 Task: Add an event  with title  Casual Second Training Session: Sales Techniques, date '2024/03/07' to 2024/03/08 & Select Event type as  Collective. Add location for the event as  Venice, Italy and add a description: The Marketing Campaign Launch is an exciting and highly anticipated event that marks the official introduction of a new marketing campaign to the target audience. It is a carefully planned and executed event designed to create buzz, generate interest, and maximize the impact of the campaign's messaging and objectives.

Create an event link  http-casualsecondtrainingsession:salestechniquescom & Select the event color as  Magenta. , logged in from the account softage.4@softage.netand send the event invitation to softage.7@softage.net and softage.8@softage.net
Action: Mouse pressed left at (684, 94)
Screenshot: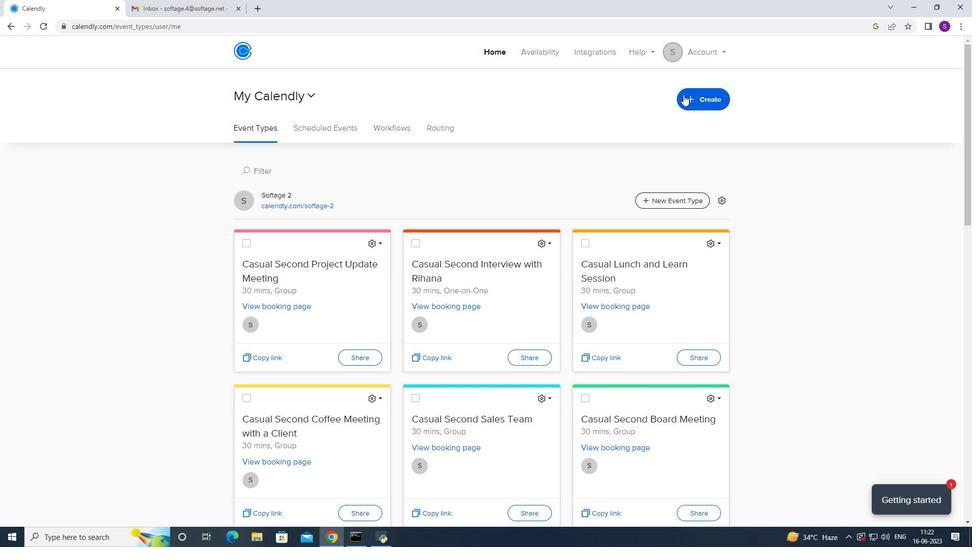 
Action: Mouse moved to (667, 142)
Screenshot: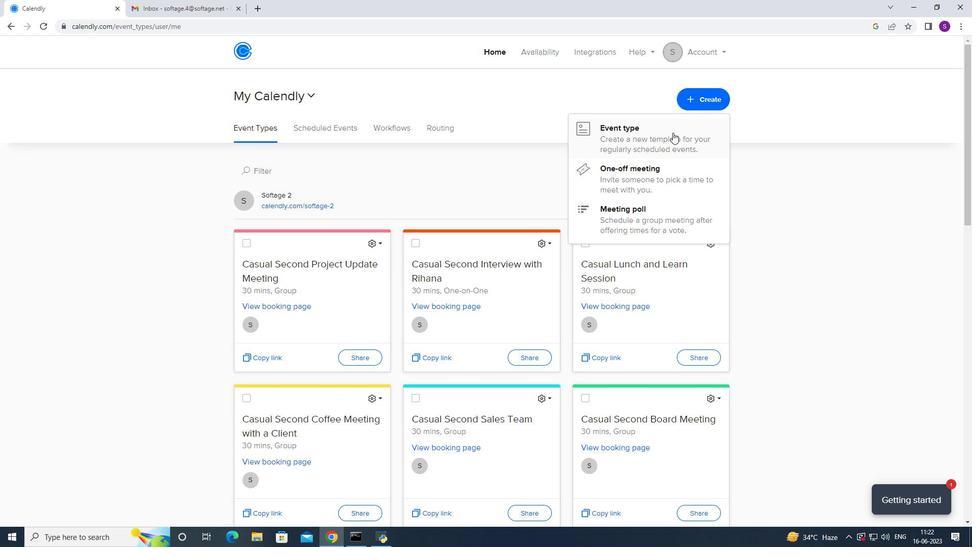 
Action: Mouse pressed left at (667, 142)
Screenshot: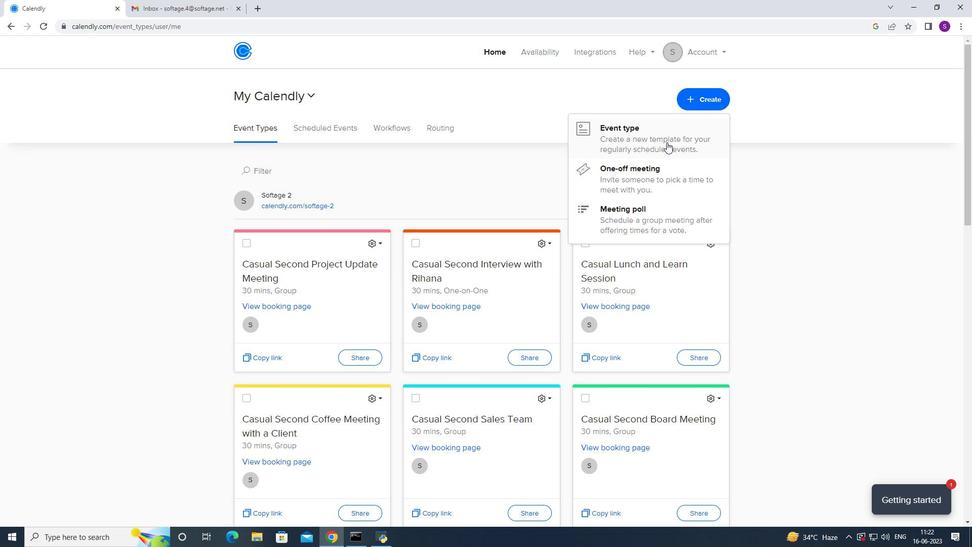
Action: Mouse moved to (456, 305)
Screenshot: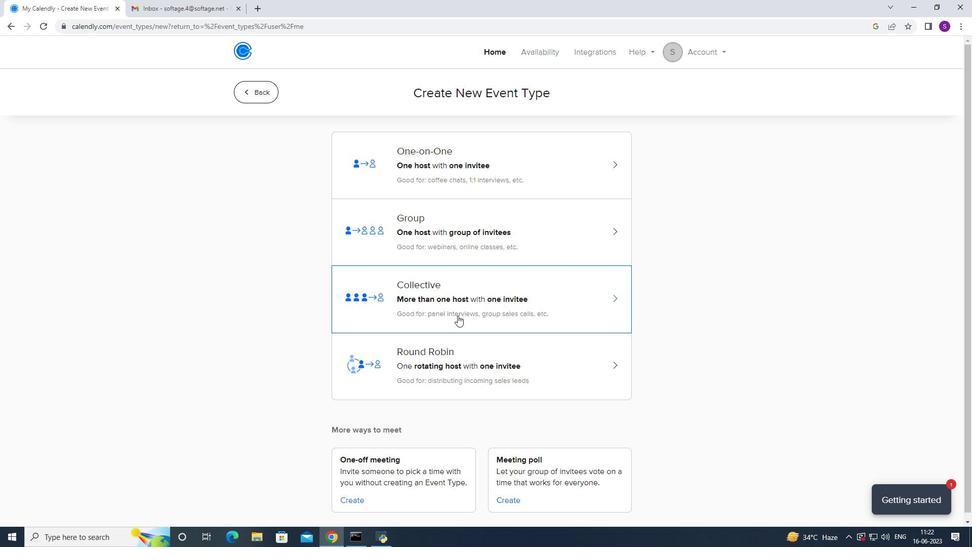 
Action: Mouse pressed left at (456, 305)
Screenshot: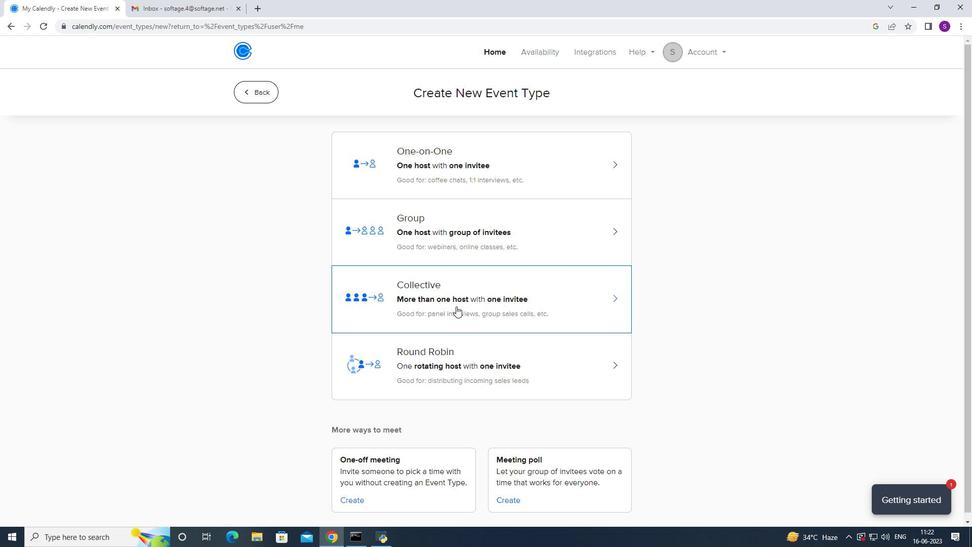 
Action: Mouse moved to (602, 224)
Screenshot: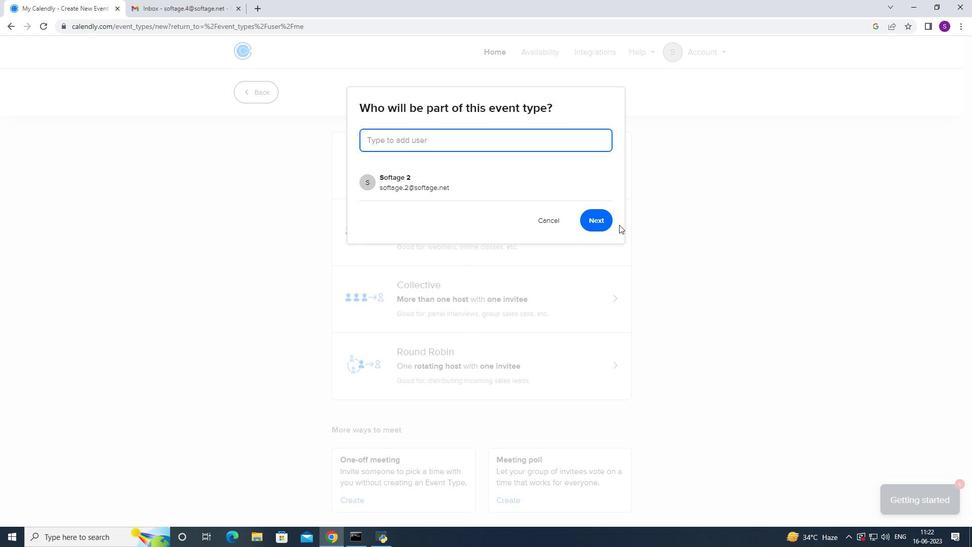 
Action: Mouse pressed left at (602, 224)
Screenshot: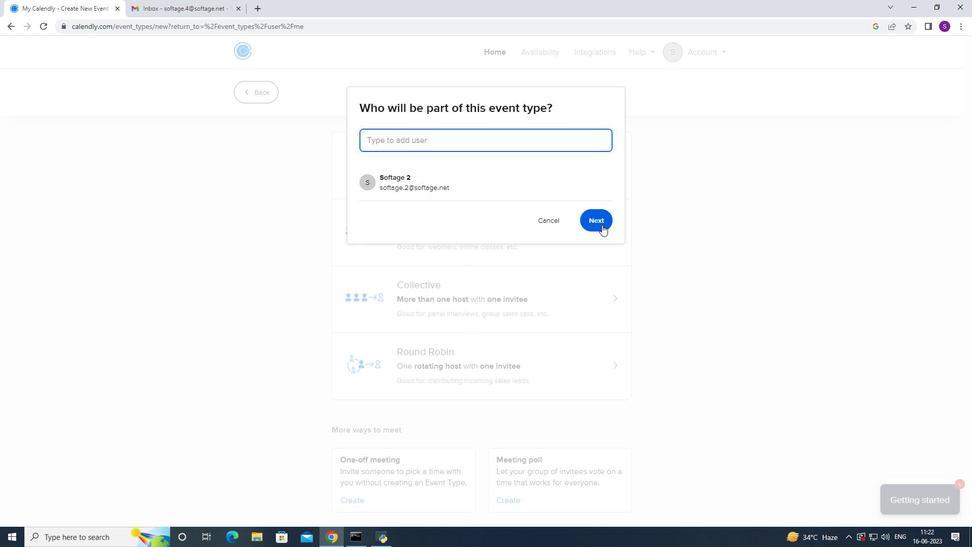 
Action: Mouse moved to (972, 546)
Screenshot: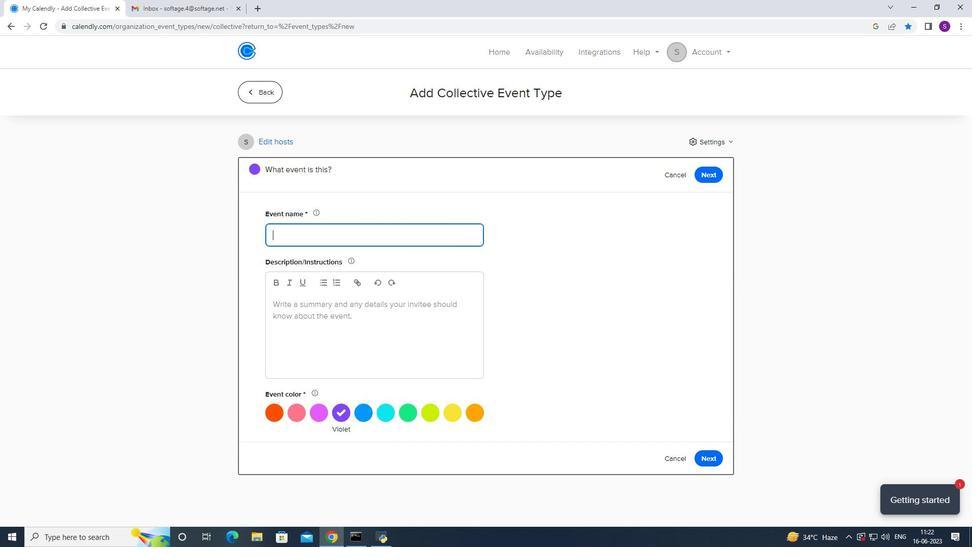 
Action: Key pressed <Key.caps_lock>C<Key.caps_lock>asi<Key.backspace>
Screenshot: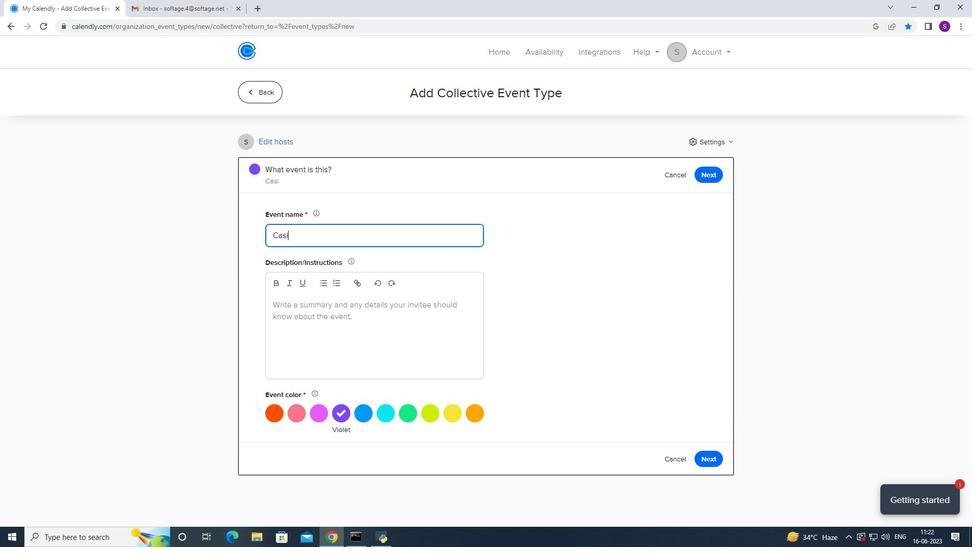 
Action: Mouse moved to (972, 546)
Screenshot: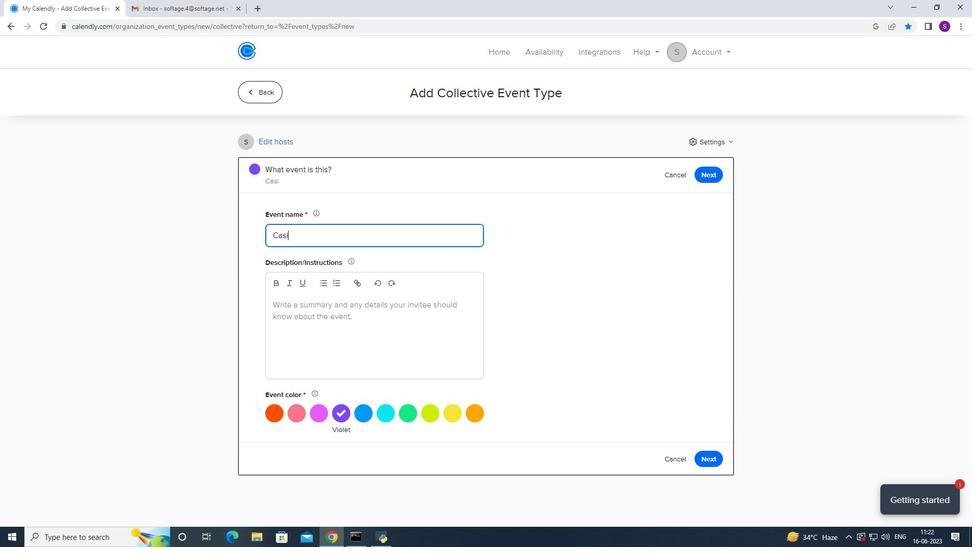
Action: Key pressed ual<Key.space><Key.caps_lock>S<Key.caps_lock>econdf<Key.space><Key.backspace><Key.backspace><Key.backspace>d<Key.space><Key.caps_lock>T<Key.caps_lock>rain
Screenshot: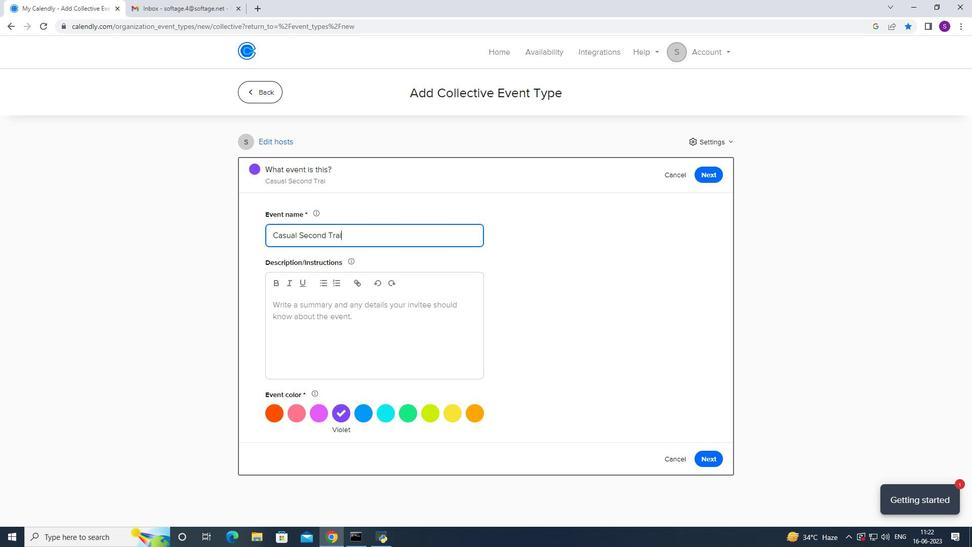 
Action: Mouse moved to (972, 546)
Screenshot: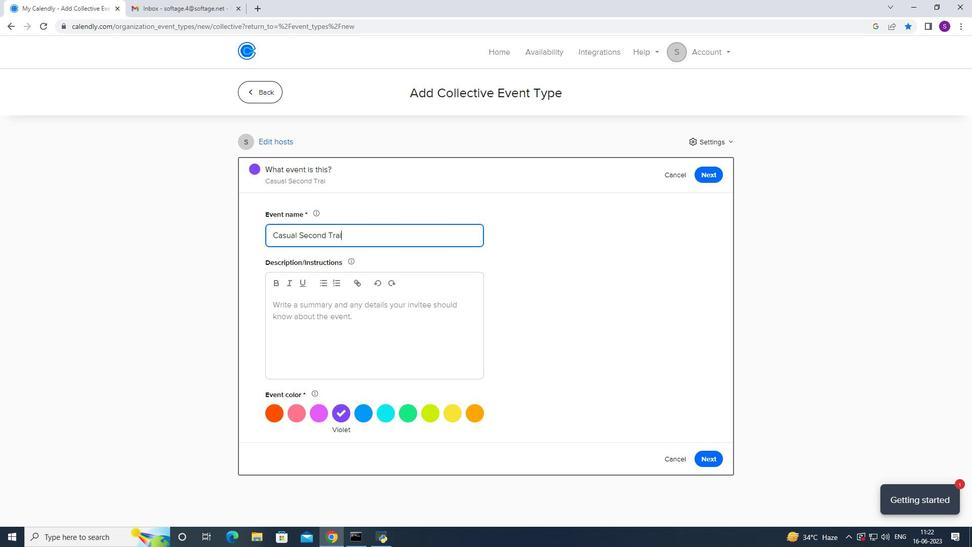 
Action: Key pressed ing<Key.space><Key.caps_lock>S<Key.caps_lock>ession<Key.shift_r>:<Key.space><Key.caps_lock>S<Key.caps_lock>ak<Key.backspace>les<Key.space><Key.caps_lock>T<Key.caps_lock>r
Screenshot: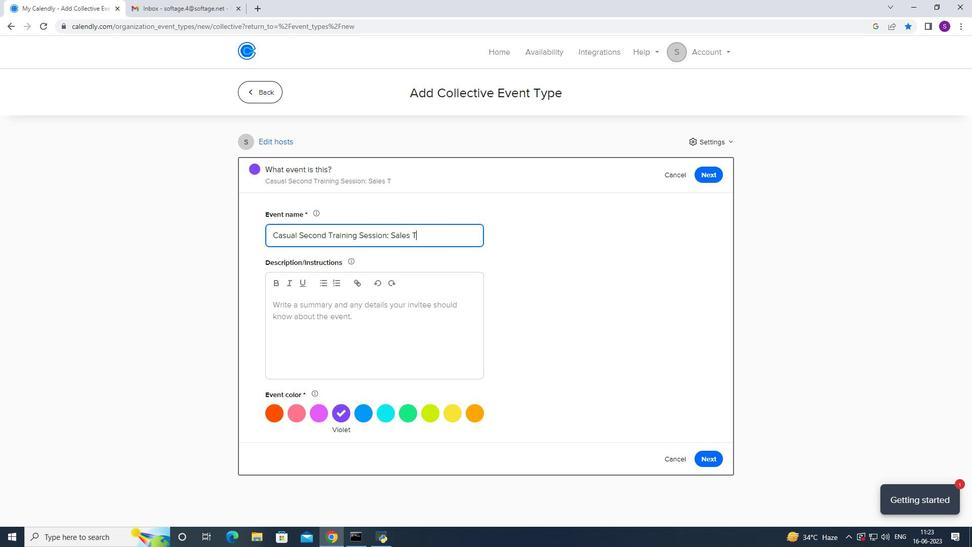 
Action: Mouse moved to (972, 548)
Screenshot: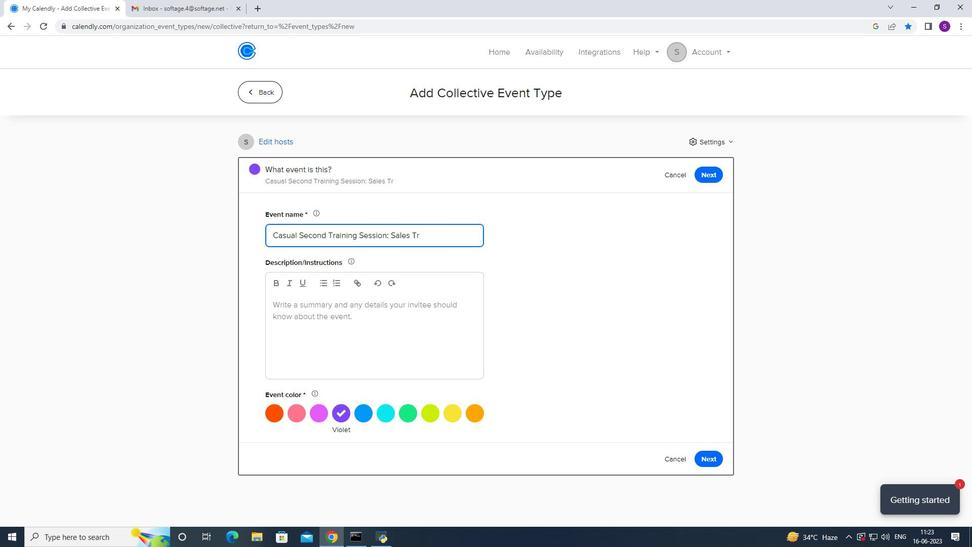 
Action: Key pressed <Key.backspace>
Screenshot: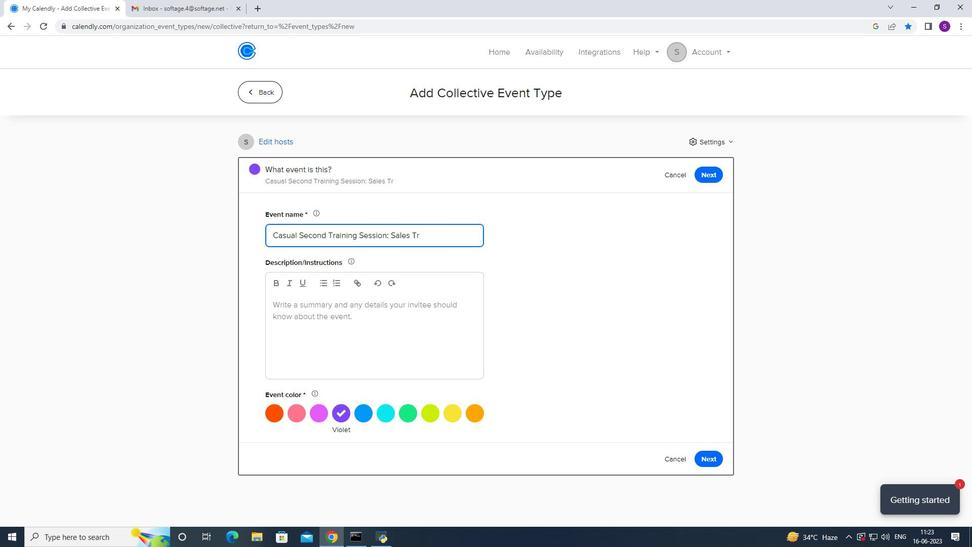 
Action: Mouse moved to (972, 546)
Screenshot: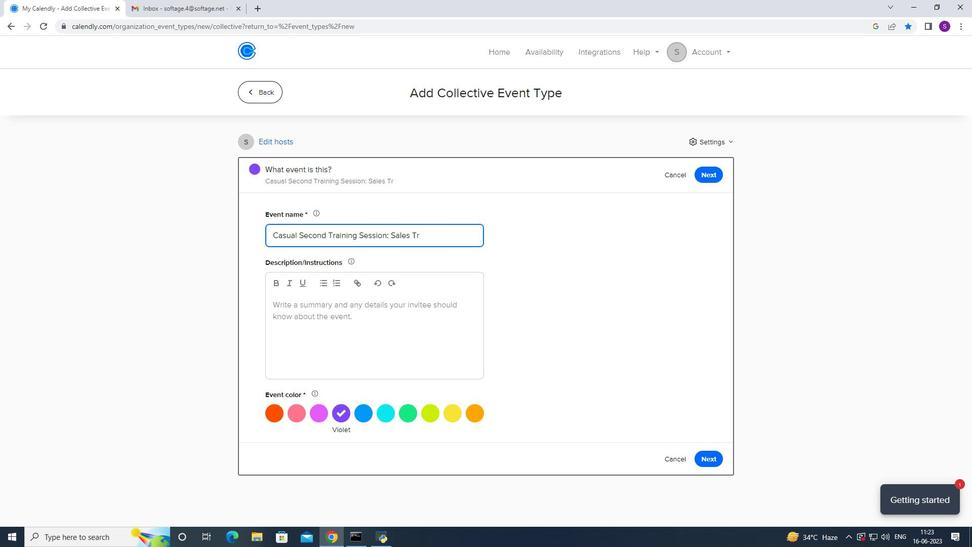 
Action: Key pressed echniques
Screenshot: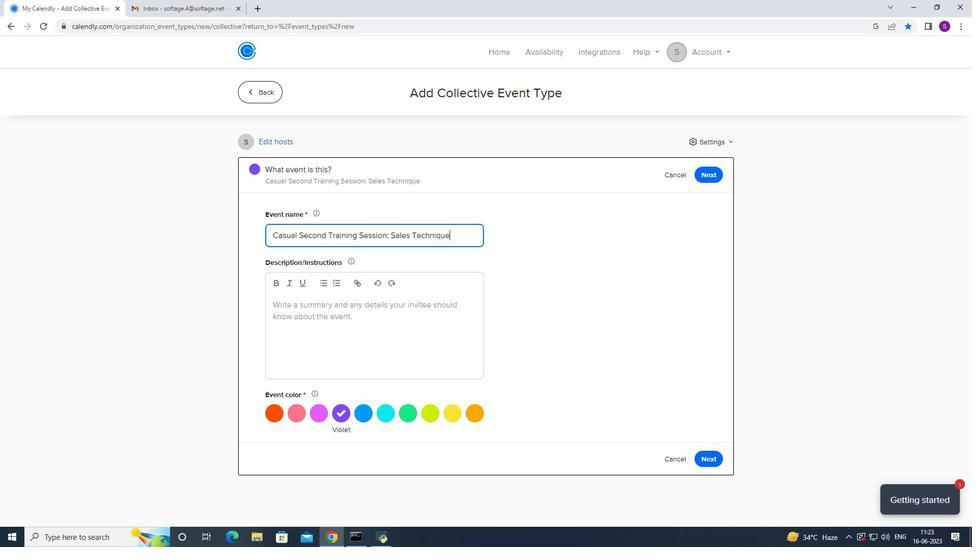 
Action: Mouse moved to (181, 58)
Screenshot: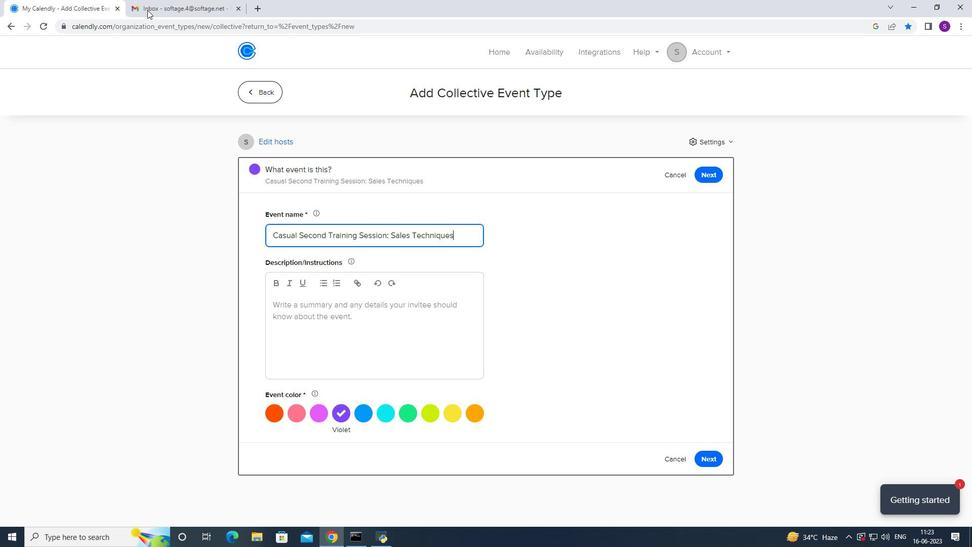 
Action: Mouse scrolled (181, 59) with delta (0, 0)
Screenshot: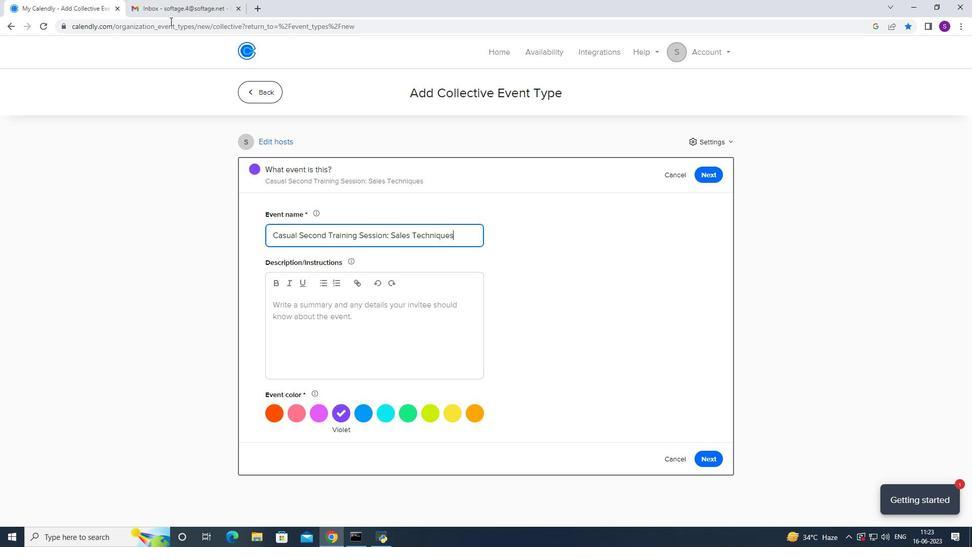 
Action: Mouse moved to (300, 343)
Screenshot: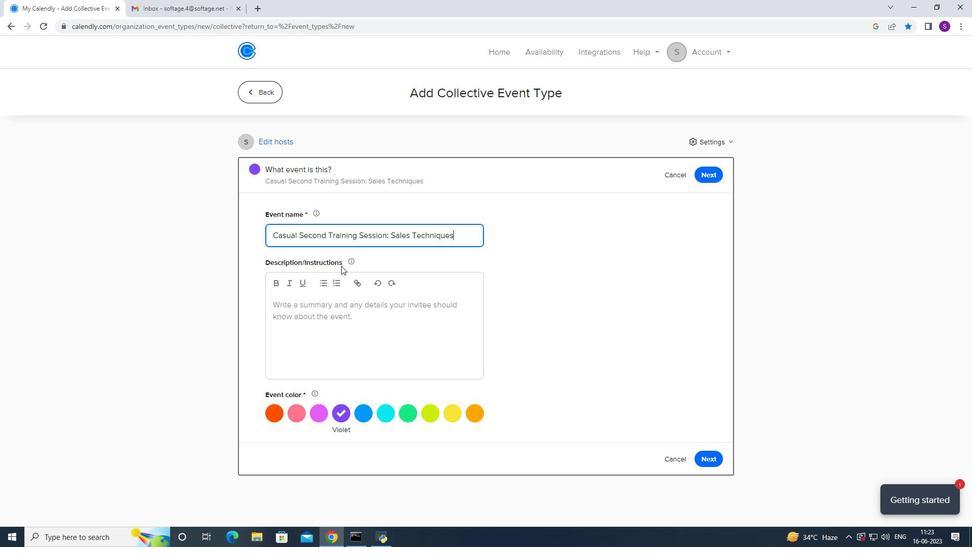
Action: Mouse pressed left at (300, 343)
Screenshot: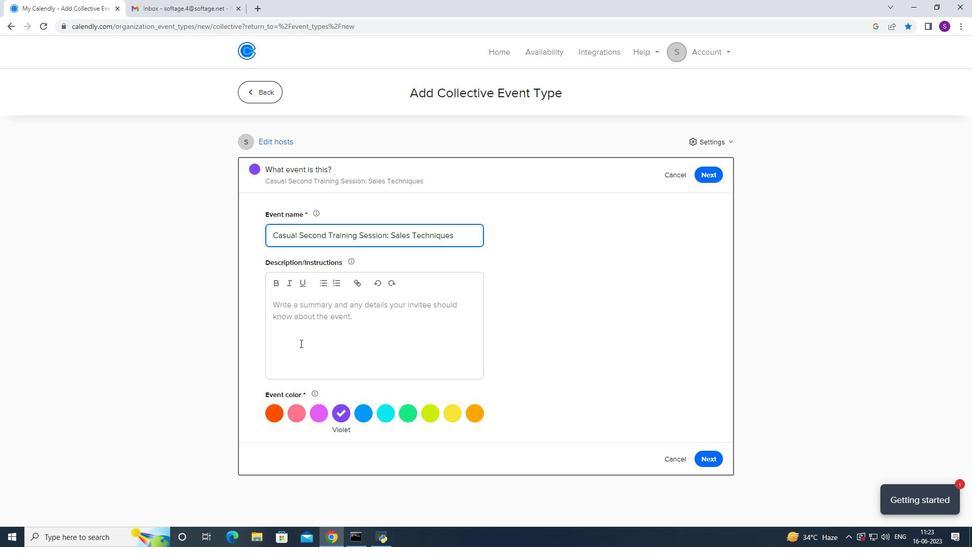 
Action: Mouse moved to (316, 413)
Screenshot: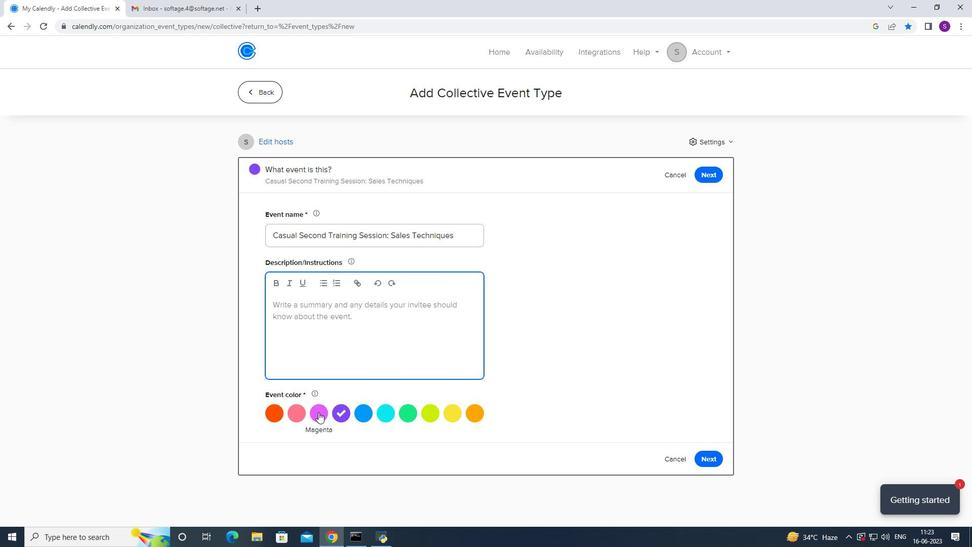
Action: Mouse pressed left at (316, 413)
Screenshot: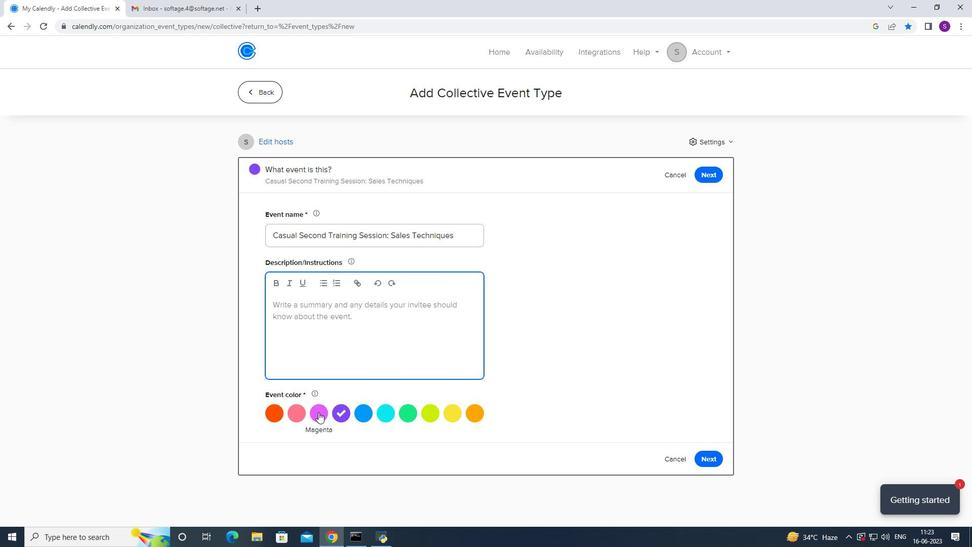 
Action: Mouse moved to (345, 317)
Screenshot: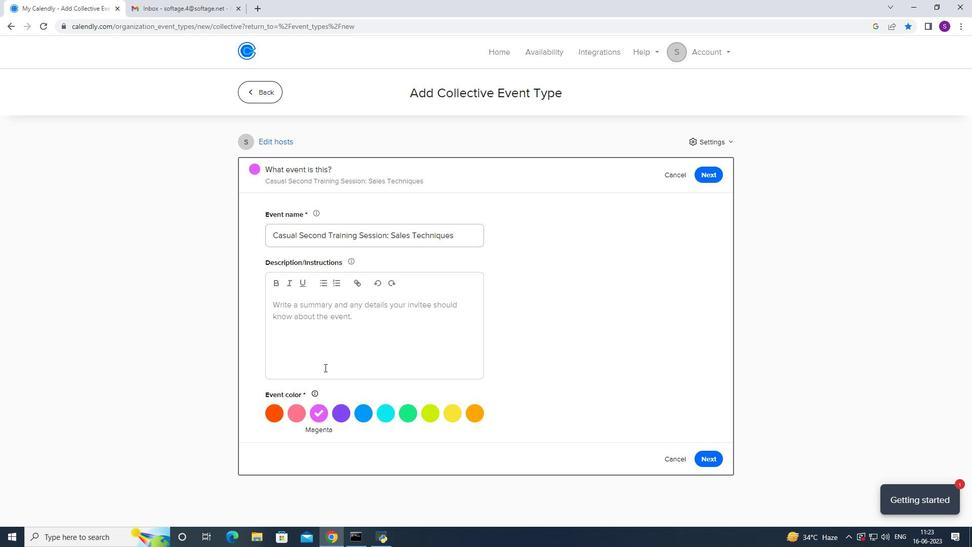 
Action: Mouse pressed left at (345, 317)
Screenshot: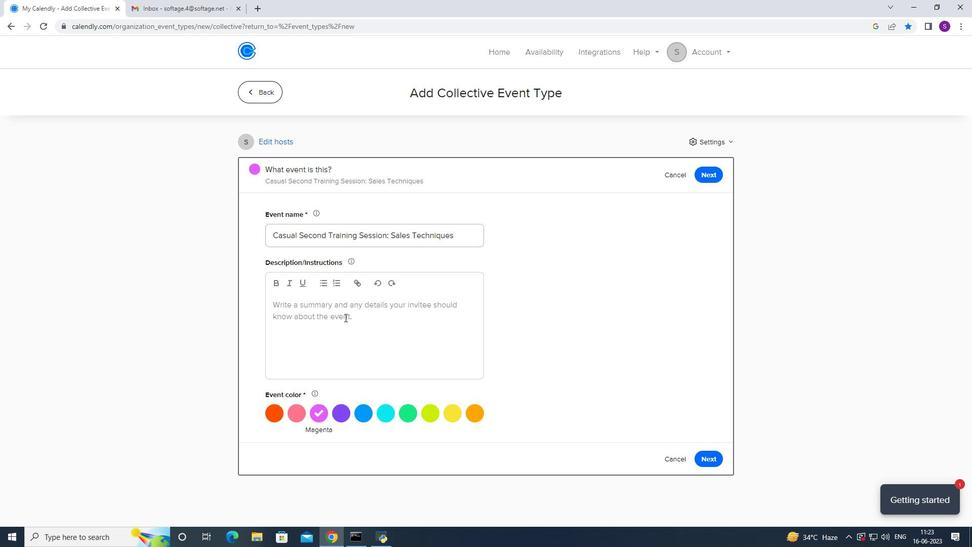 
Action: Mouse moved to (973, 491)
Screenshot: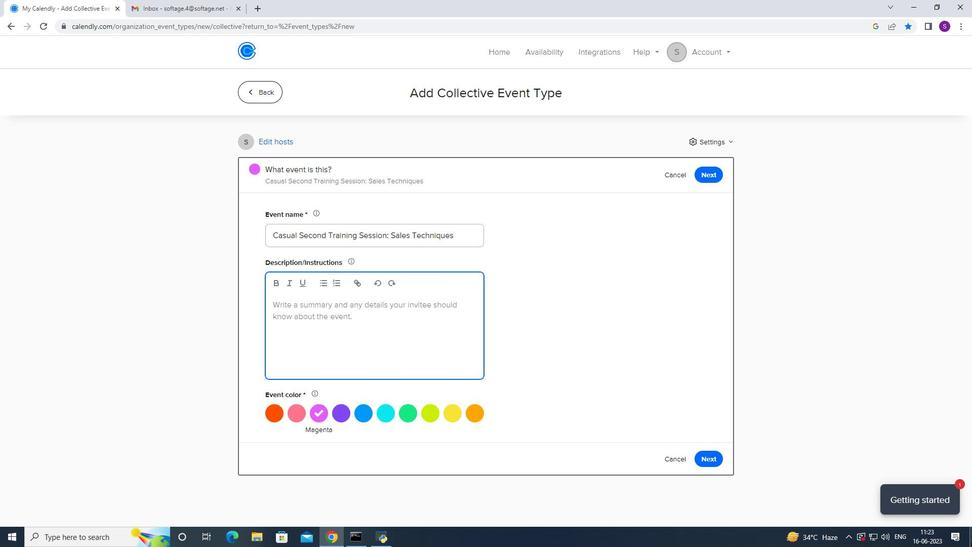 
Action: Key pressed <Key.caps_lock>T<Key.caps_lock>he<Key.space><Key.caps_lock>M<Key.caps_lock>arketing<Key.space><Key.caps_lock>C<Key.caps_lock>ampaign<Key.caps_lock>L<Key.caps_lock>aunch
Screenshot: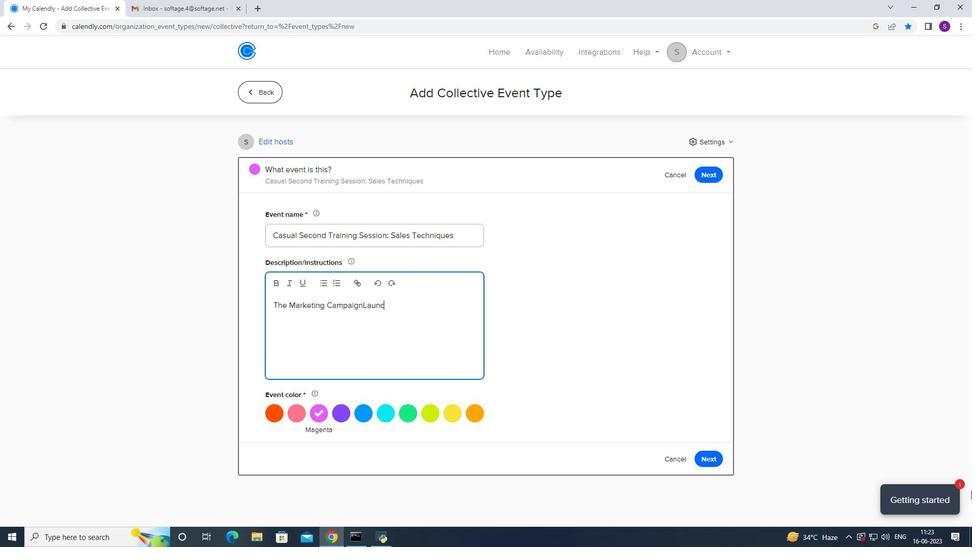 
Action: Mouse moved to (368, 315)
Screenshot: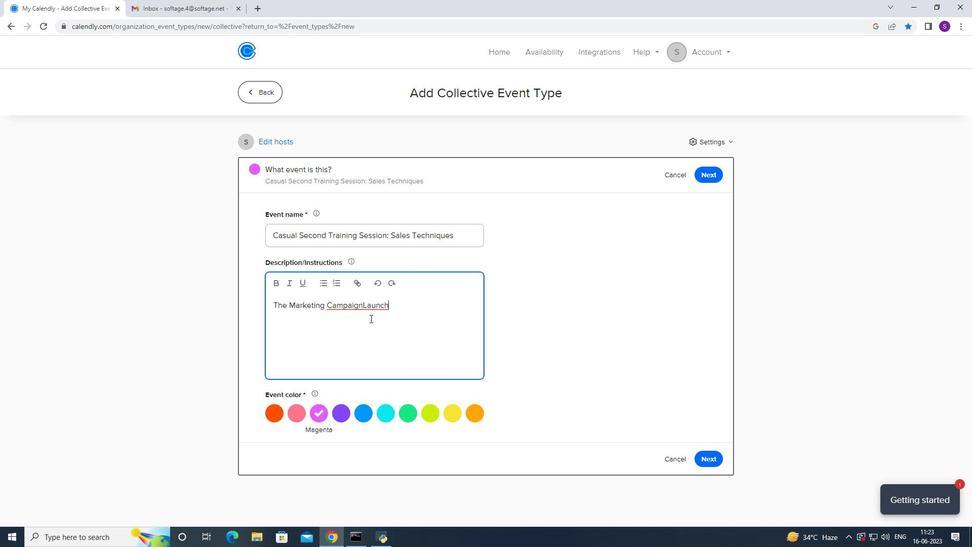 
Action: Mouse pressed left at (368, 315)
Screenshot: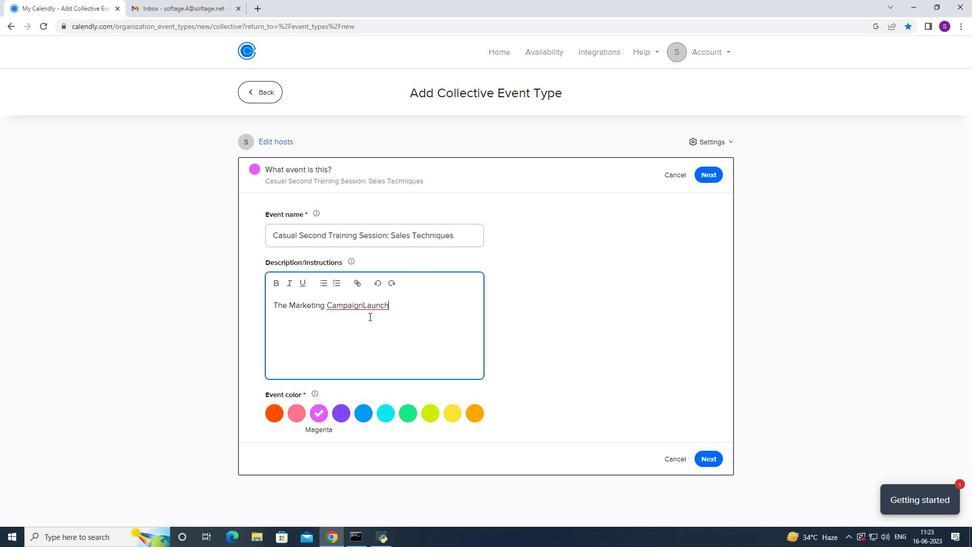
Action: Mouse moved to (366, 315)
Screenshot: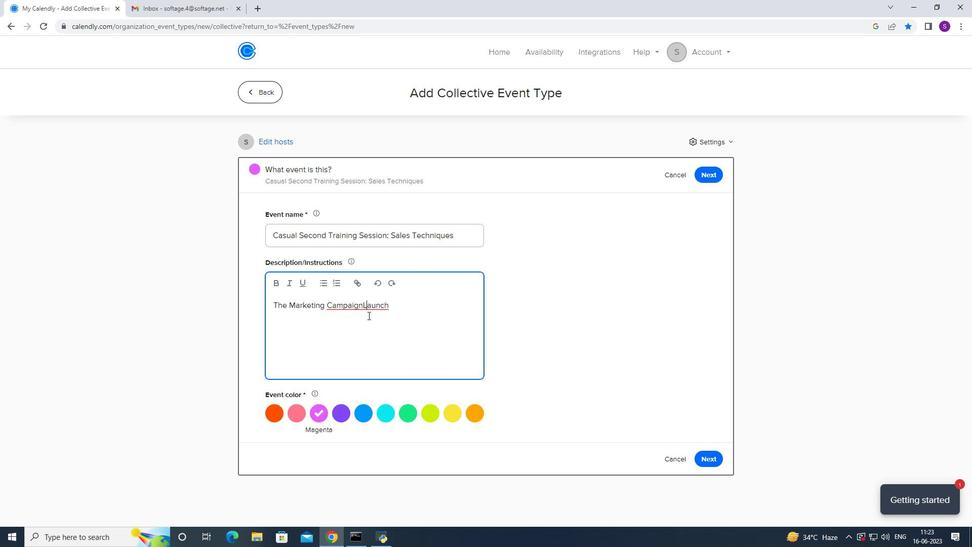 
Action: Mouse pressed left at (366, 315)
Screenshot: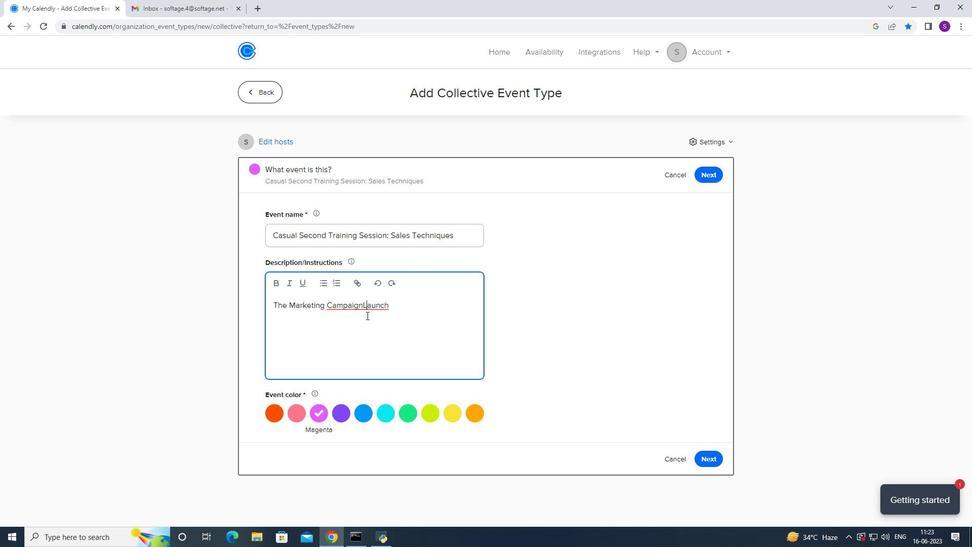
Action: Mouse moved to (360, 315)
Screenshot: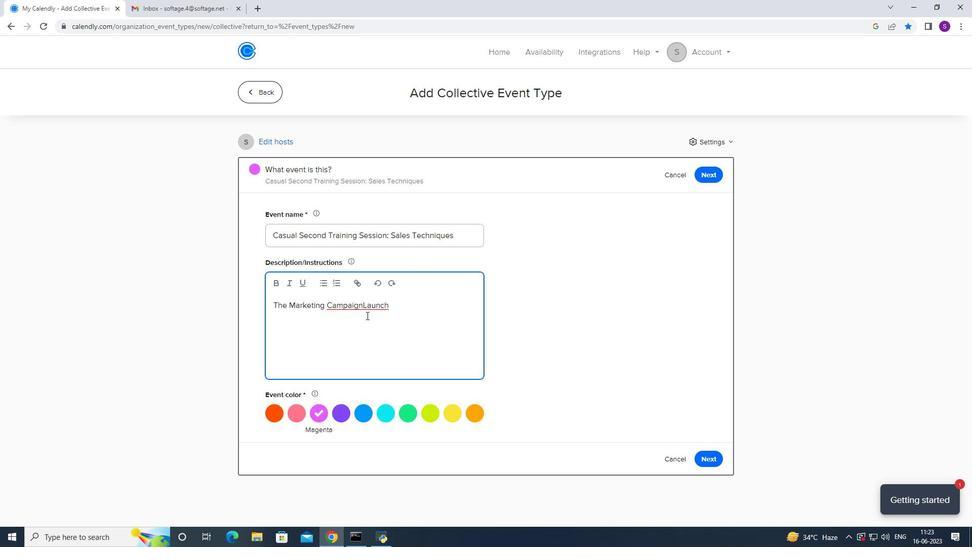 
Action: Mouse pressed left at (360, 315)
Screenshot: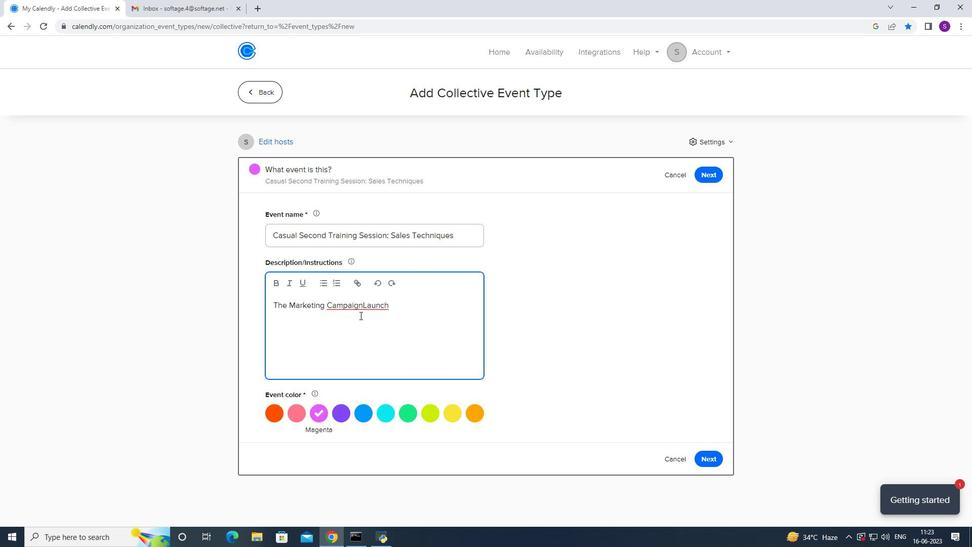 
Action: Mouse moved to (361, 314)
Screenshot: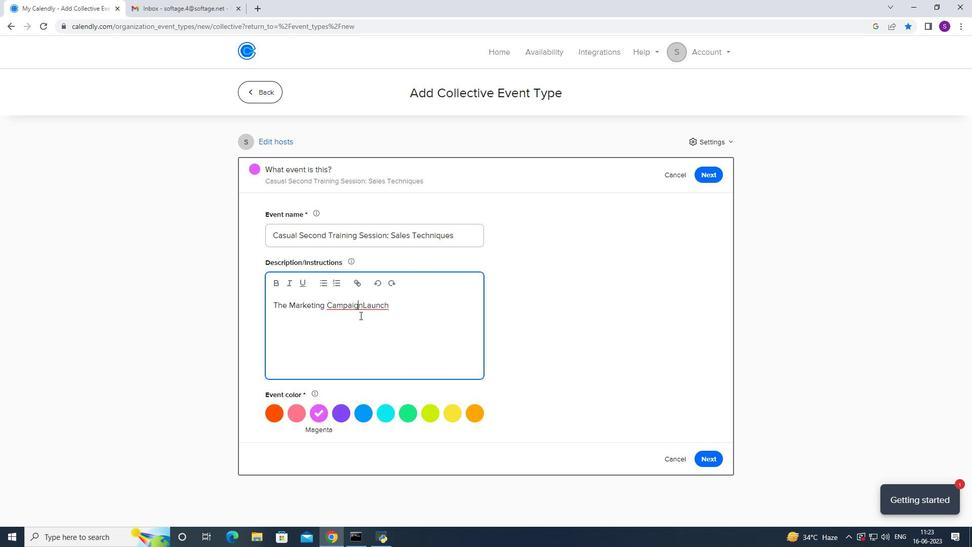 
Action: Mouse pressed left at (361, 314)
Screenshot: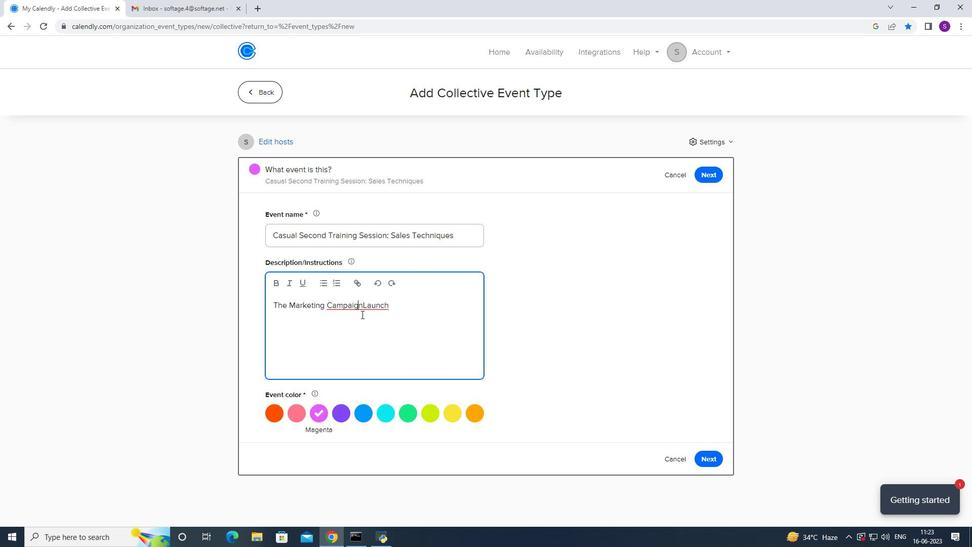 
Action: Key pressed <Key.space>
Screenshot: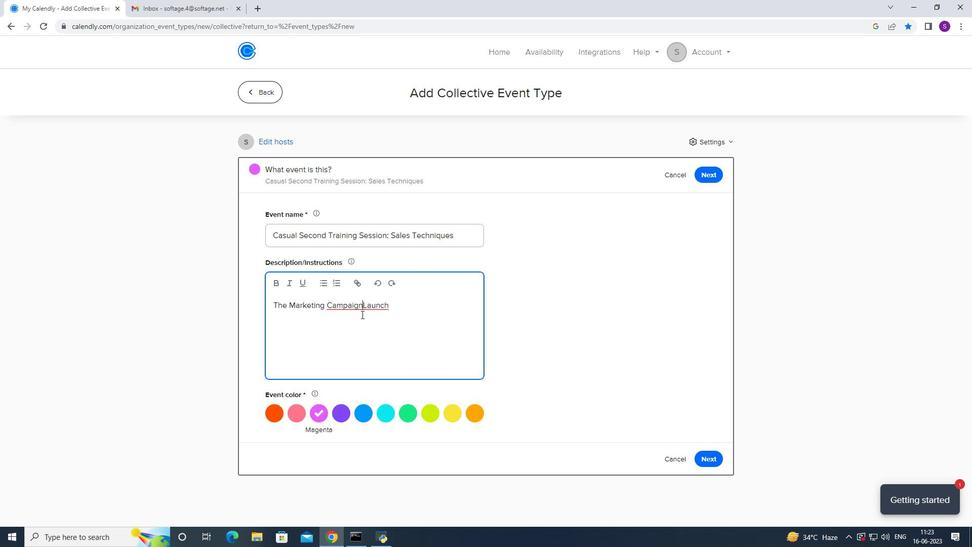 
Action: Mouse moved to (399, 308)
Screenshot: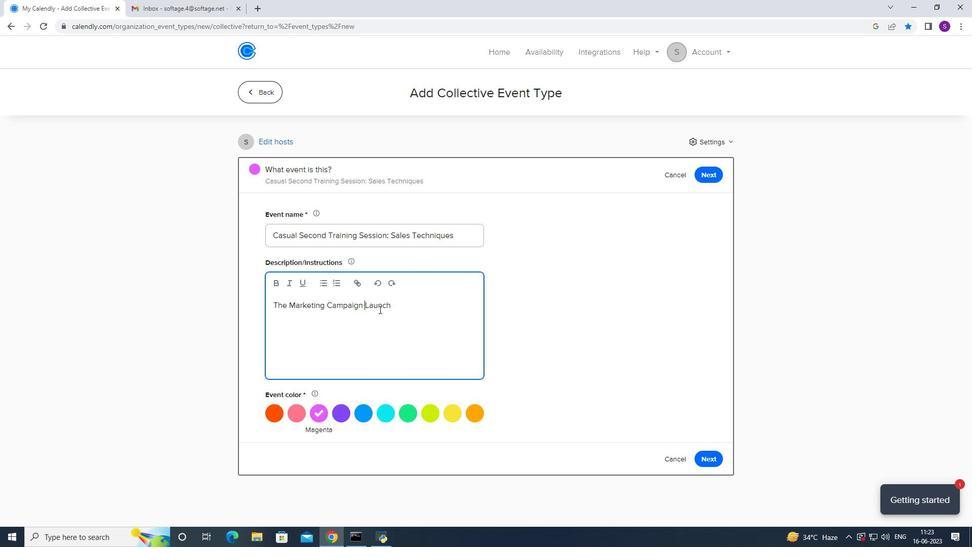
Action: Mouse pressed left at (399, 308)
Screenshot: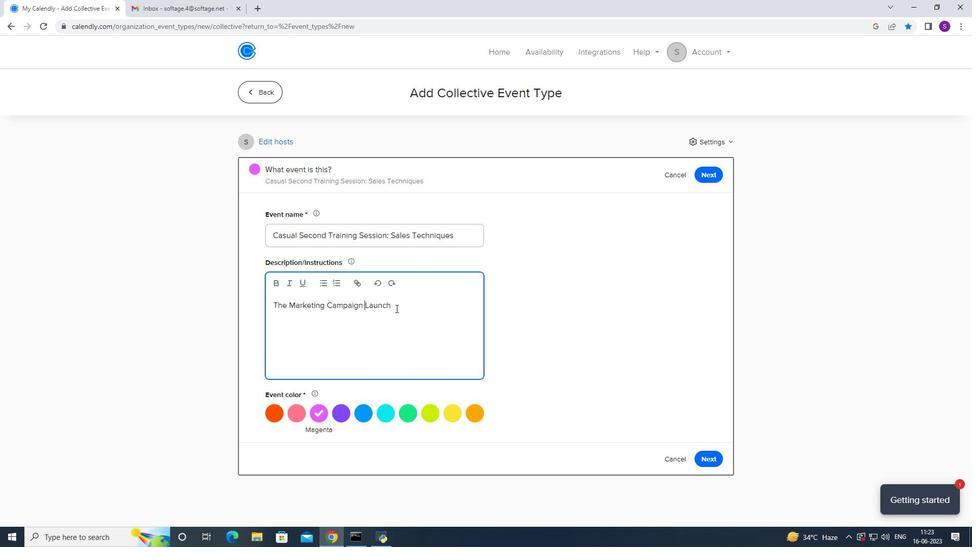 
Action: Mouse moved to (973, 539)
Screenshot: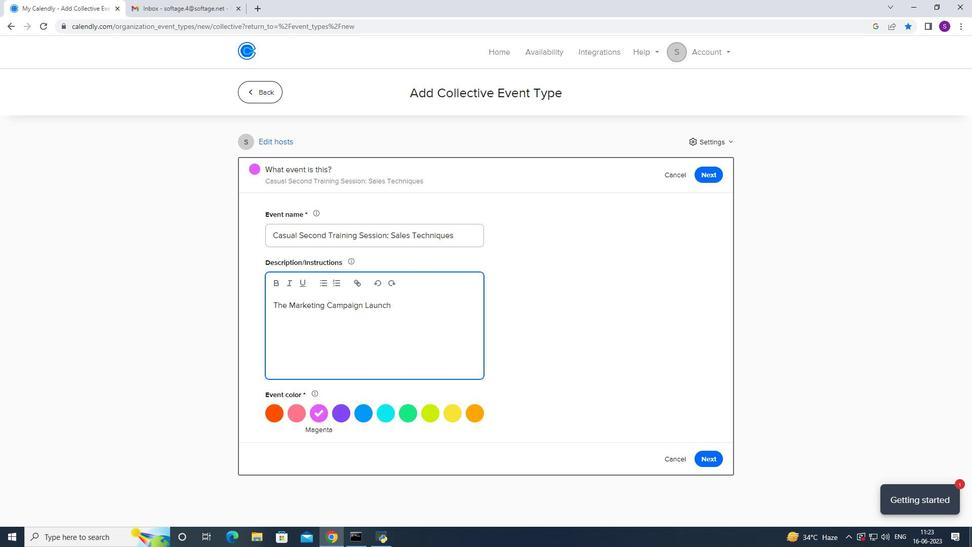 
Action: Key pressed <Key.space>s<Key.space><Key.backspace><Key.backspace>ui<Key.backspace><Key.backspace>is<Key.space>an<Key.space>exciting<Key.space>and<Key.space>highly<Key.space>awaited<Key.space>event<Key.space>that<Key.space>marks<Key.space>the<Key.space>official<Key.space>introduction<Key.space>of<Key.space>a<Key.space>new<Key.space>m
Screenshot: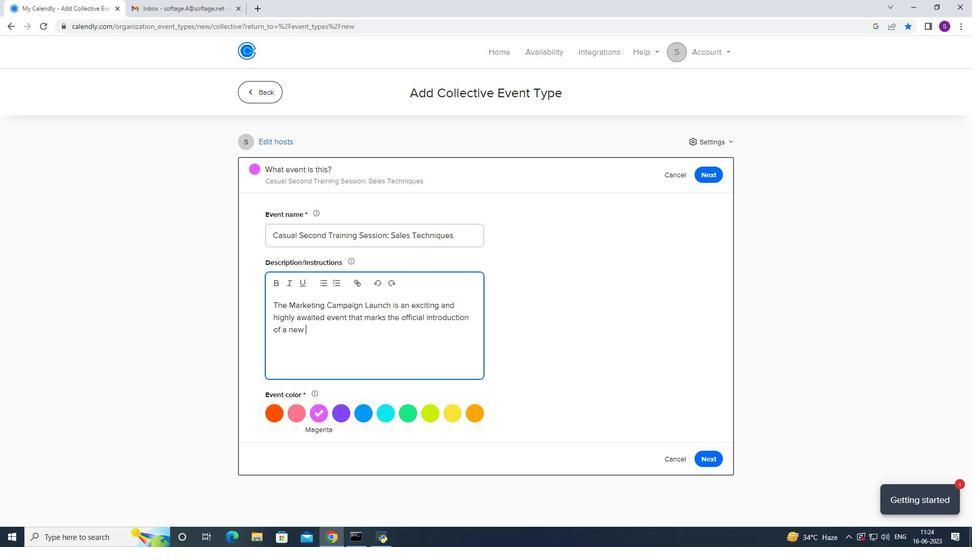 
Action: Mouse moved to (972, 539)
Screenshot: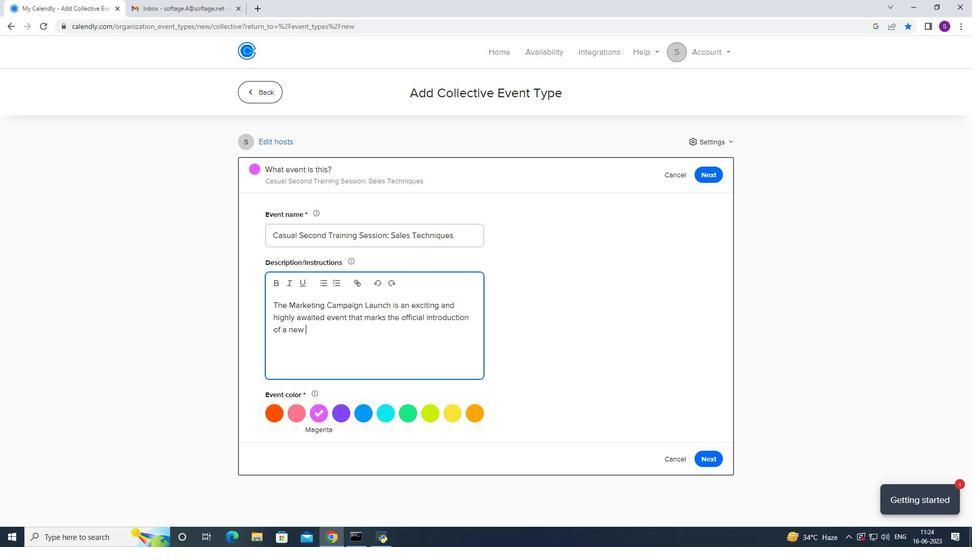 
Action: Key pressed arkret=<Key.backspace><Key.backspace><Key.backspace><Key.backspace>eting<Key.space>campaign<Key.space>
Screenshot: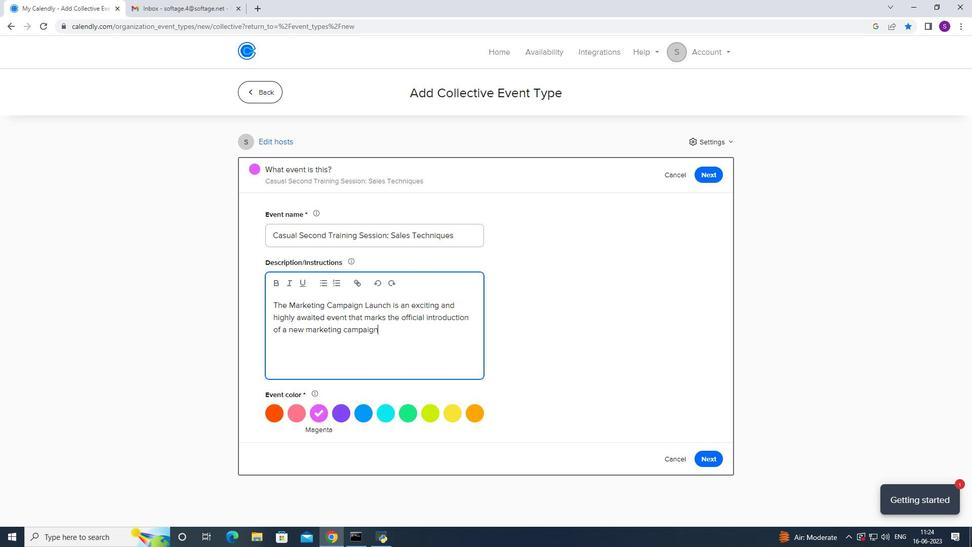 
Action: Mouse moved to (960, 547)
Screenshot: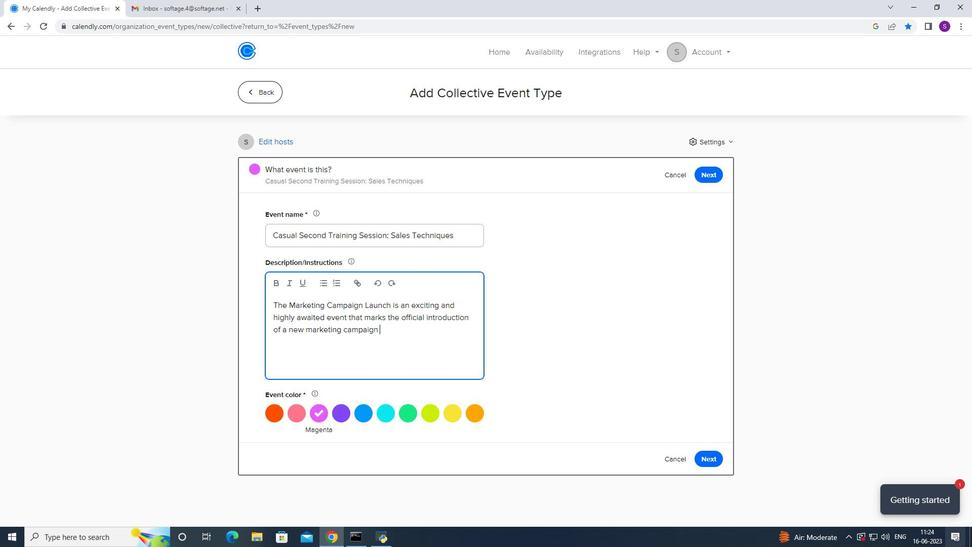 
Action: Key pressed to<Key.space>the<Key.space>target<Key.space>audience.
Screenshot: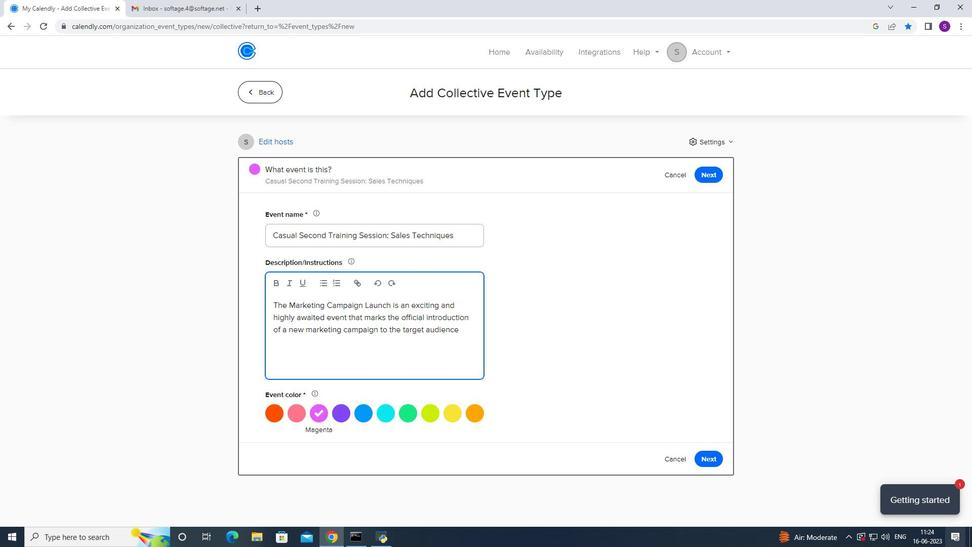 
Action: Mouse moved to (957, 548)
Screenshot: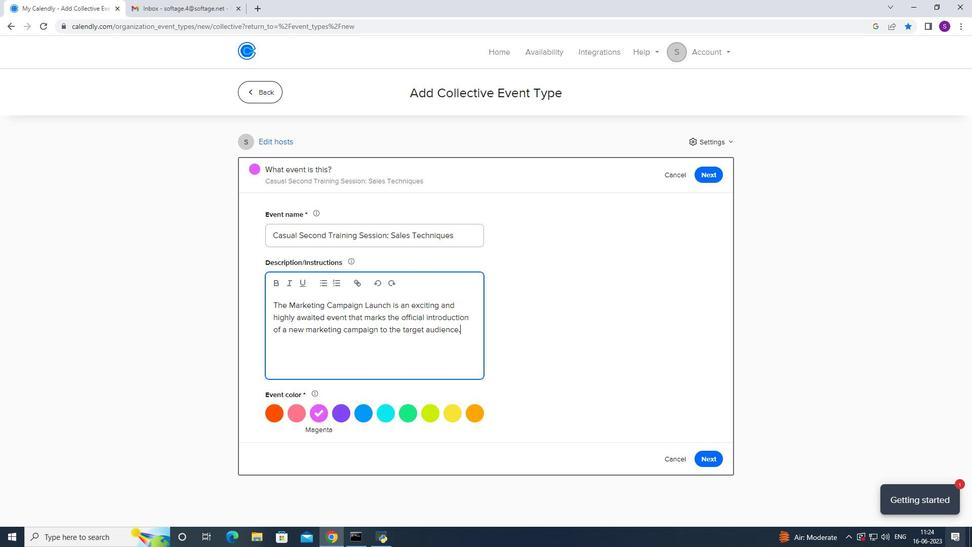 
Action: Key pressed <Key.enter>
Screenshot: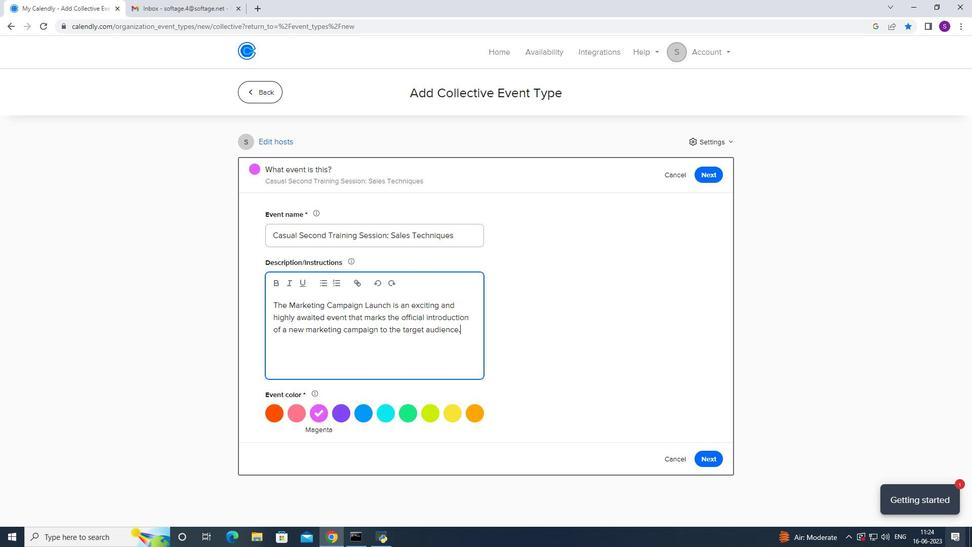 
Action: Mouse moved to (953, 547)
Screenshot: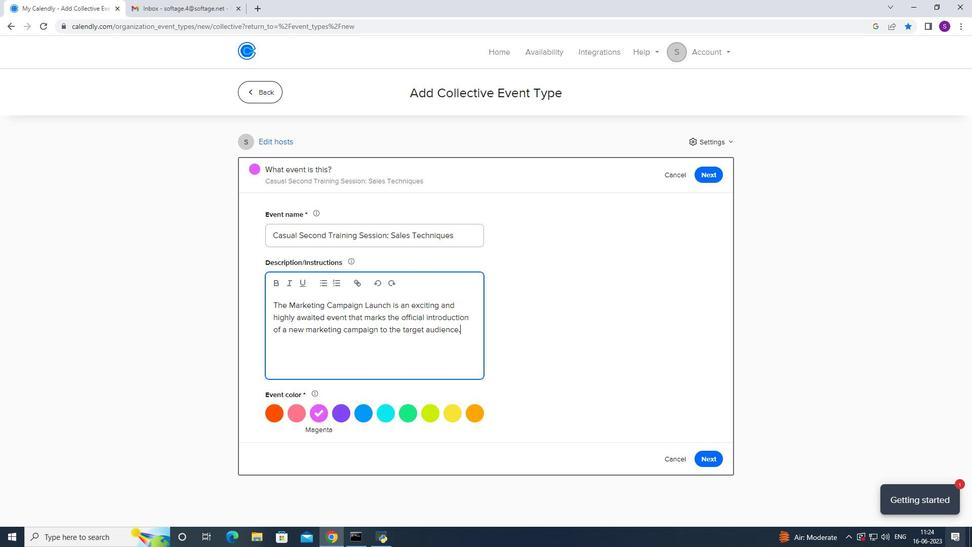 
Action: Key pressed <Key.caps_lock>I<Key.caps_lock>ts<Key.space>i<Key.backspace><Key.backspace><Key.space>a<Key.space>carefully<Key.space>planned<Key.space>and<Key.space>executed<Key.space>event<Key.space>desigfn
Screenshot: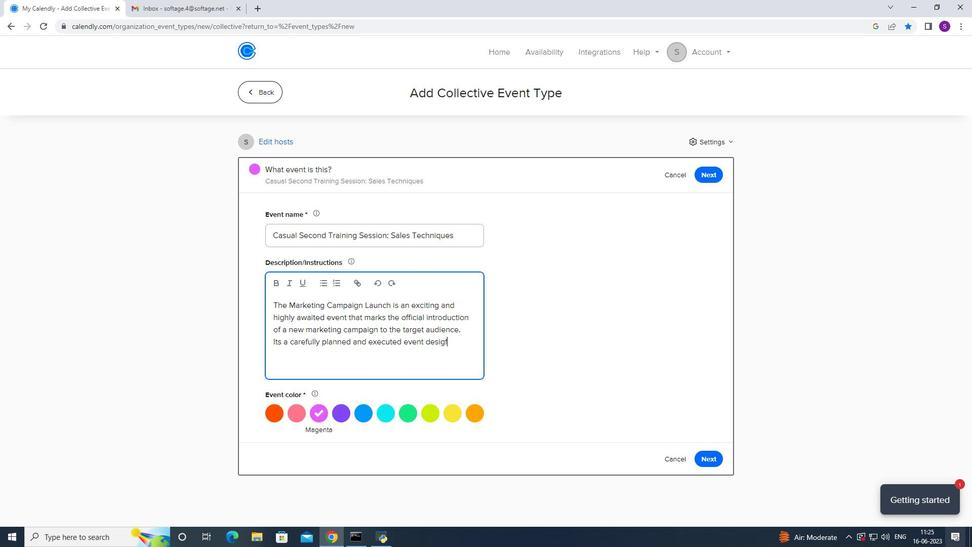 
Action: Mouse moved to (945, 549)
Screenshot: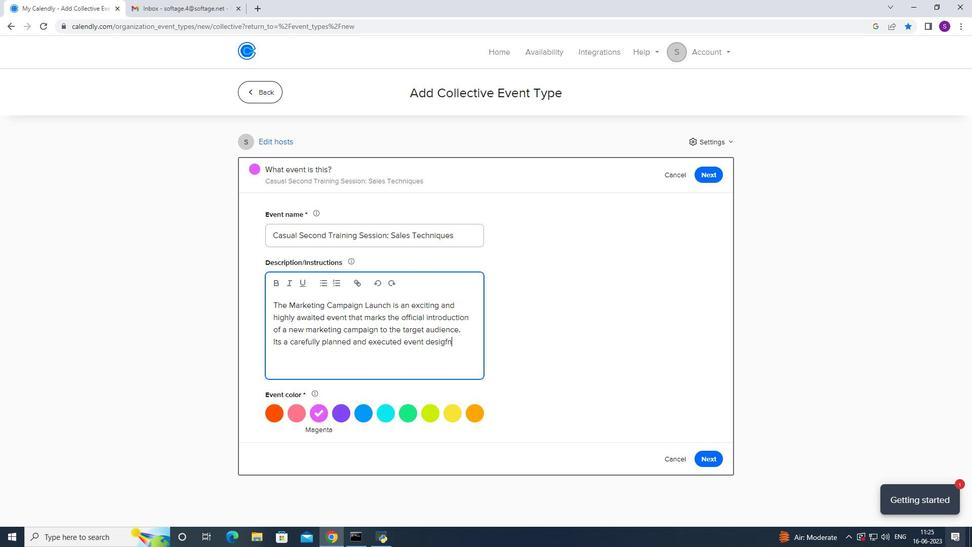 
Action: Key pressed <Key.backspace>
Screenshot: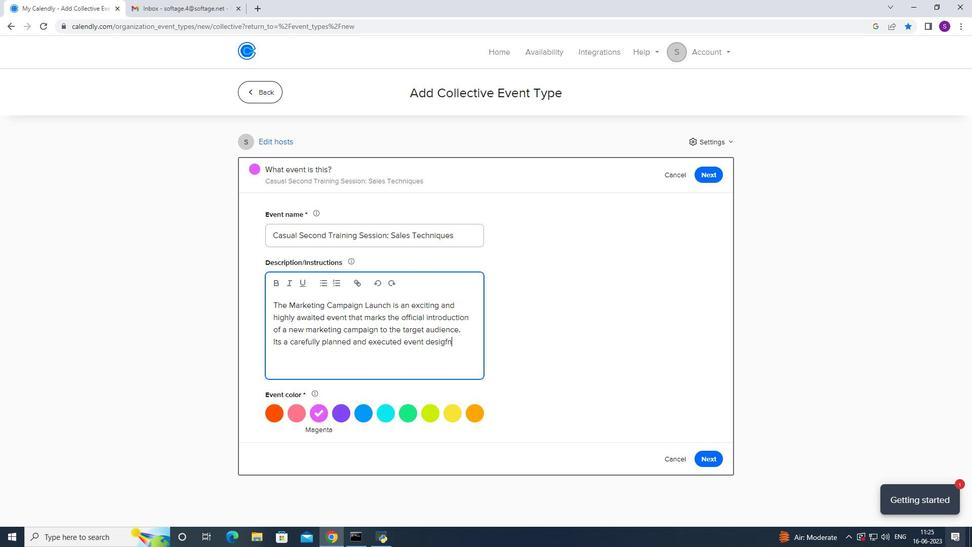 
Action: Mouse moved to (938, 548)
Screenshot: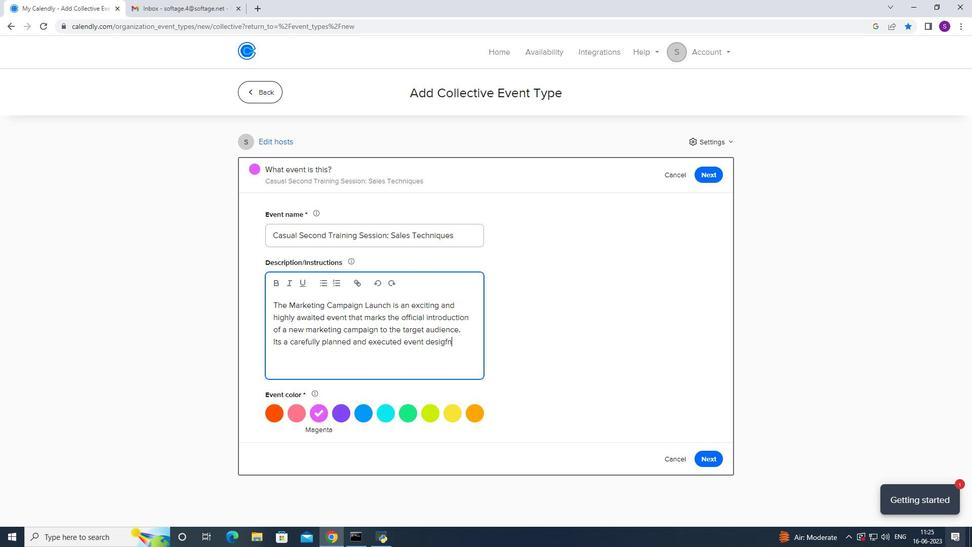
Action: Key pressed <Key.backspace>ned<Key.space>to<Key.space>create<Key.space>buzz<Key.space>,<Key.space>generate<Key.space>interest<Key.space>and<Key.space>maximize<Key.space>the<Key.space>impact<Key.space>of<Key.space>the<Key.space>amo<Key.backspace><Key.backspace><Key.backspace>campaigns<Key.space>messaging<Key.space>ande<Key.space>objectives
Screenshot: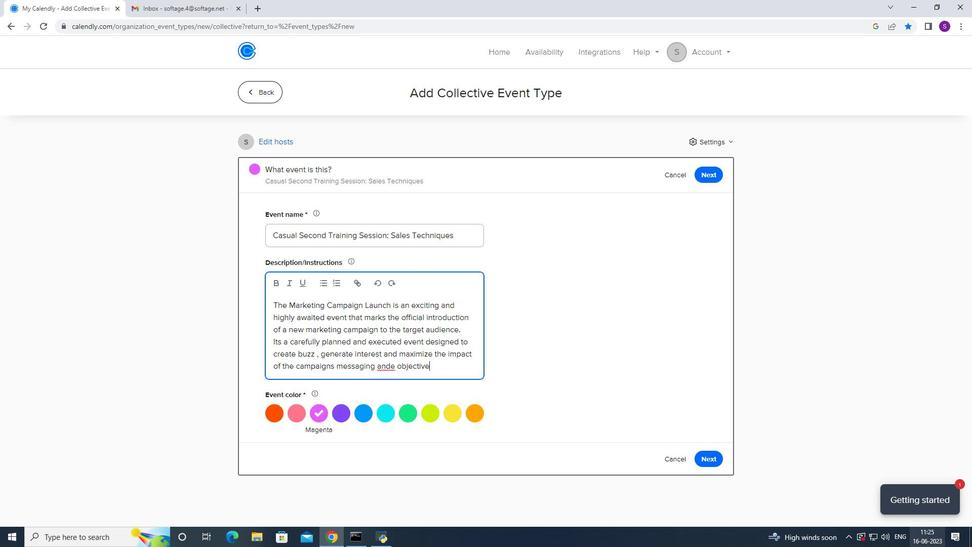 
Action: Mouse moved to (392, 362)
Screenshot: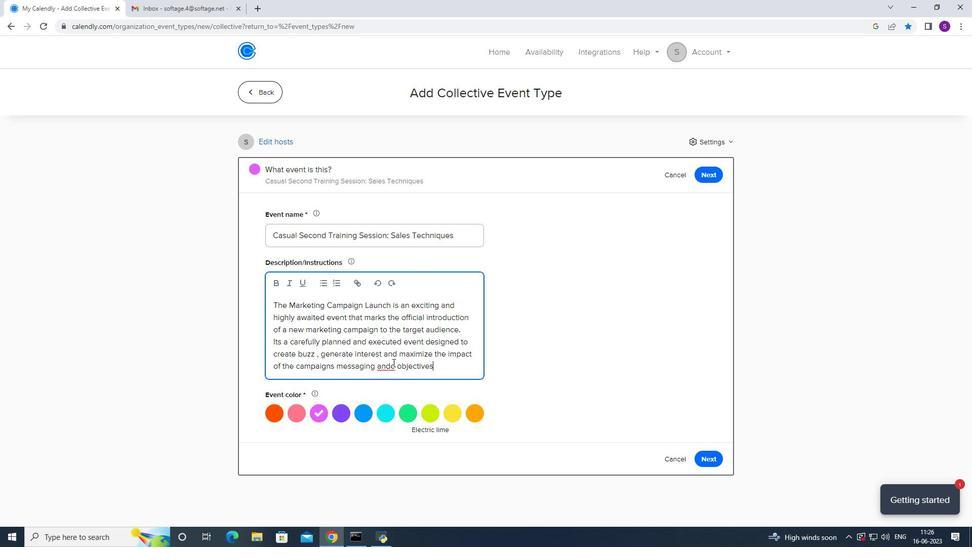 
Action: Mouse pressed left at (392, 362)
Screenshot: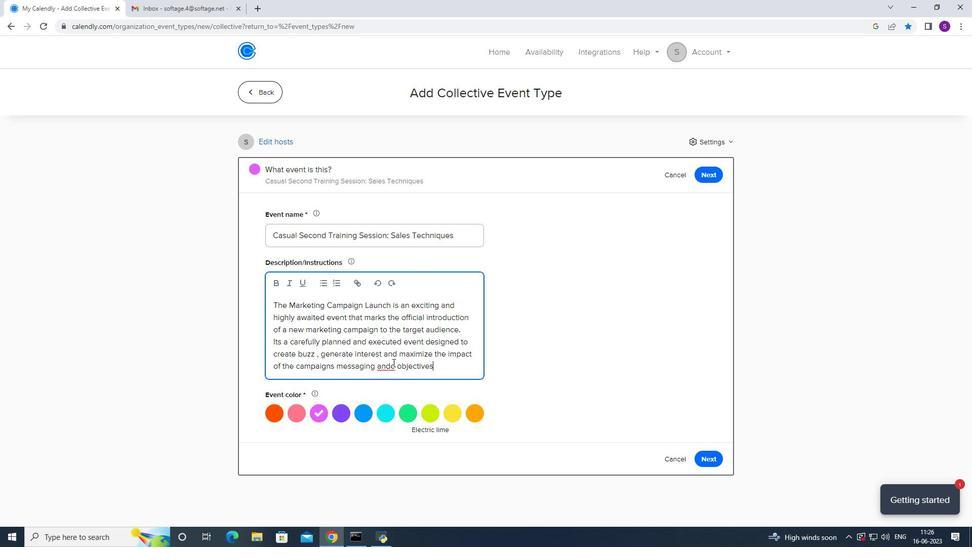 
Action: Mouse moved to (393, 364)
Screenshot: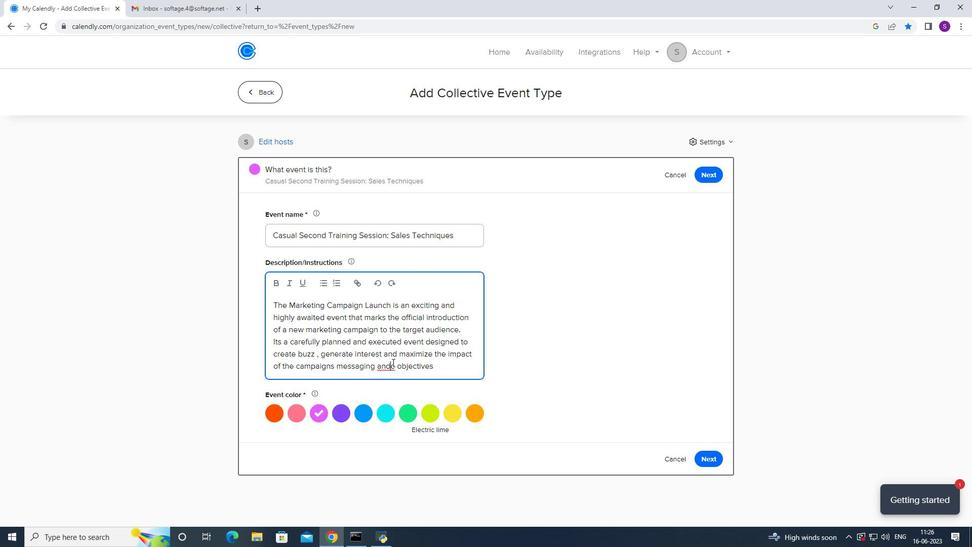 
Action: Mouse pressed left at (393, 364)
Screenshot: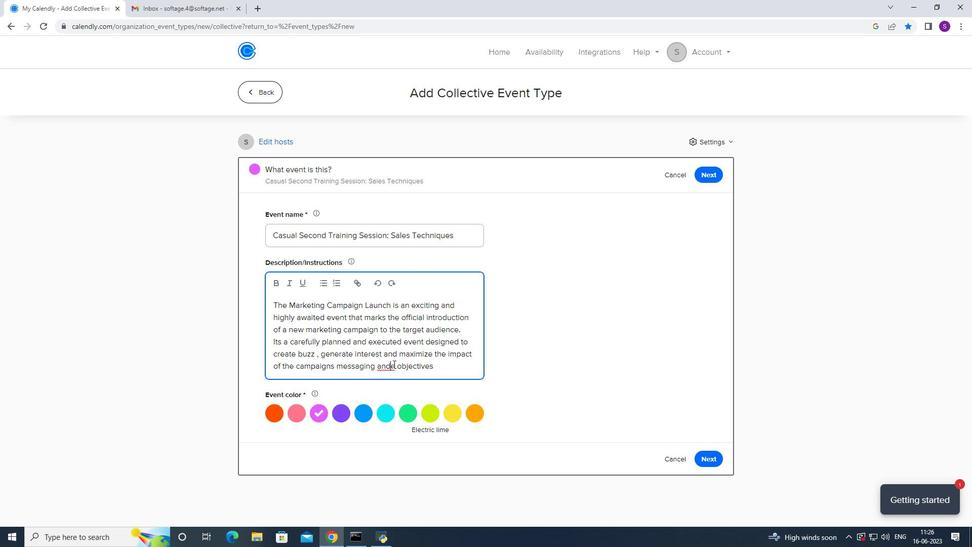 
Action: Mouse moved to (393, 364)
Screenshot: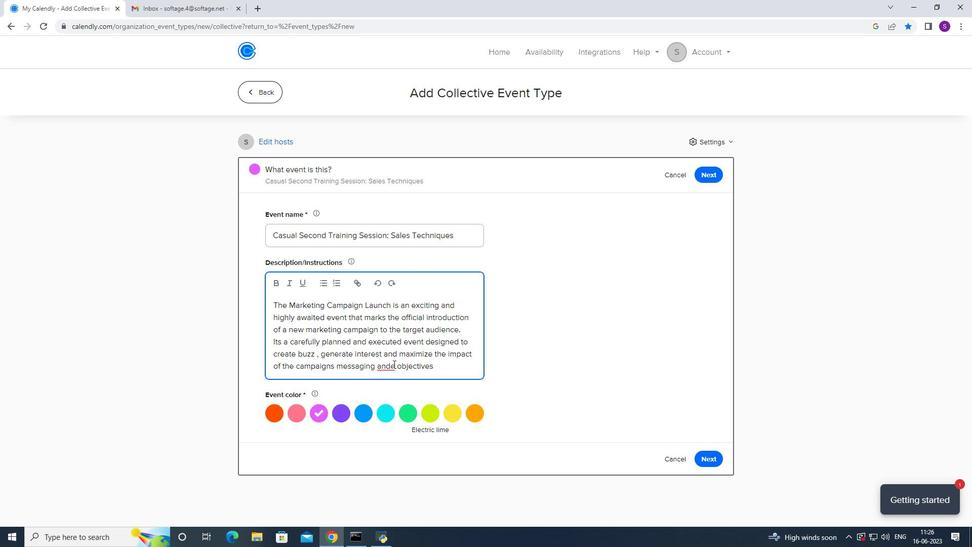 
Action: Key pressed \<Key.backspace>
Screenshot: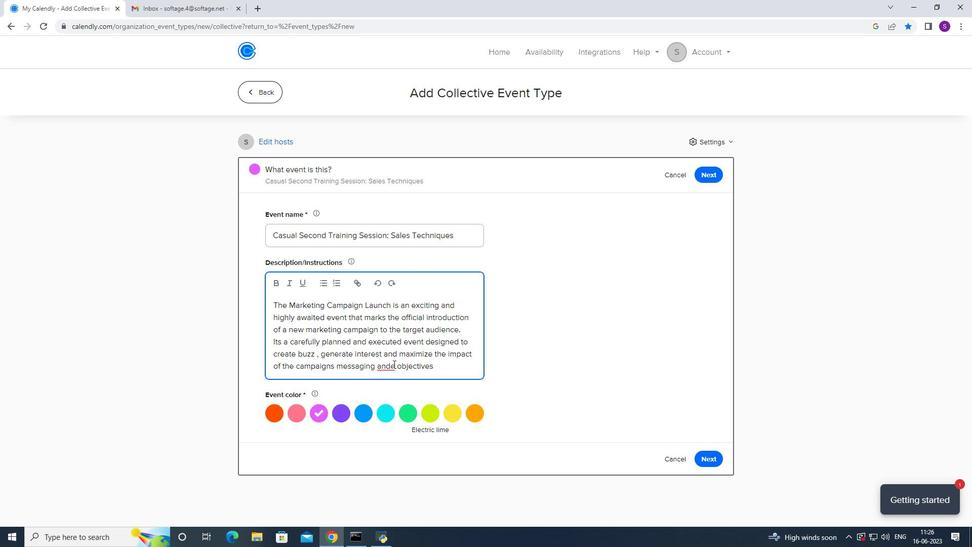 
Action: Mouse moved to (392, 367)
Screenshot: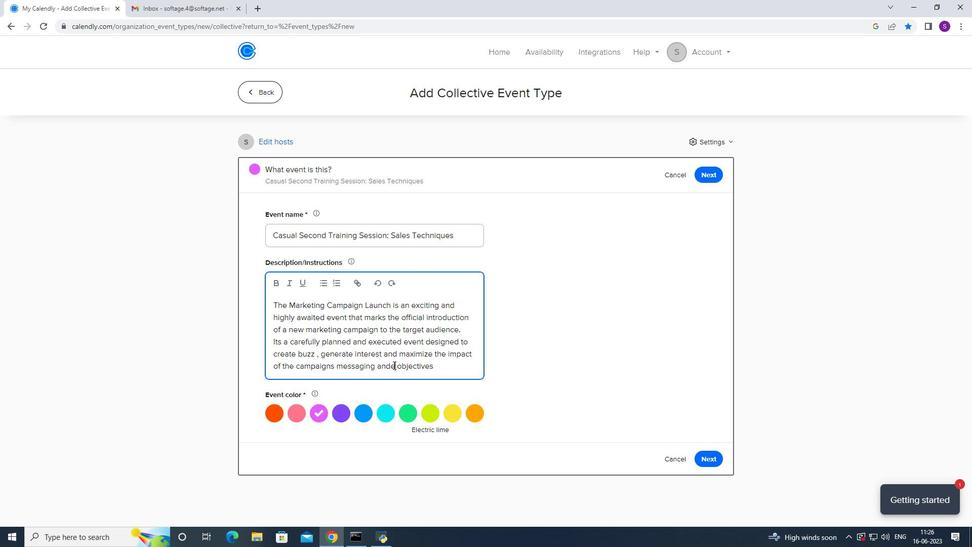 
Action: Key pressed <Key.backspace><Key.backspace>
Screenshot: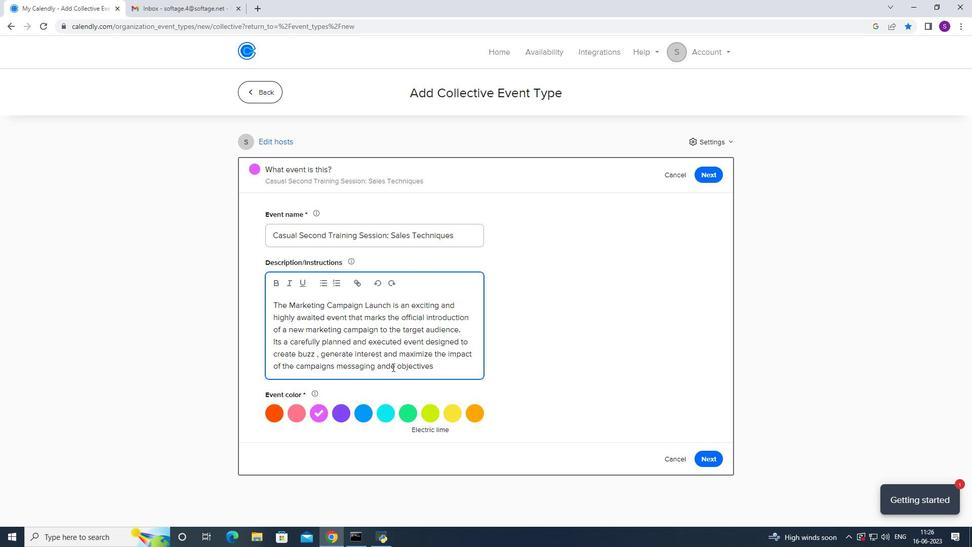 
Action: Mouse moved to (390, 370)
Screenshot: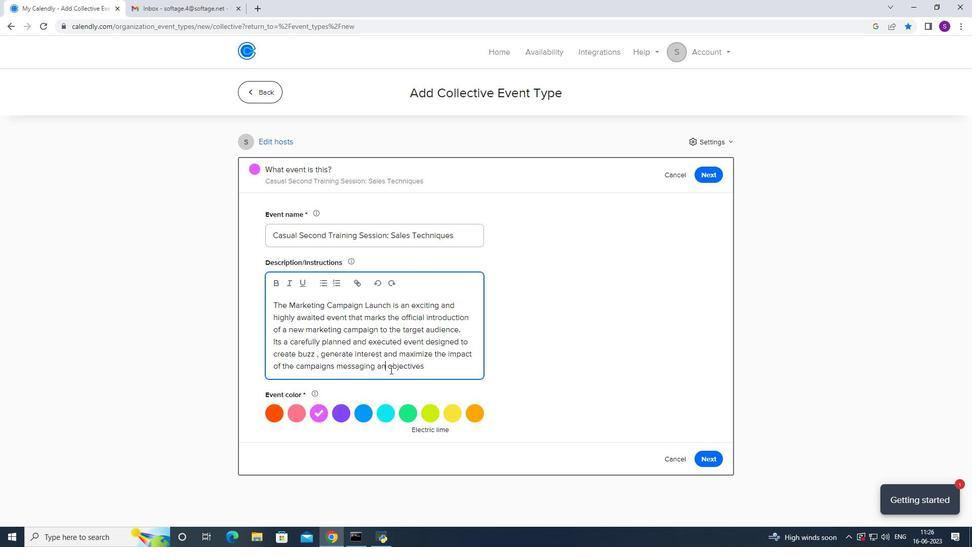 
Action: Key pressed d
Screenshot: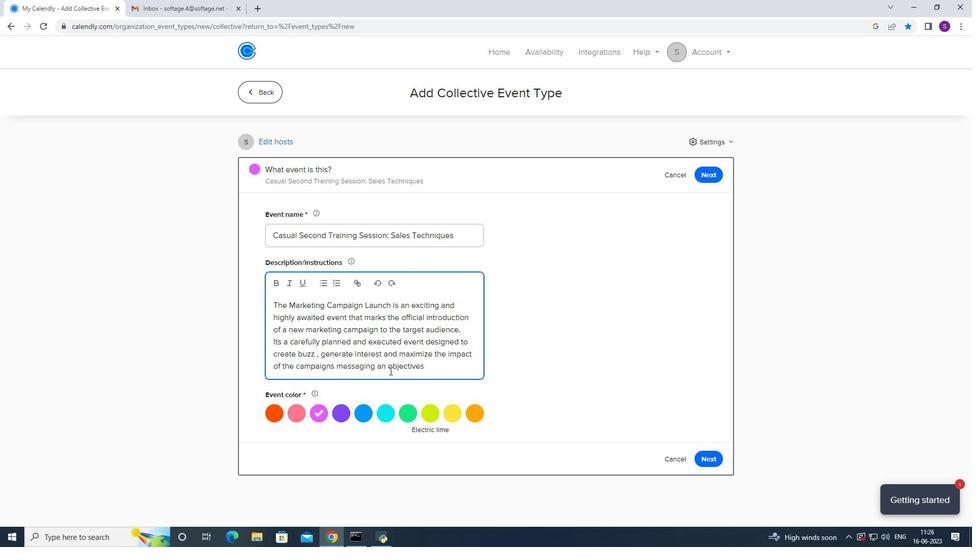 
Action: Mouse moved to (466, 379)
Screenshot: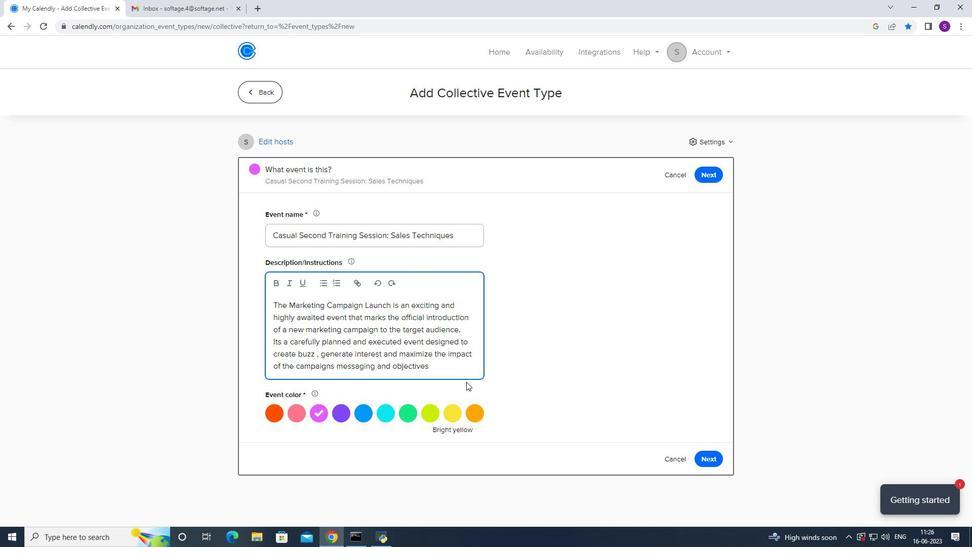 
Action: Mouse pressed left at (466, 379)
Screenshot: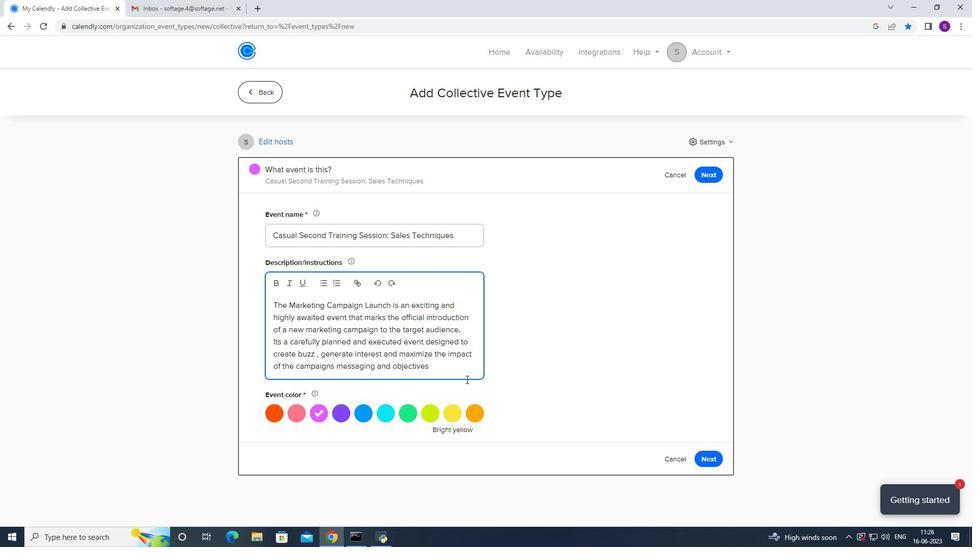 
Action: Key pressed .
Screenshot: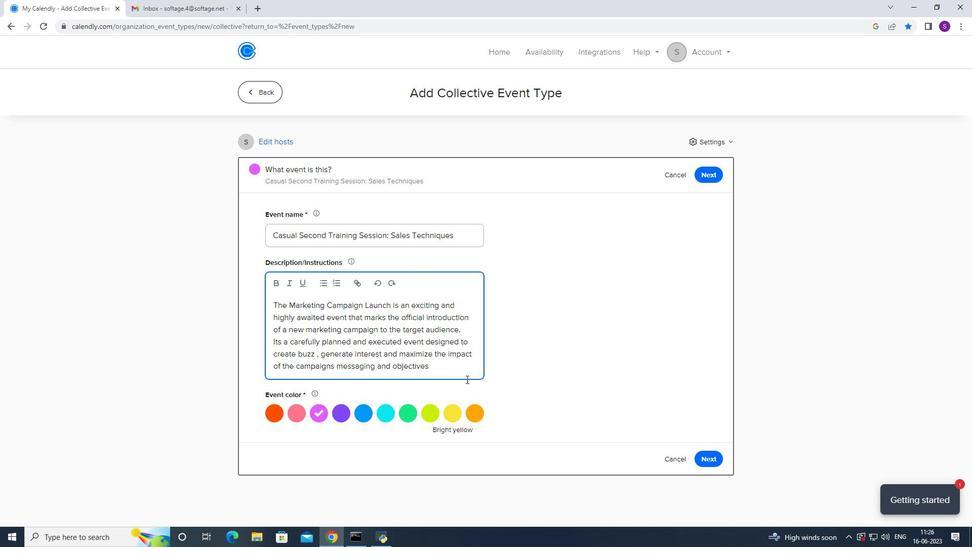 
Action: Mouse moved to (723, 455)
Screenshot: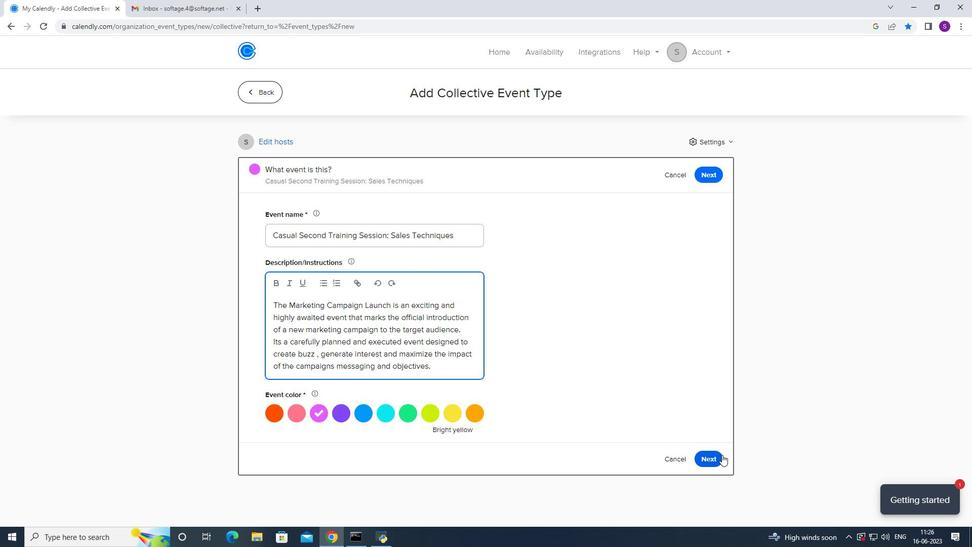 
Action: Mouse pressed left at (723, 455)
Screenshot: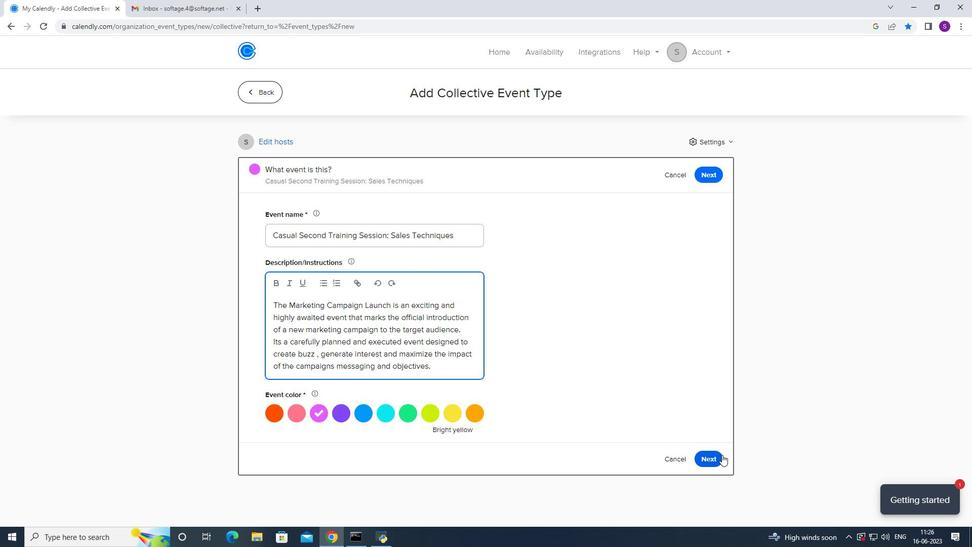 
Action: Mouse moved to (721, 457)
Screenshot: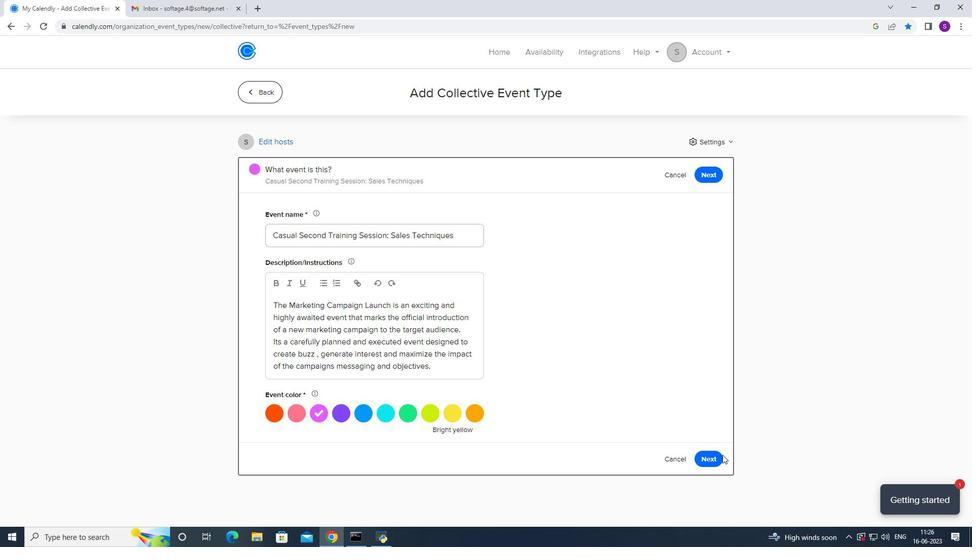 
Action: Mouse pressed left at (721, 457)
Screenshot: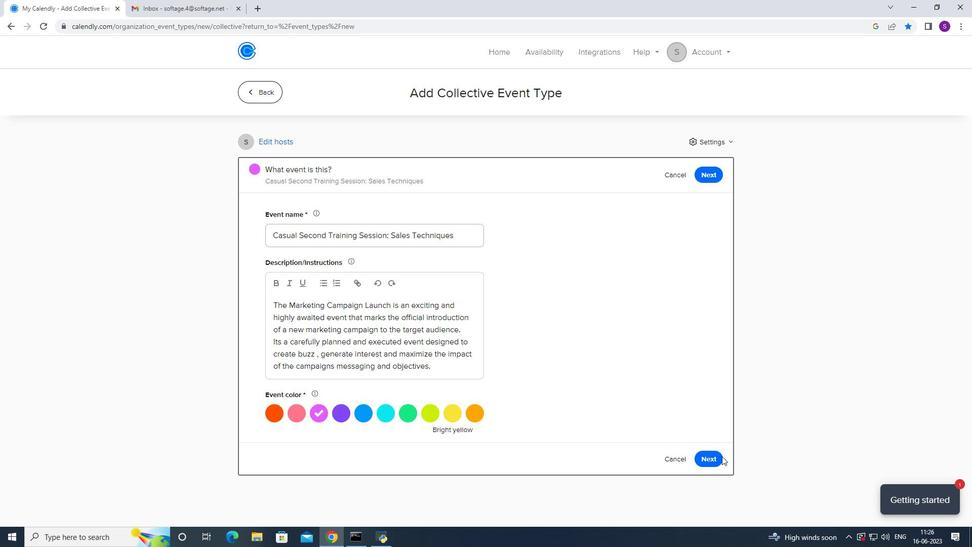 
Action: Mouse moved to (317, 297)
Screenshot: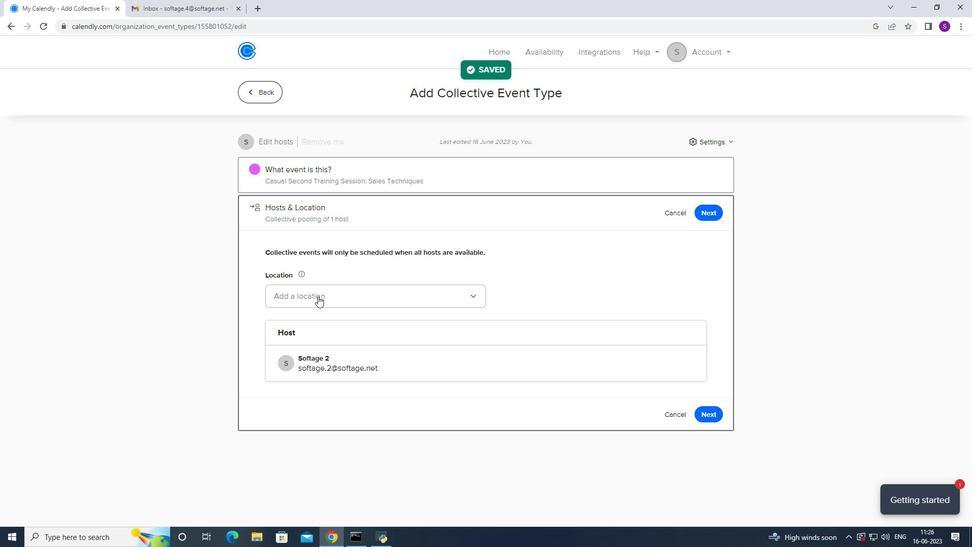 
Action: Mouse pressed left at (317, 297)
Screenshot: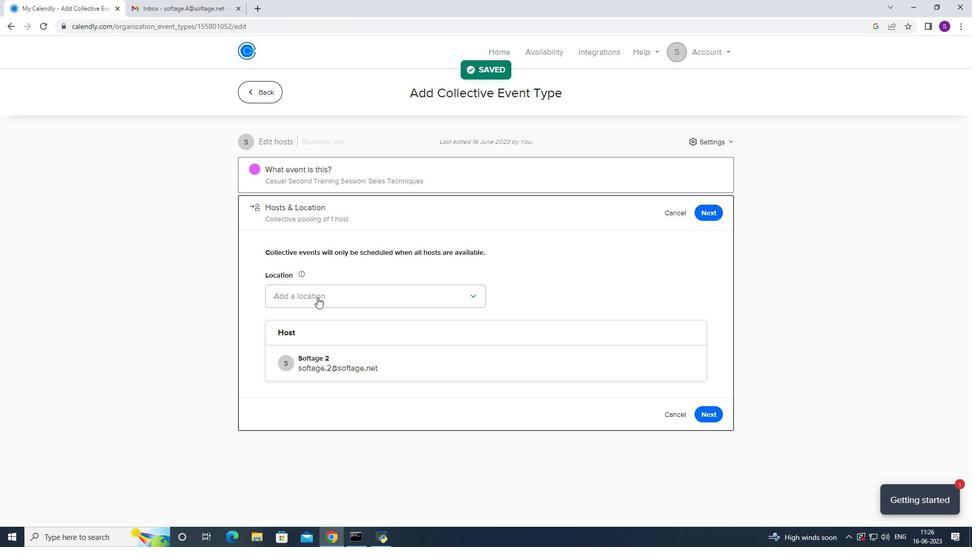 
Action: Mouse moved to (334, 316)
Screenshot: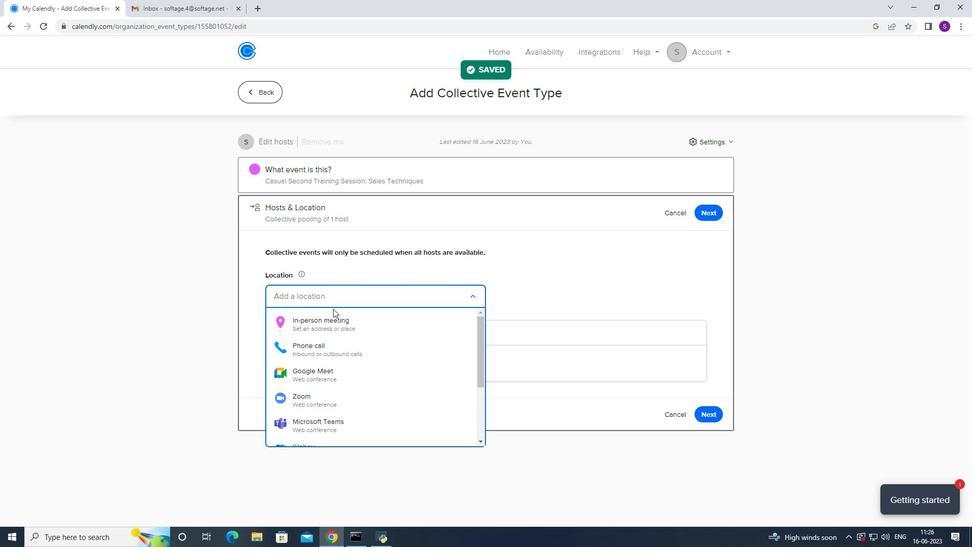 
Action: Mouse pressed left at (334, 316)
Screenshot: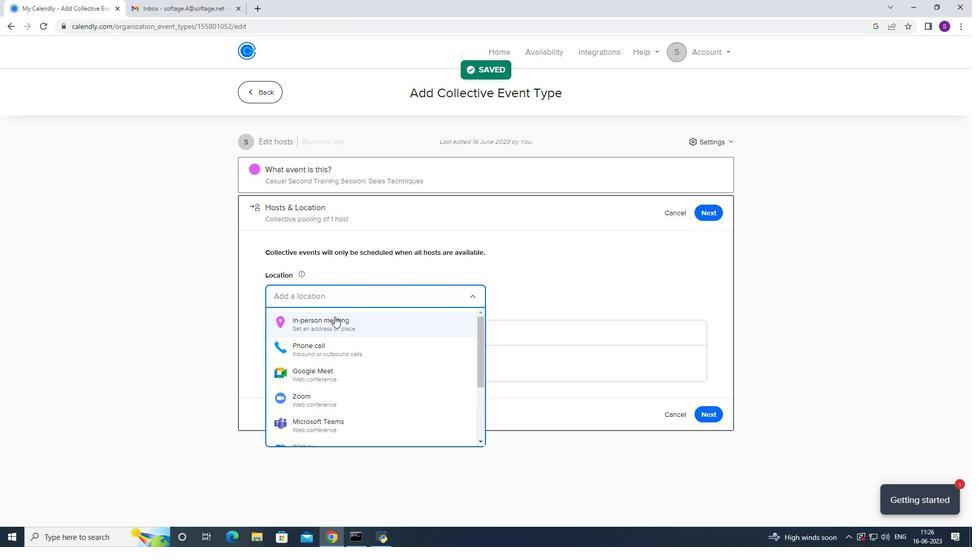 
Action: Mouse moved to (476, 160)
Screenshot: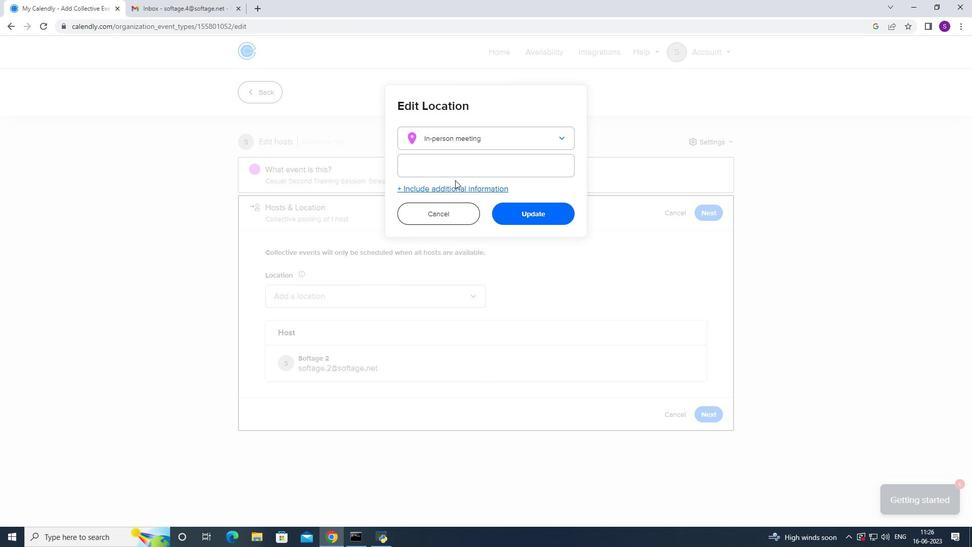 
Action: Mouse pressed left at (476, 160)
Screenshot: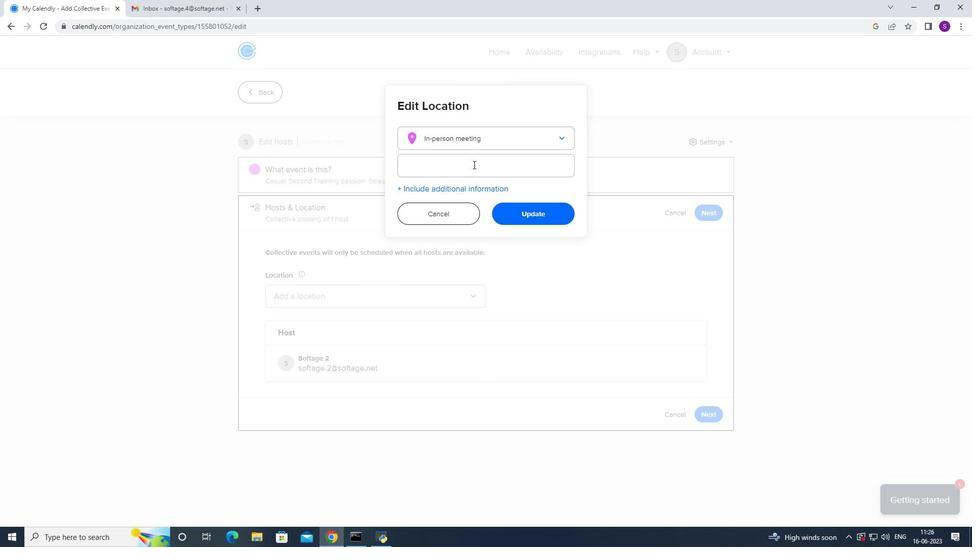 
Action: Mouse moved to (973, 445)
Screenshot: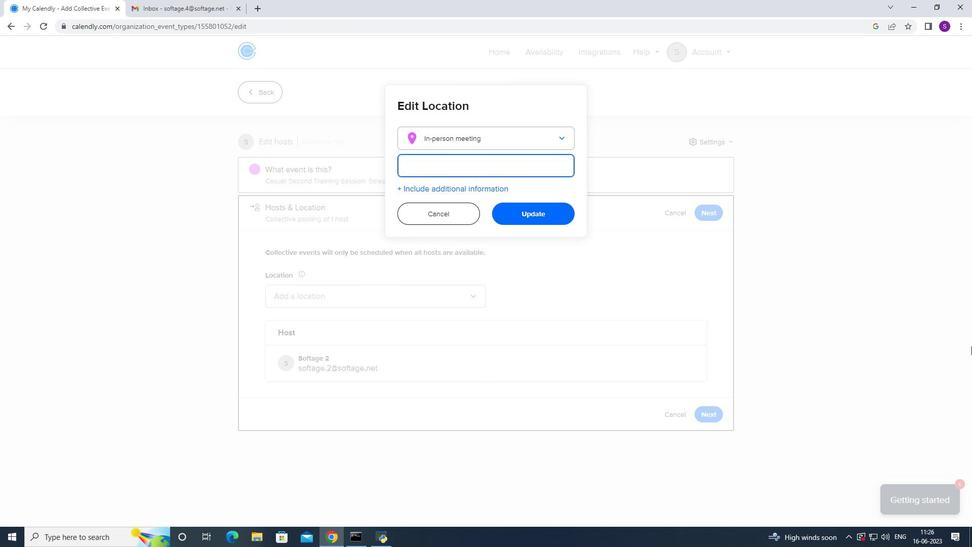 
Action: Key pressed <Key.caps_lock>V<Key.caps_lock>enice,<Key.space><Key.caps_lock><Key.caps_lock>italy
Screenshot: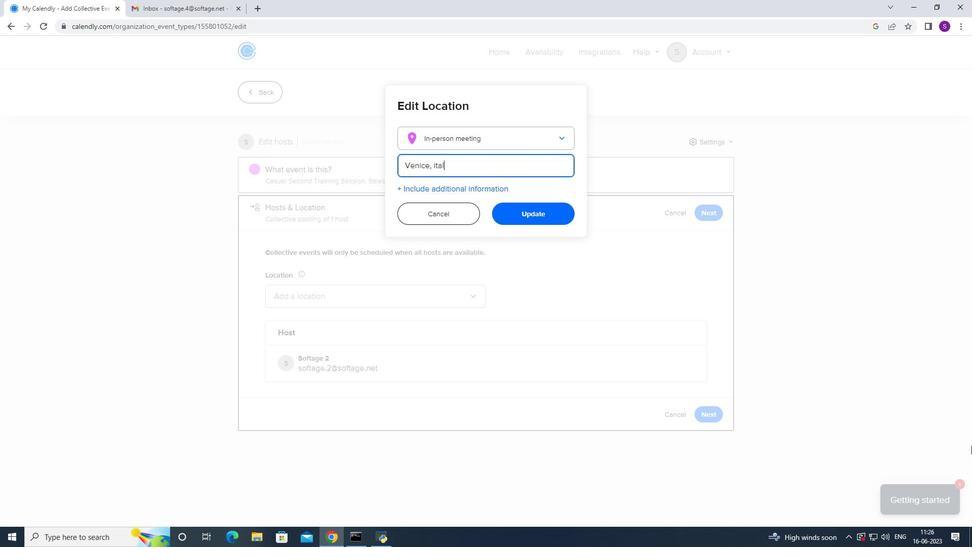 
Action: Mouse moved to (438, 167)
Screenshot: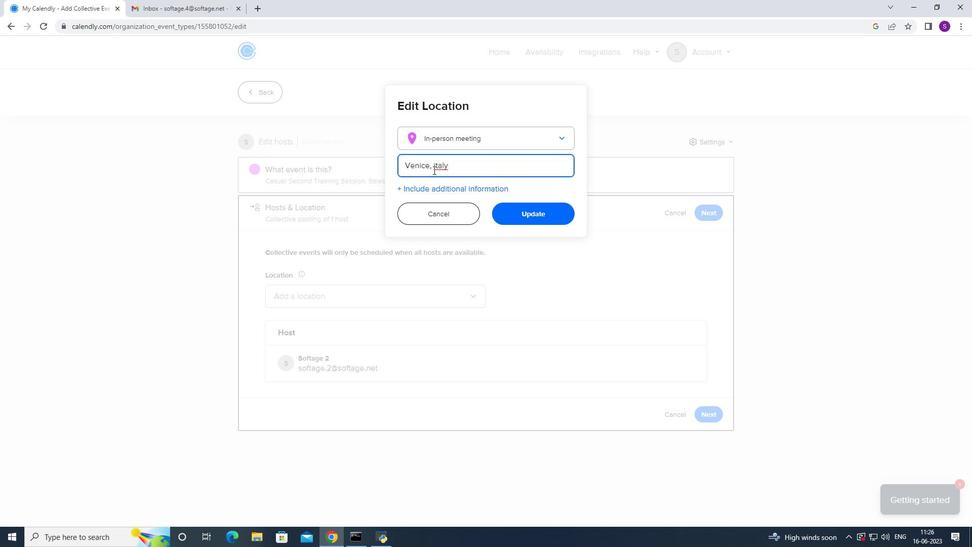 
Action: Mouse pressed left at (438, 167)
Screenshot: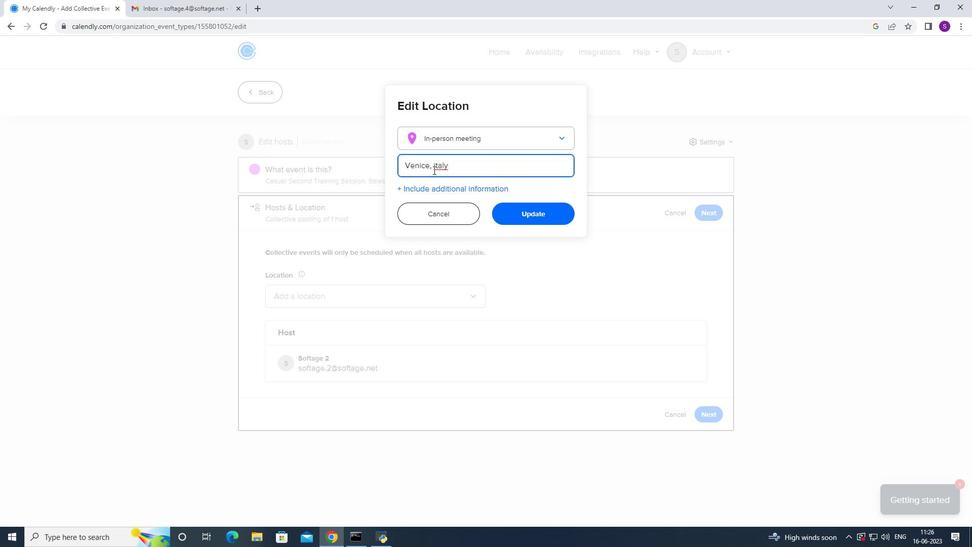 
Action: Mouse moved to (408, 258)
Screenshot: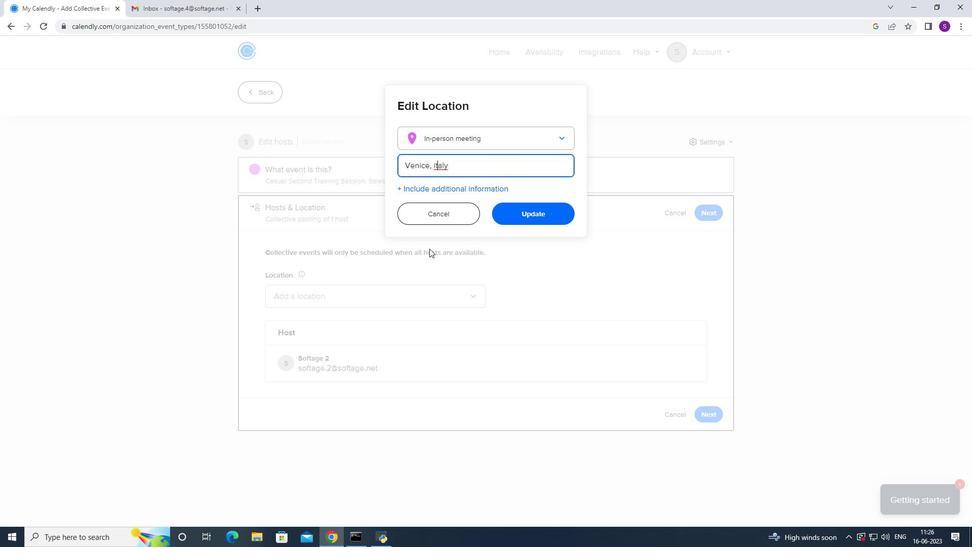 
Action: Key pressed <Key.backspace>
Screenshot: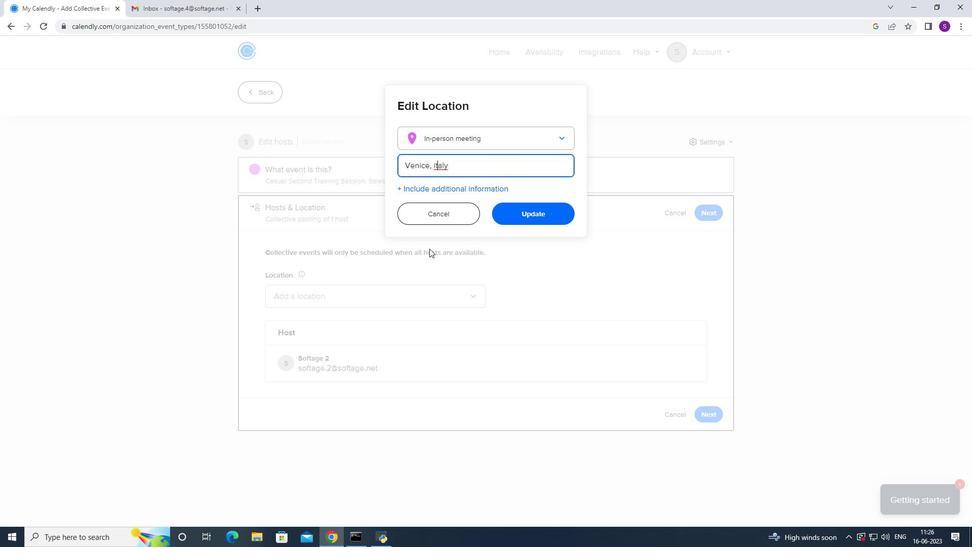 
Action: Mouse moved to (404, 261)
Screenshot: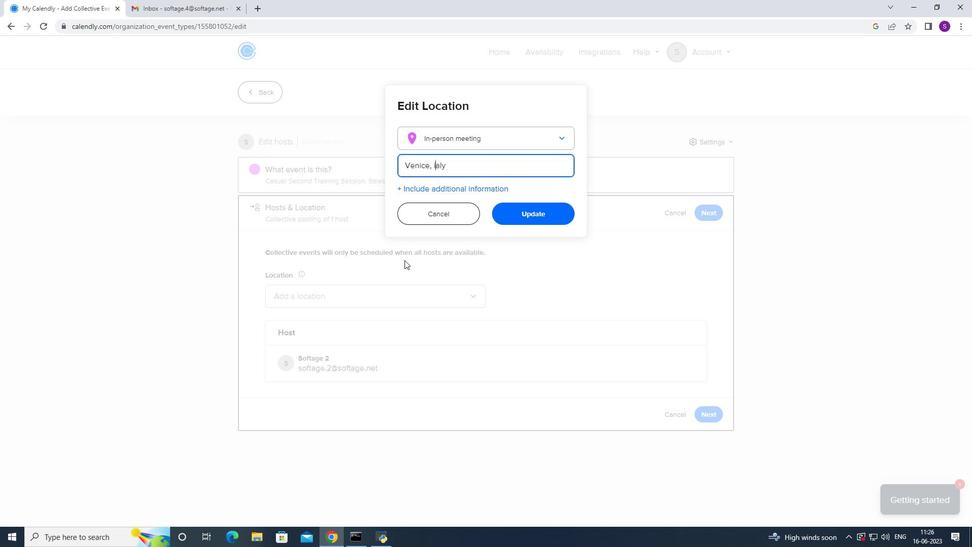 
Action: Key pressed <Key.backspace>
Screenshot: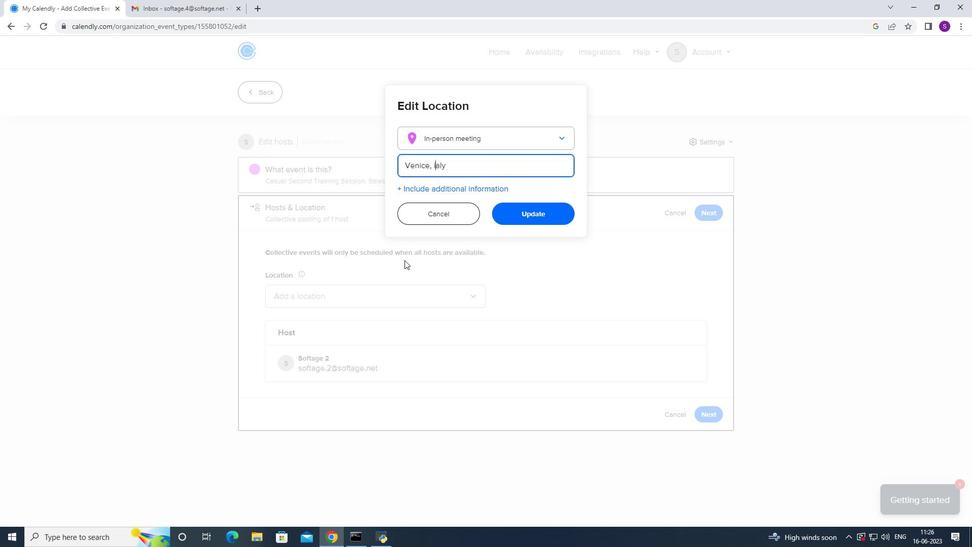 
Action: Mouse moved to (404, 272)
Screenshot: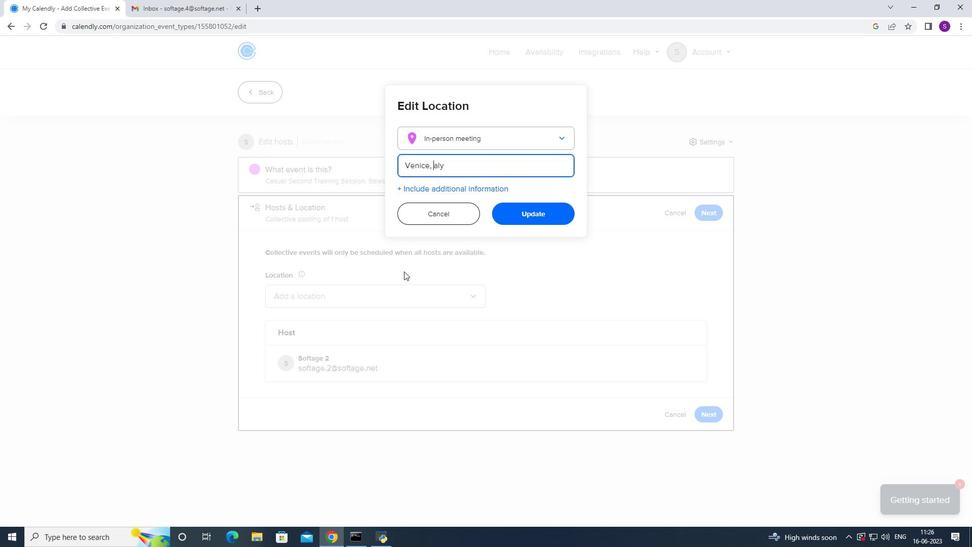 
Action: Key pressed <Key.caps_lock>I<Key.caps_lock>ty
Screenshot: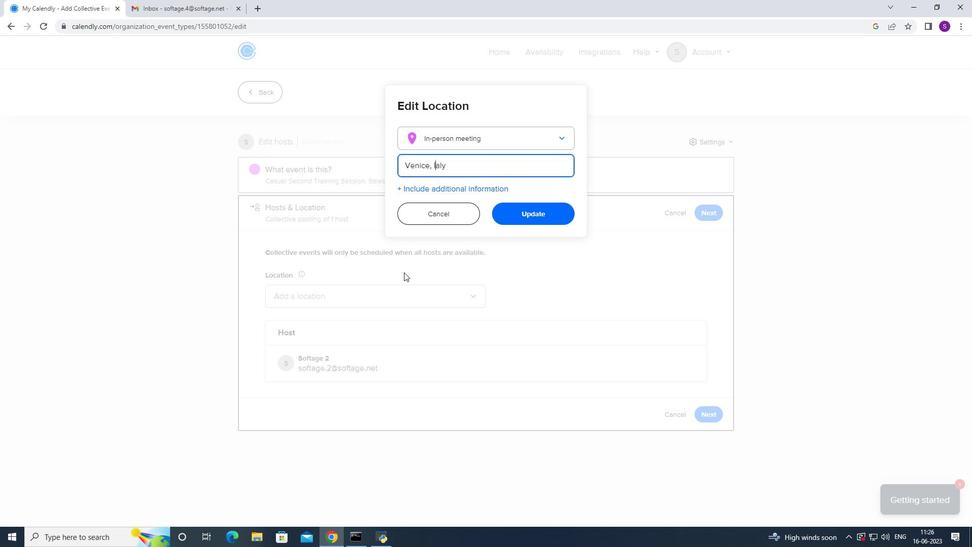 
Action: Mouse moved to (437, 328)
Screenshot: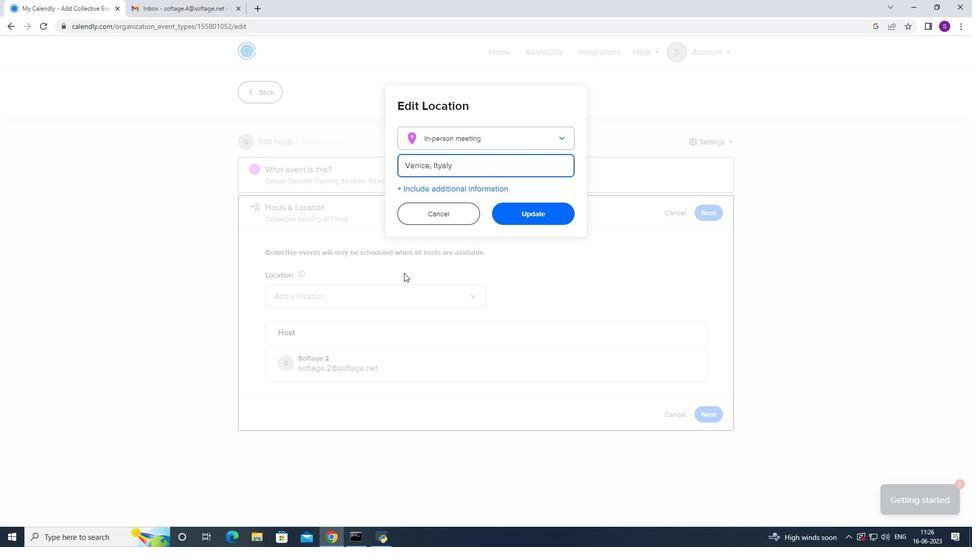 
Action: Key pressed <Key.backspace>
Screenshot: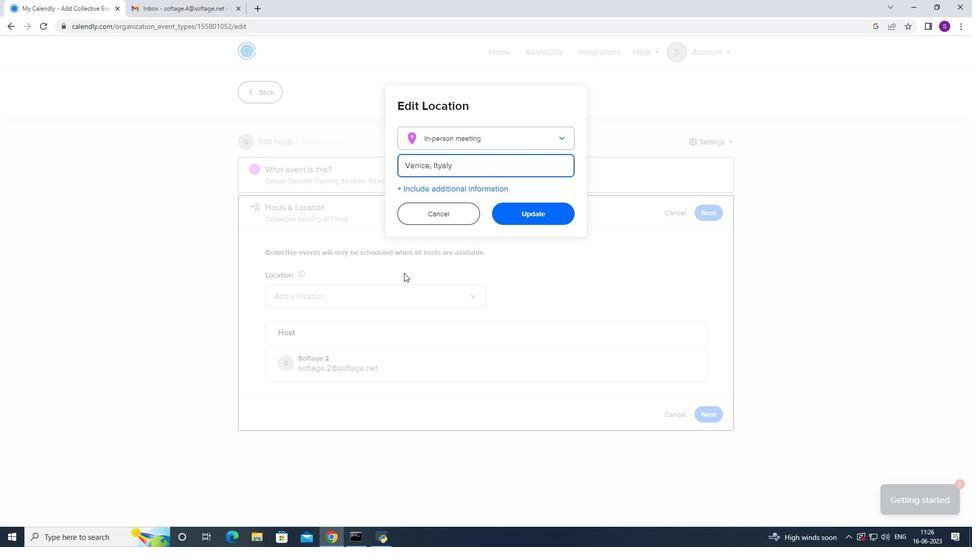 
Action: Mouse moved to (536, 223)
Screenshot: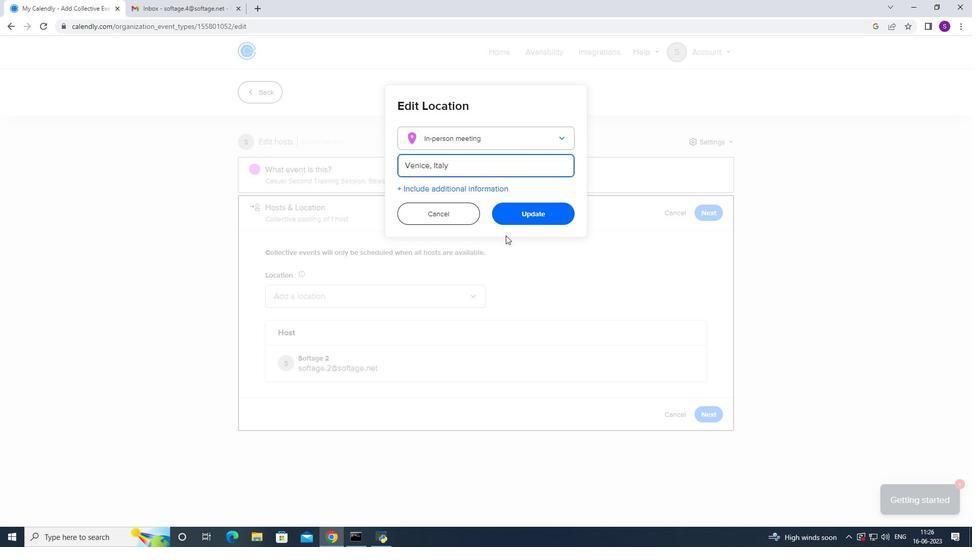 
Action: Mouse pressed left at (536, 223)
Screenshot: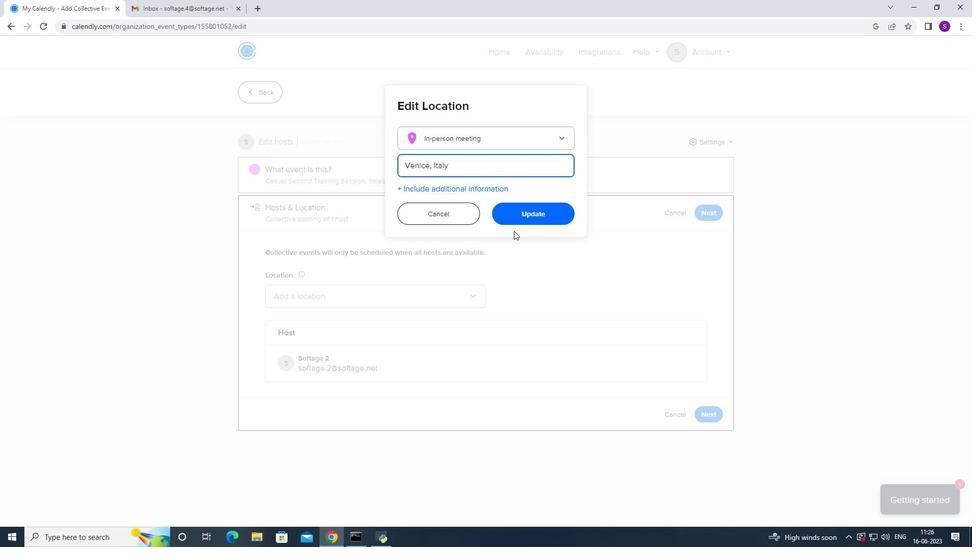 
Action: Mouse moved to (709, 418)
Screenshot: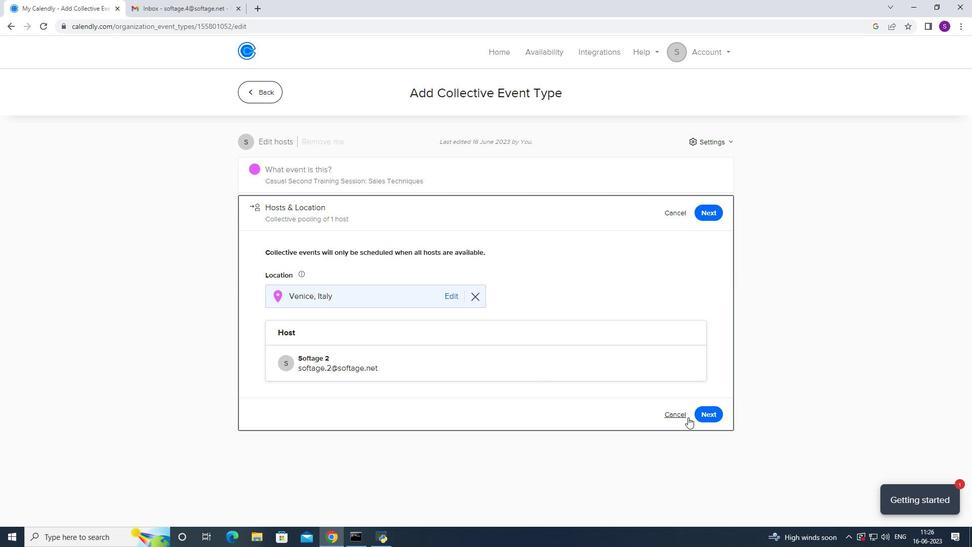 
Action: Mouse pressed left at (709, 418)
Screenshot: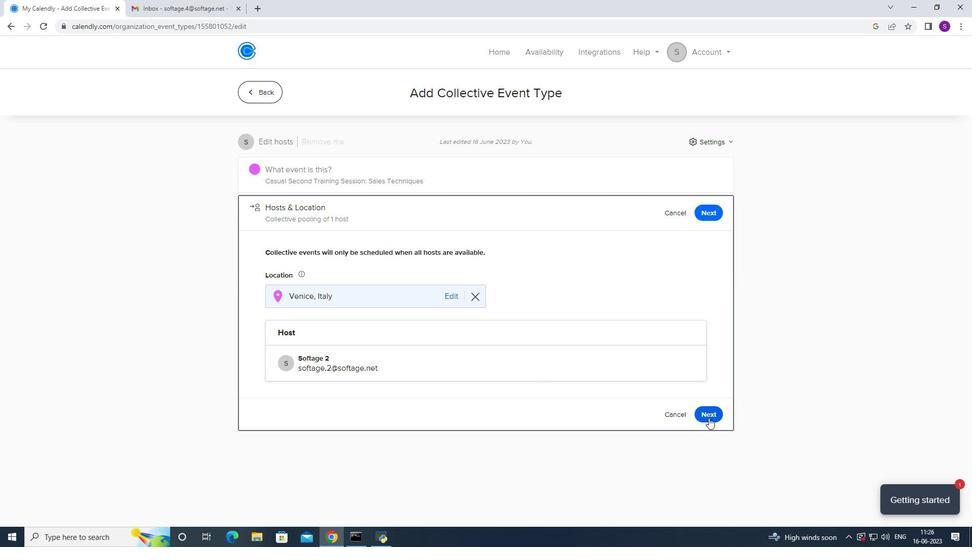 
Action: Mouse moved to (303, 363)
Screenshot: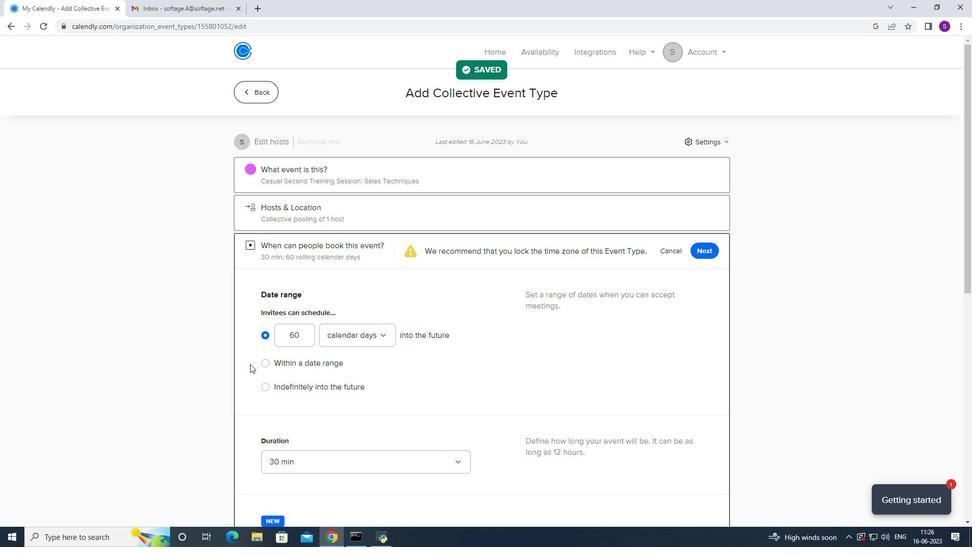 
Action: Mouse pressed left at (303, 363)
Screenshot: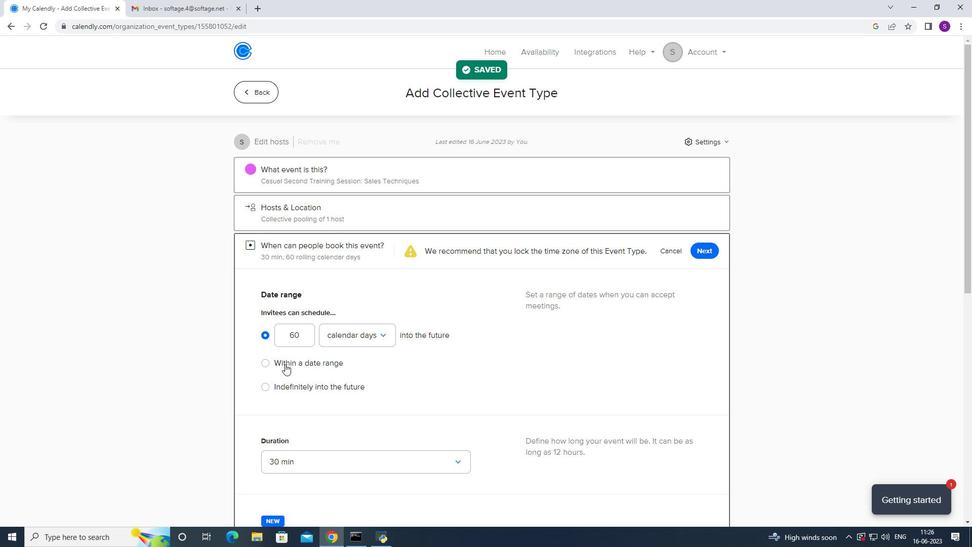 
Action: Mouse moved to (359, 360)
Screenshot: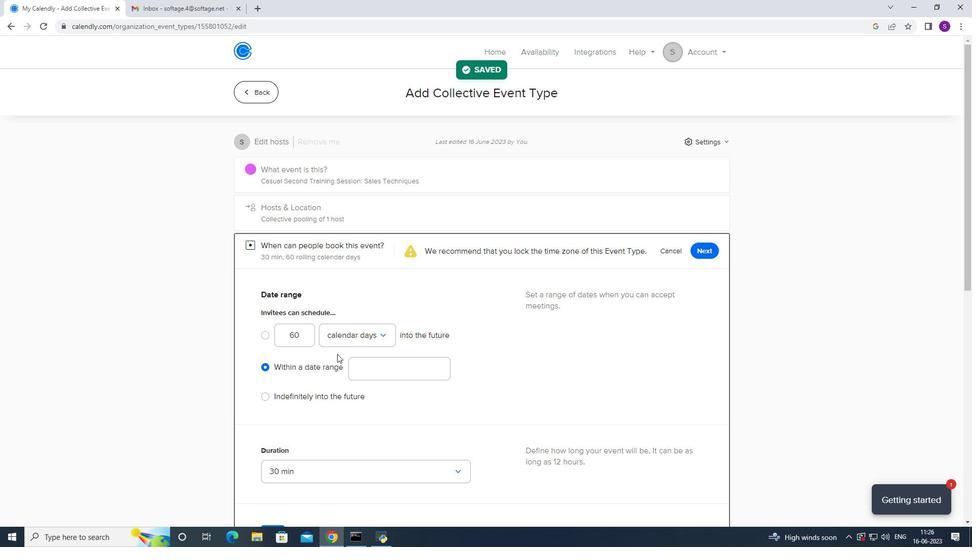 
Action: Mouse pressed left at (359, 360)
Screenshot: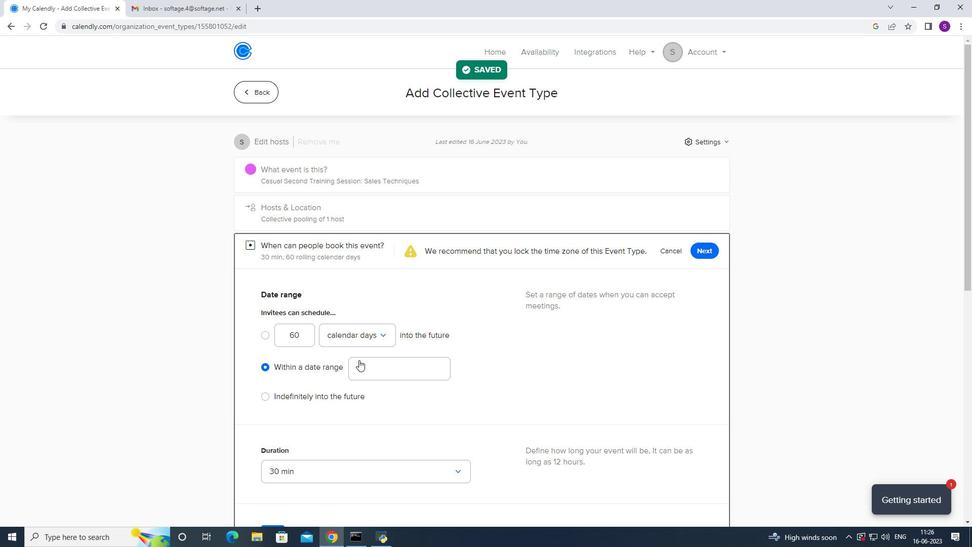 
Action: Mouse moved to (421, 185)
Screenshot: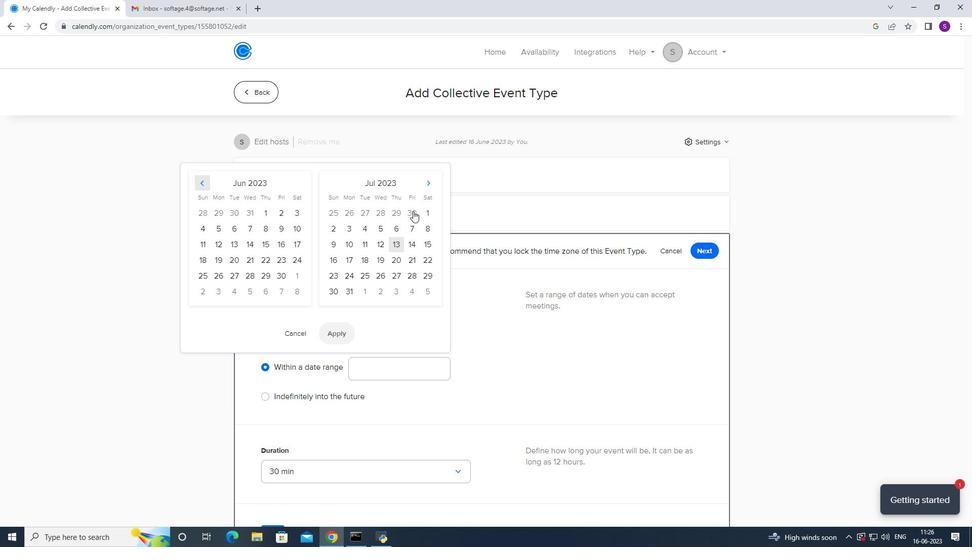 
Action: Mouse pressed left at (421, 185)
Screenshot: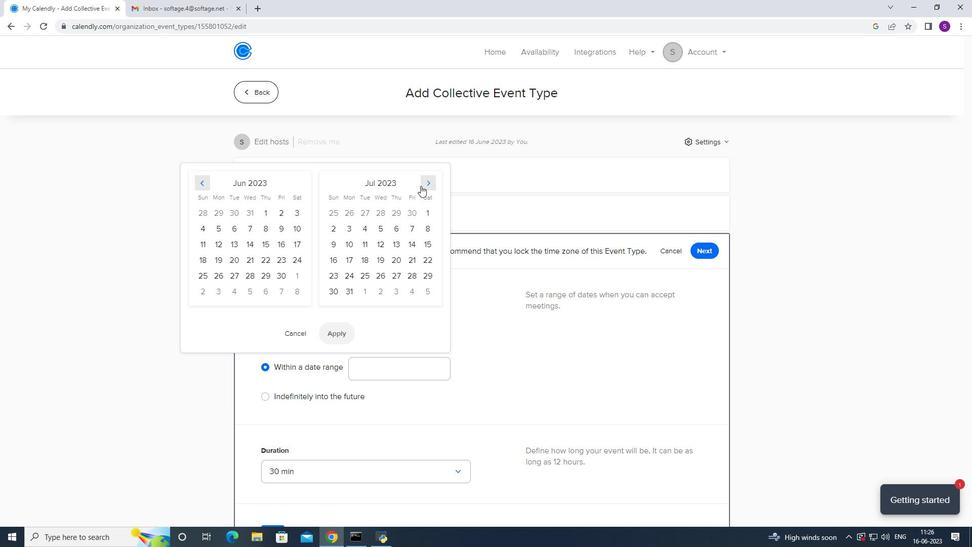 
Action: Mouse pressed left at (421, 185)
Screenshot: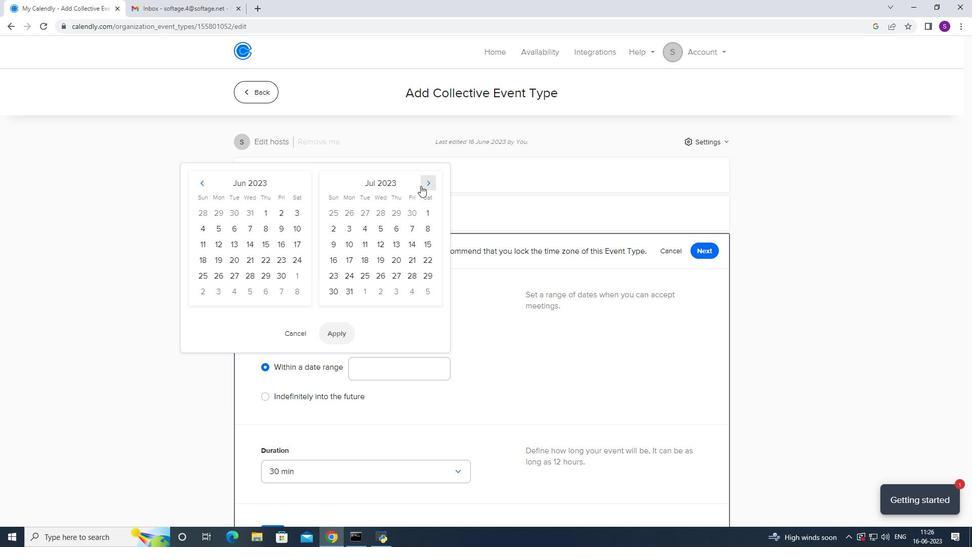 
Action: Mouse pressed left at (421, 185)
Screenshot: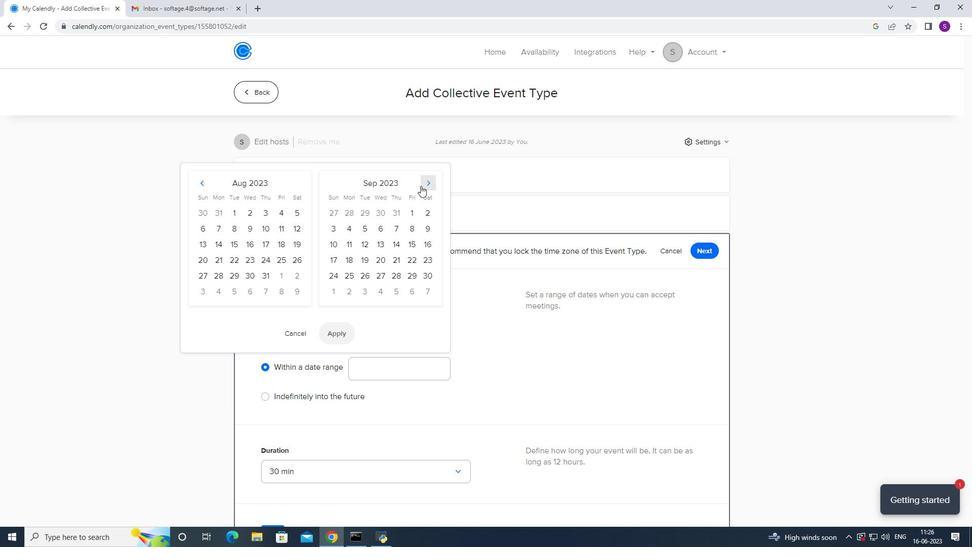 
Action: Mouse pressed left at (421, 185)
Screenshot: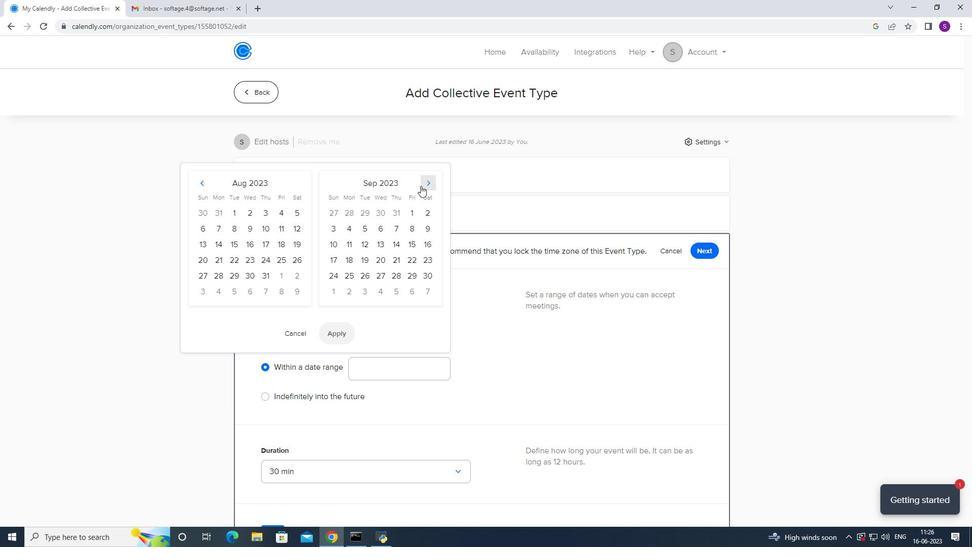 
Action: Mouse pressed left at (421, 185)
Screenshot: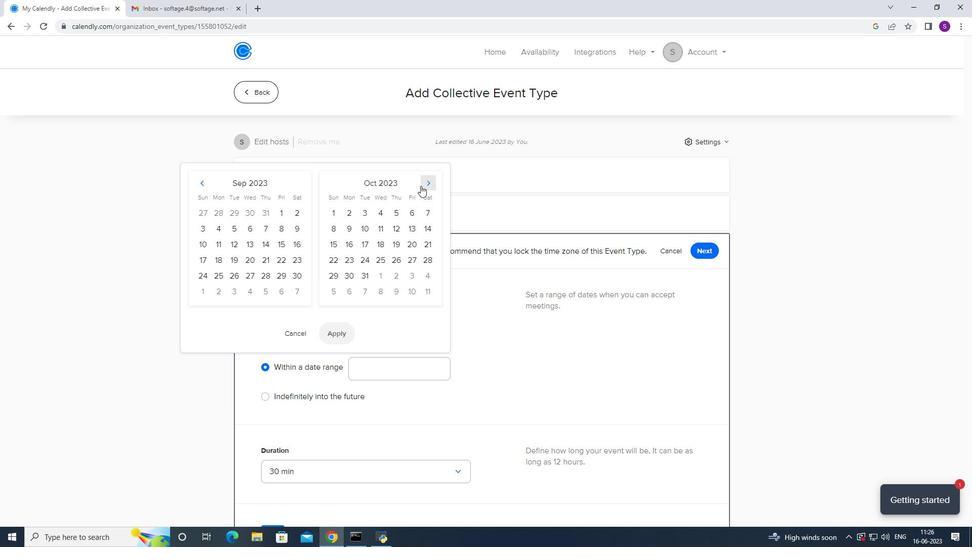 
Action: Mouse pressed left at (421, 185)
Screenshot: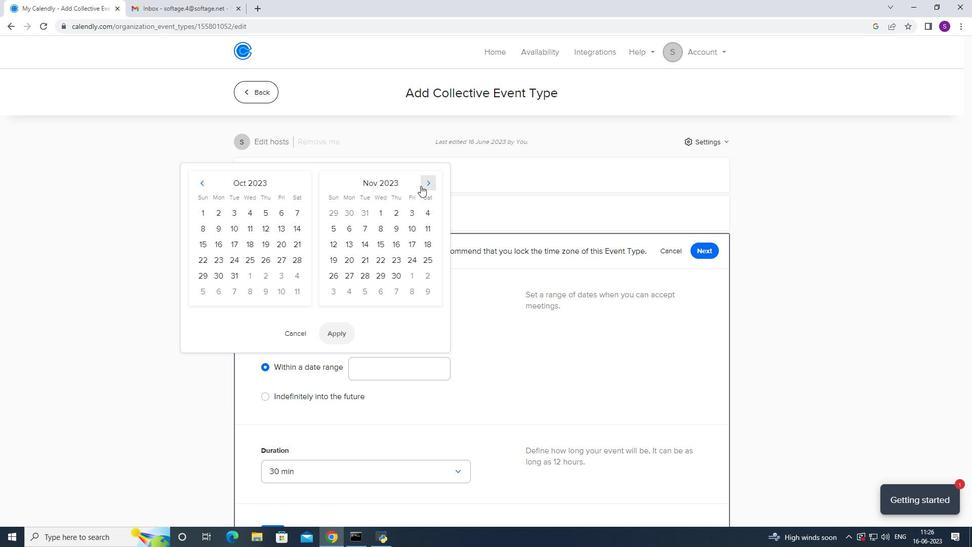 
Action: Mouse pressed left at (421, 185)
Screenshot: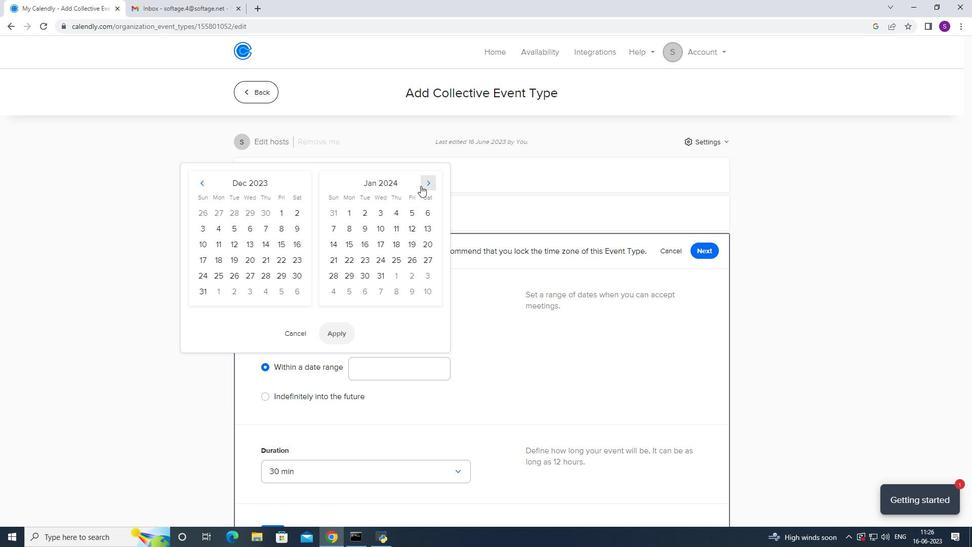 
Action: Mouse pressed left at (421, 185)
Screenshot: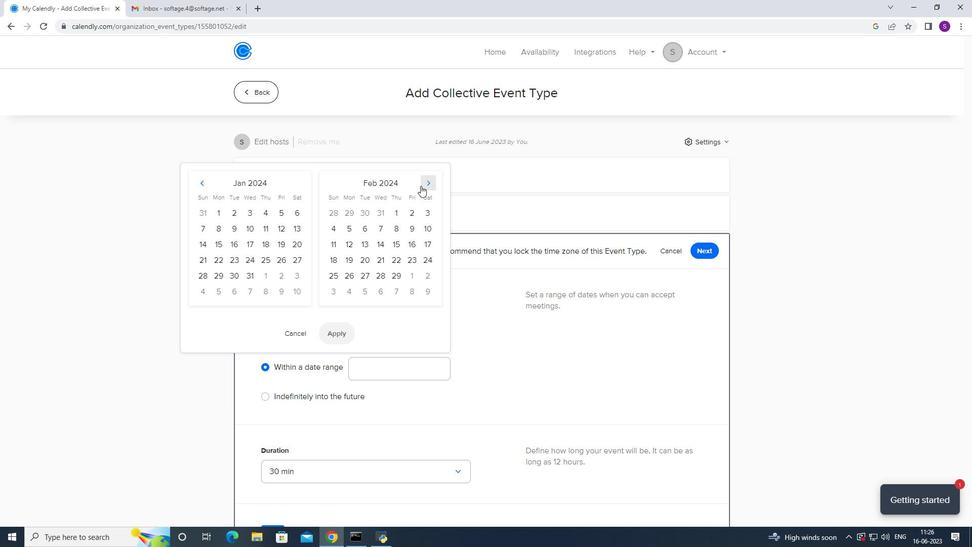 
Action: Mouse pressed left at (421, 185)
Screenshot: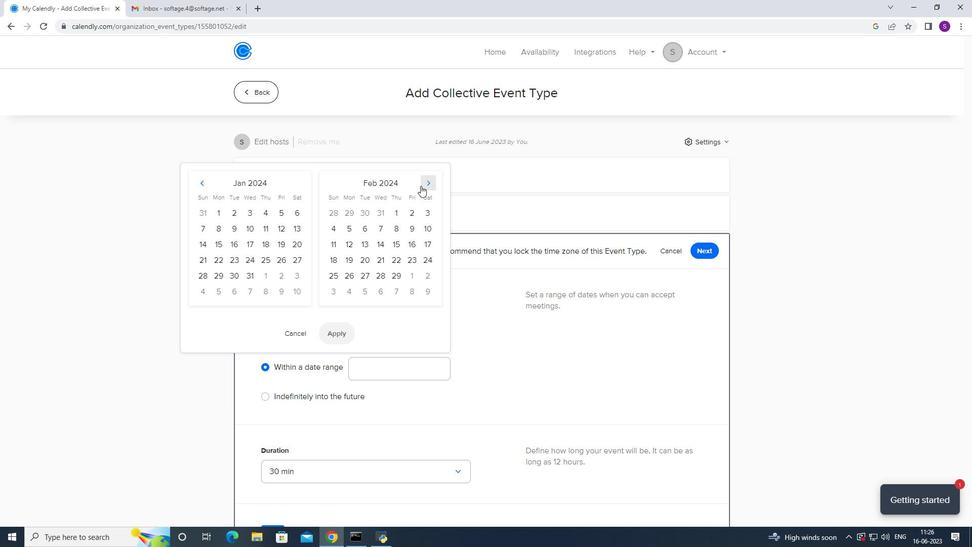 
Action: Mouse moved to (273, 230)
Screenshot: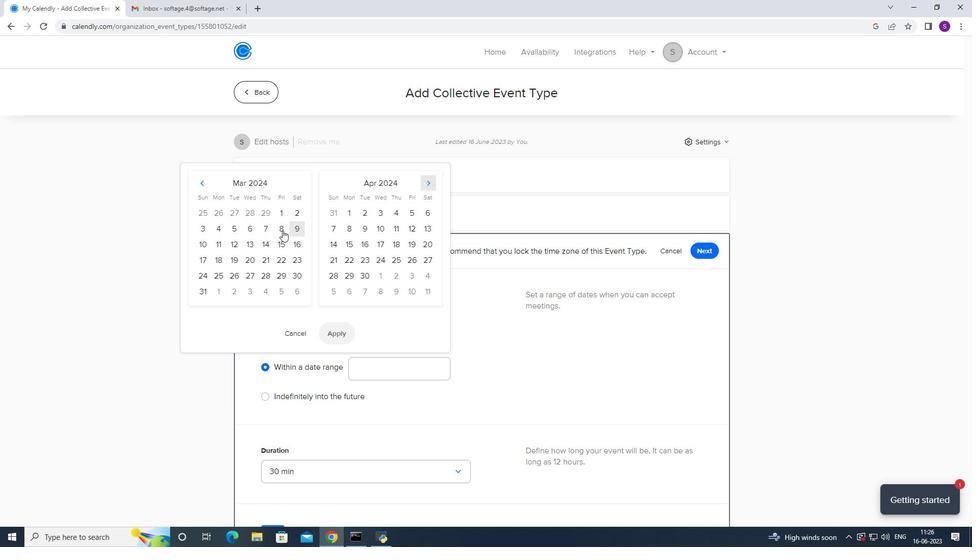 
Action: Mouse pressed left at (273, 230)
Screenshot: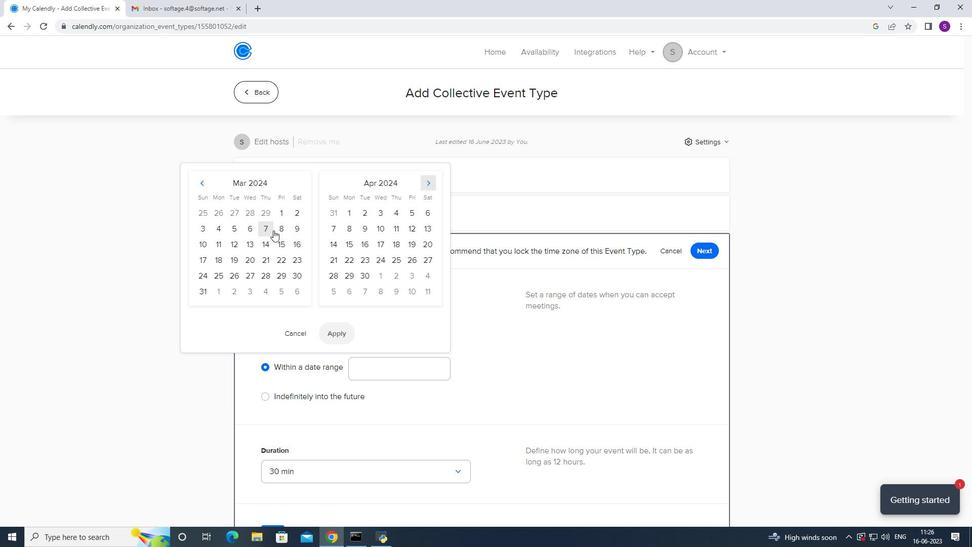 
Action: Mouse moved to (275, 230)
Screenshot: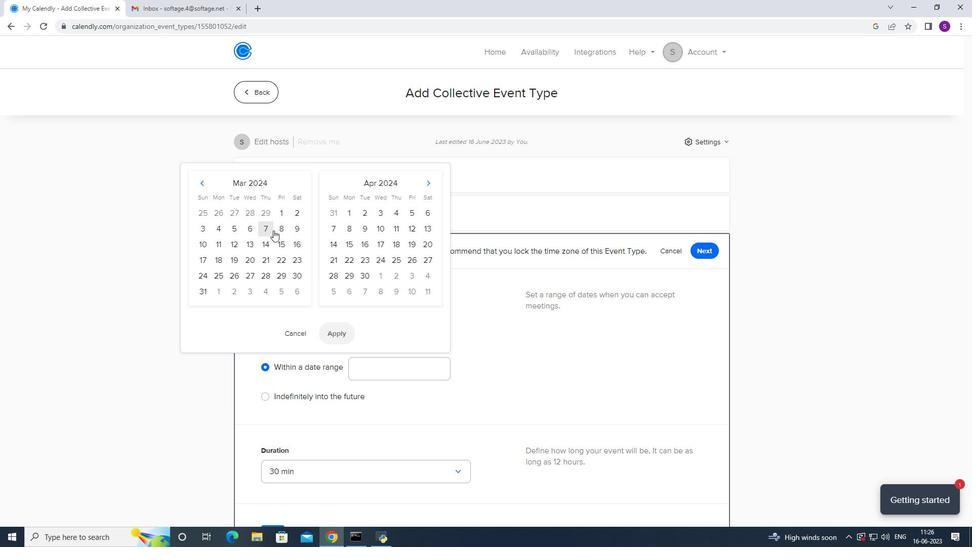 
Action: Mouse pressed left at (275, 230)
Screenshot: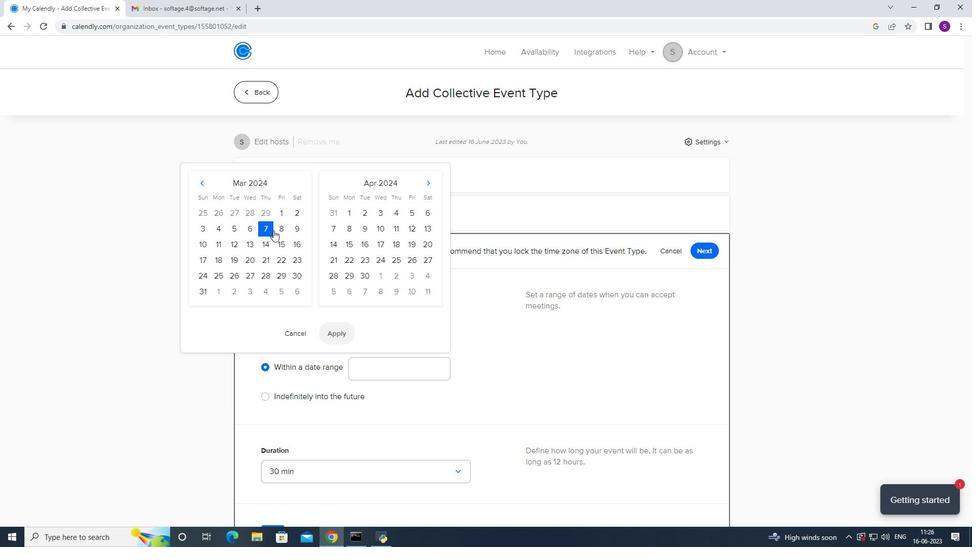 
Action: Mouse moved to (347, 338)
Screenshot: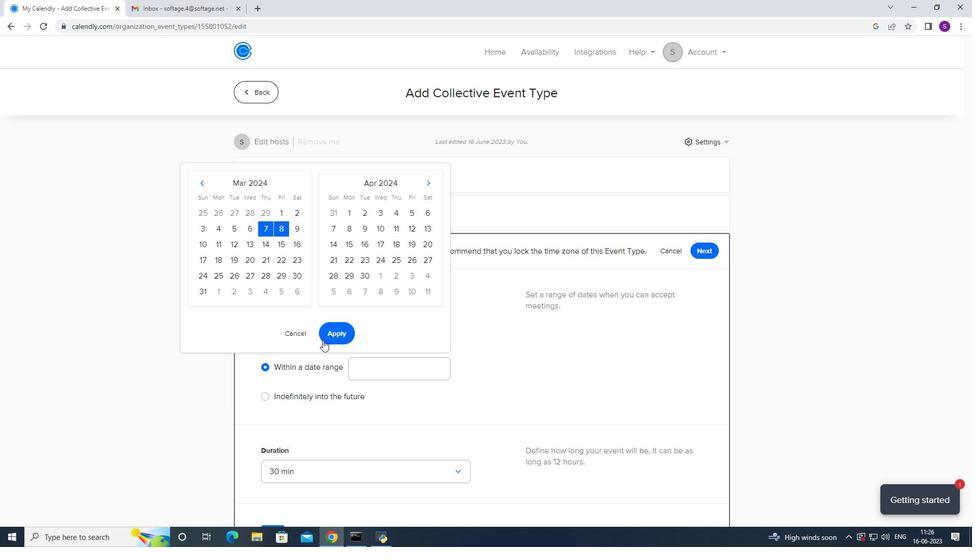 
Action: Mouse pressed left at (347, 338)
Screenshot: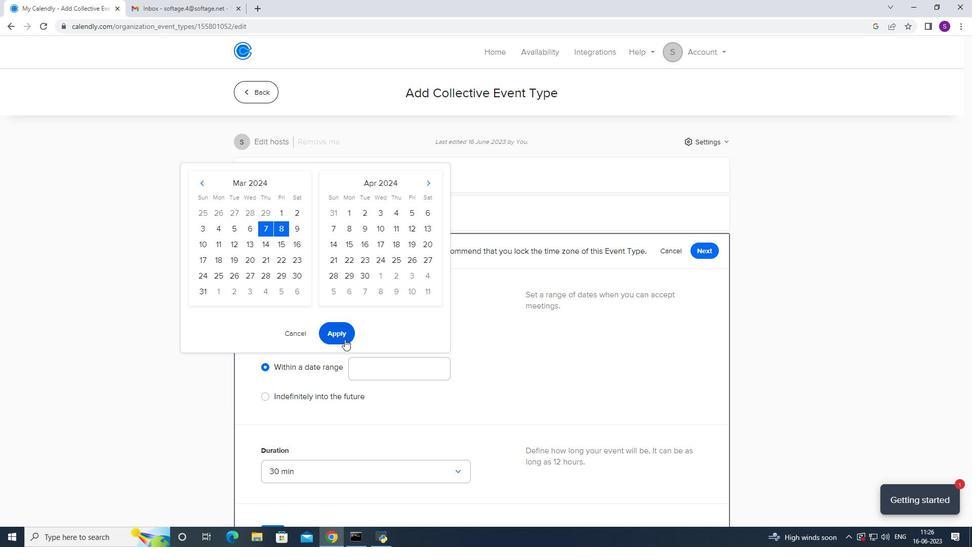 
Action: Mouse moved to (369, 317)
Screenshot: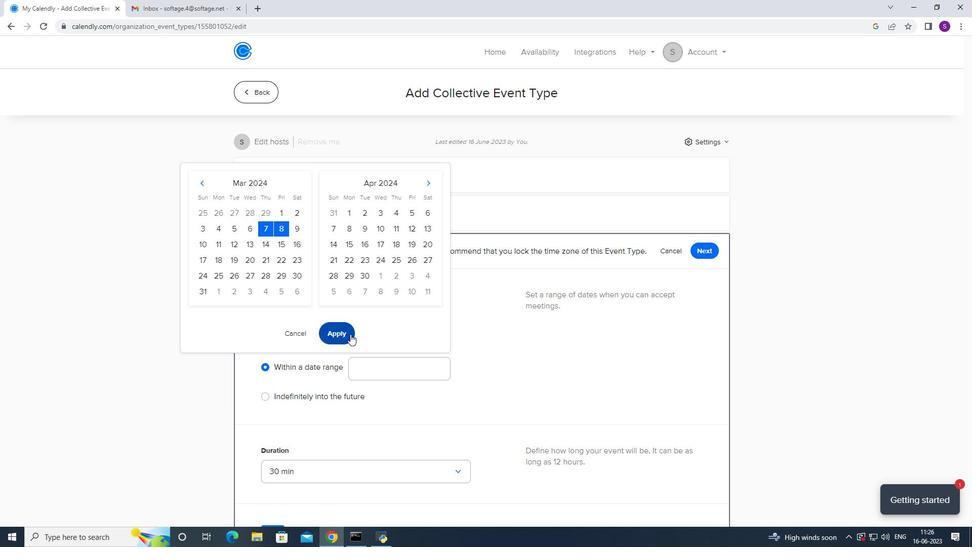 
Action: Mouse scrolled (369, 317) with delta (0, 0)
Screenshot: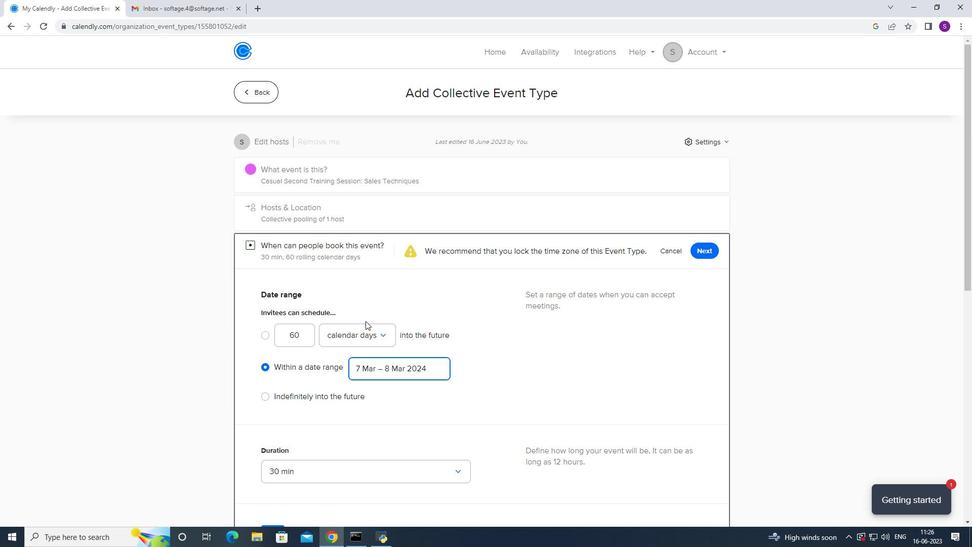 
Action: Mouse scrolled (369, 317) with delta (0, 0)
Screenshot: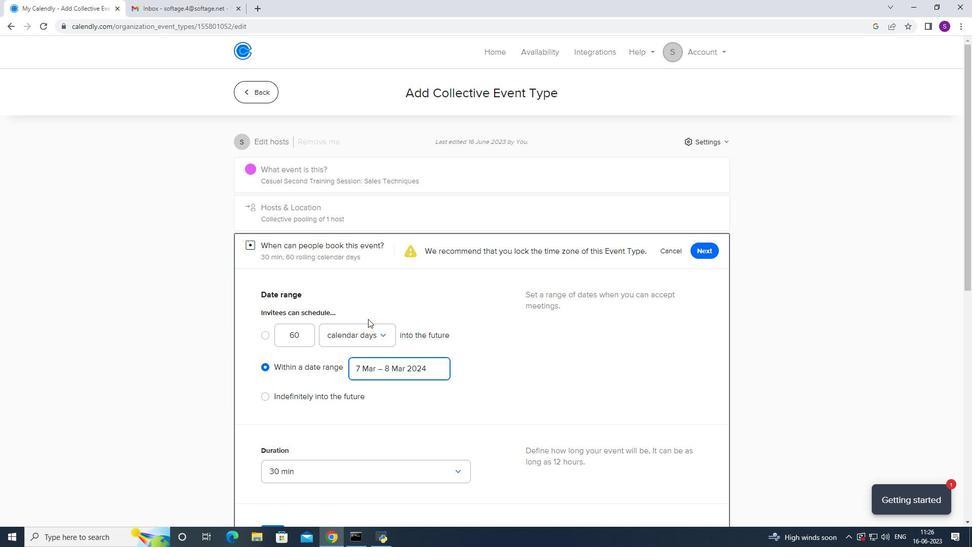 
Action: Mouse scrolled (369, 317) with delta (0, 0)
Screenshot: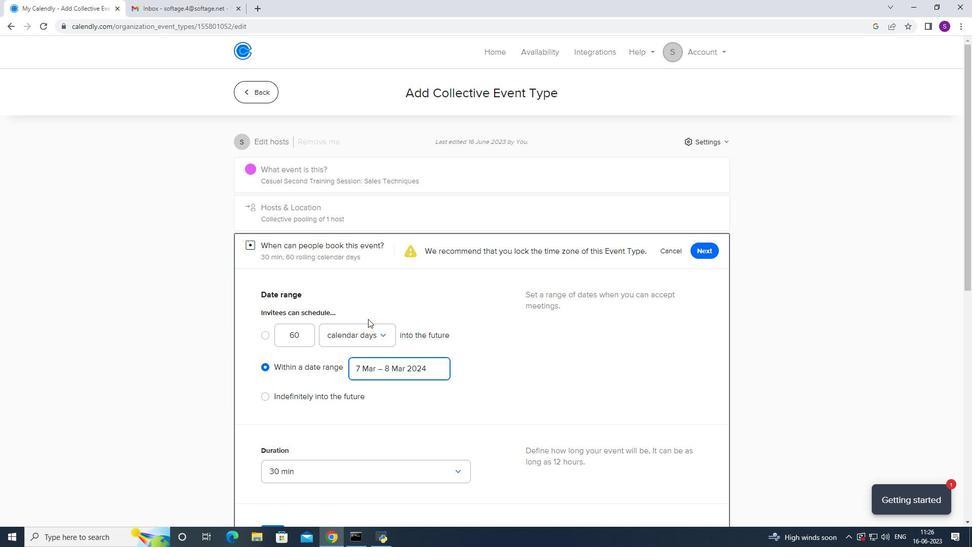 
Action: Mouse scrolled (369, 317) with delta (0, 0)
Screenshot: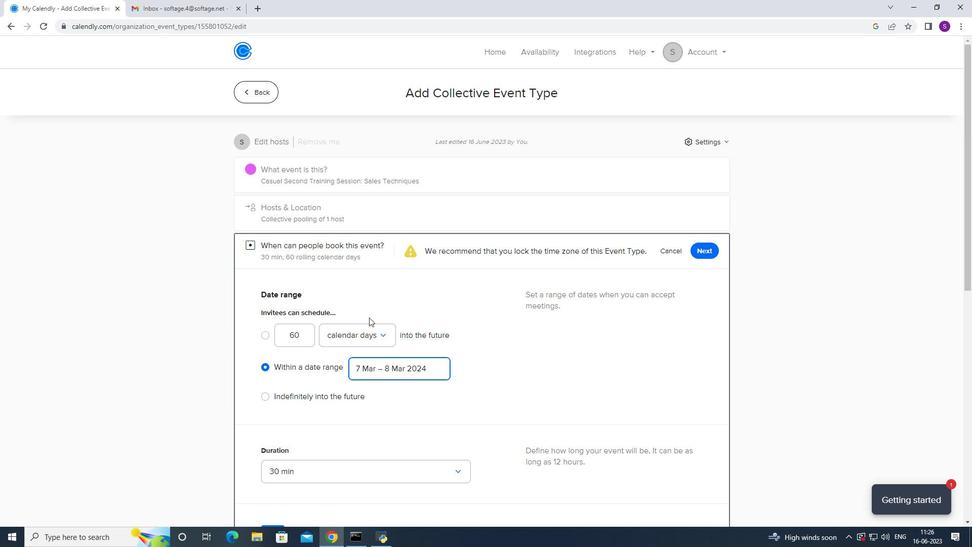 
Action: Mouse scrolled (369, 317) with delta (0, 0)
Screenshot: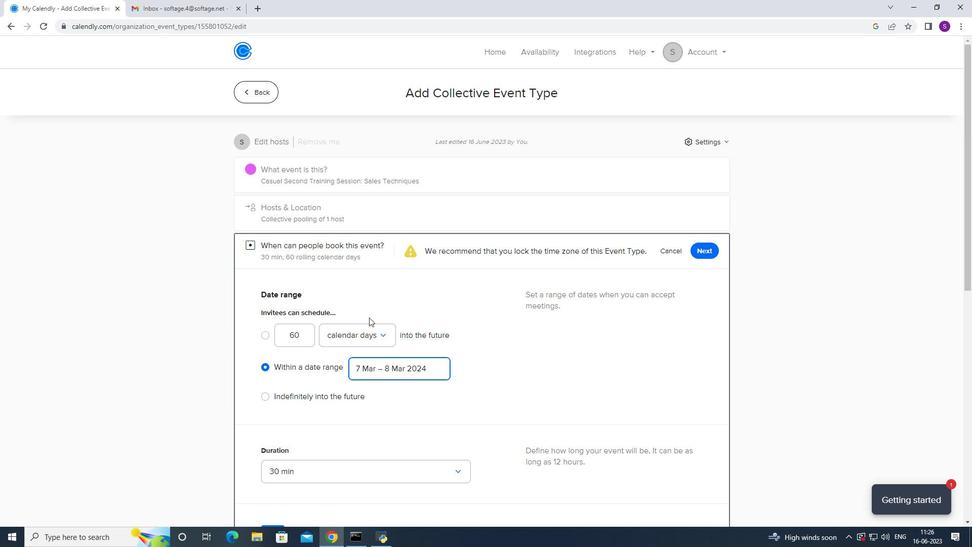 
Action: Mouse scrolled (369, 317) with delta (0, 0)
Screenshot: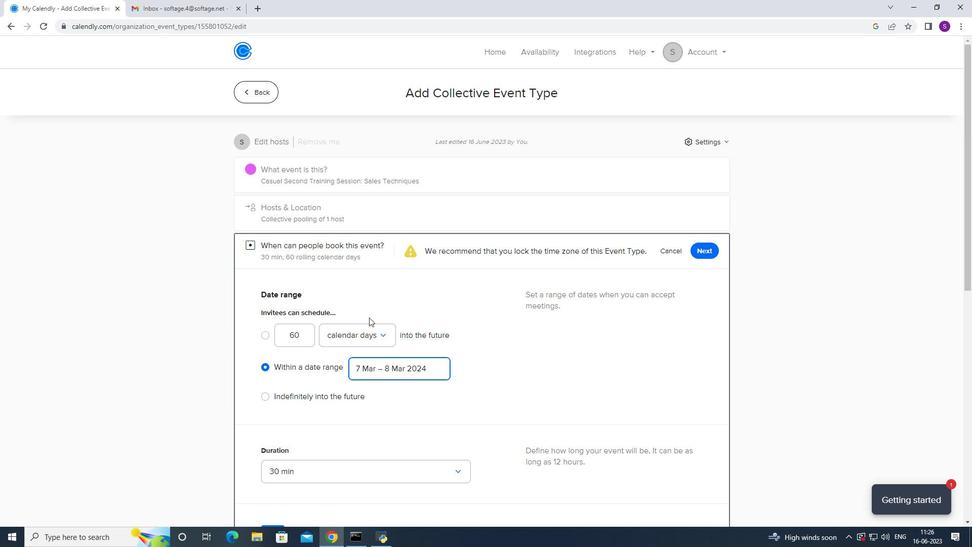
Action: Mouse scrolled (369, 317) with delta (0, 0)
Screenshot: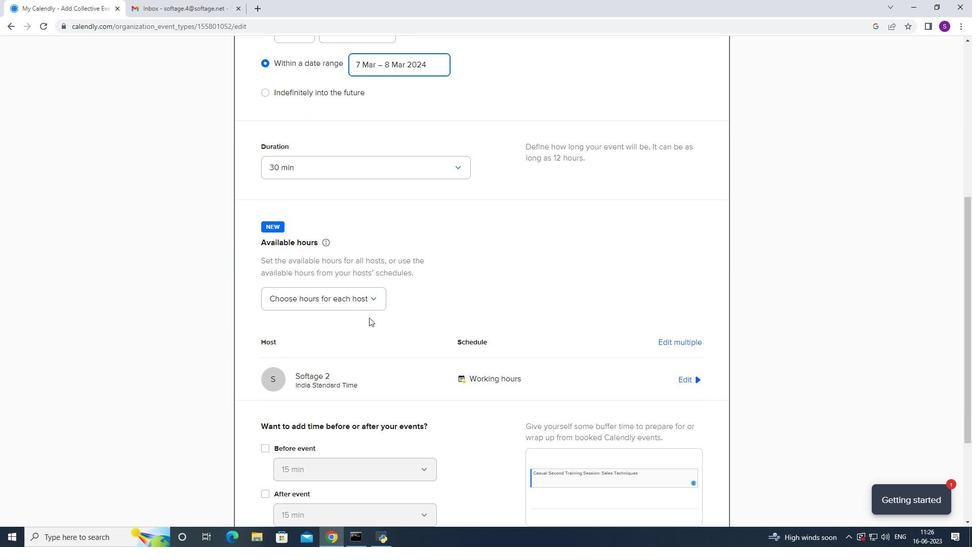 
Action: Mouse scrolled (369, 317) with delta (0, 0)
Screenshot: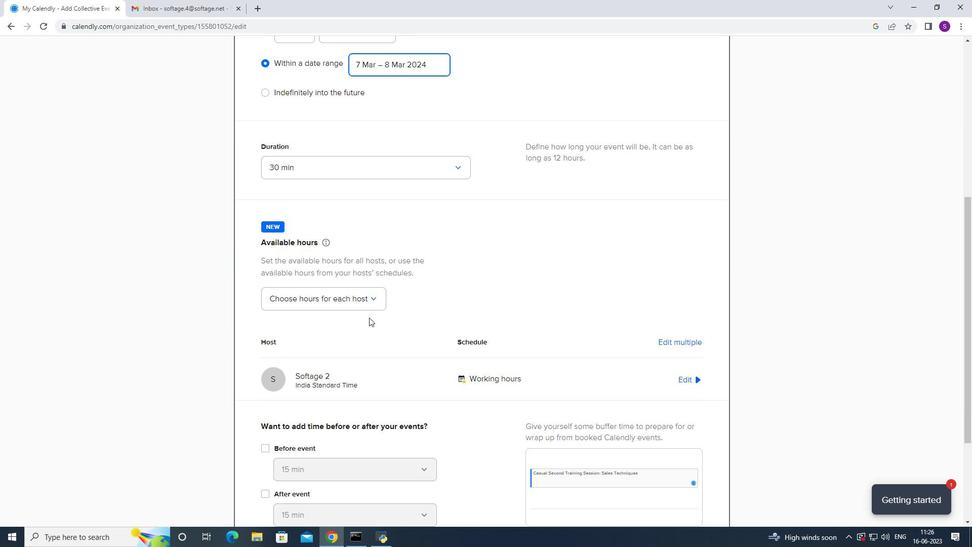 
Action: Mouse scrolled (369, 317) with delta (0, 0)
Screenshot: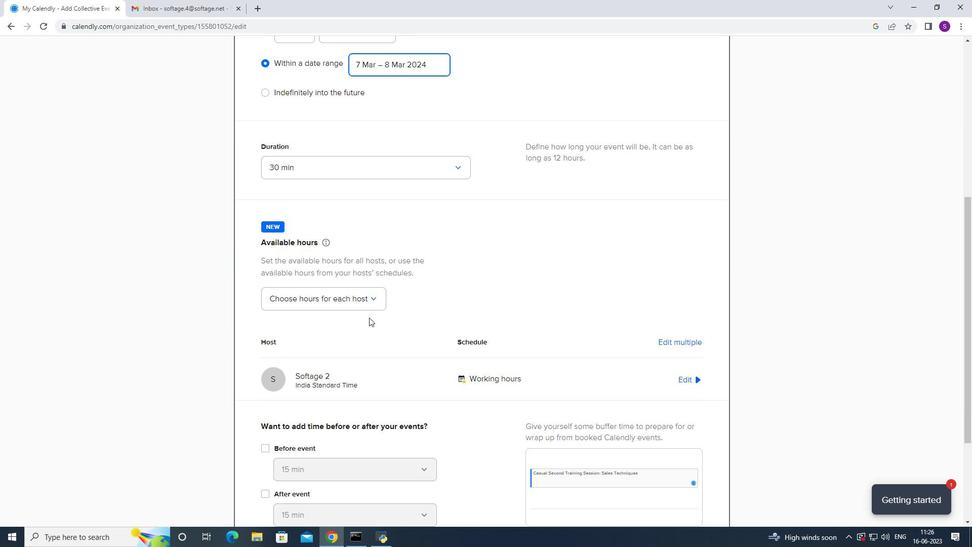 
Action: Mouse scrolled (369, 317) with delta (0, 0)
Screenshot: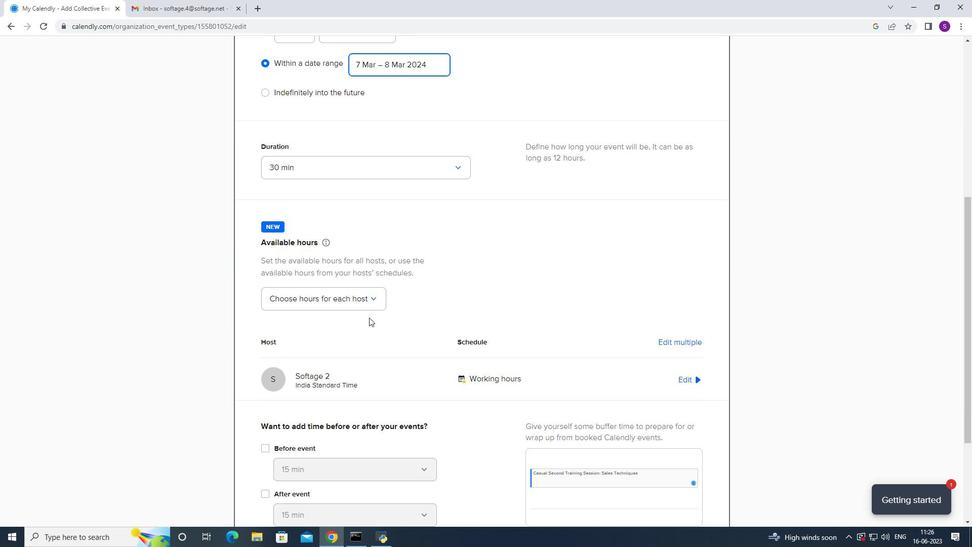 
Action: Mouse scrolled (369, 317) with delta (0, 0)
Screenshot: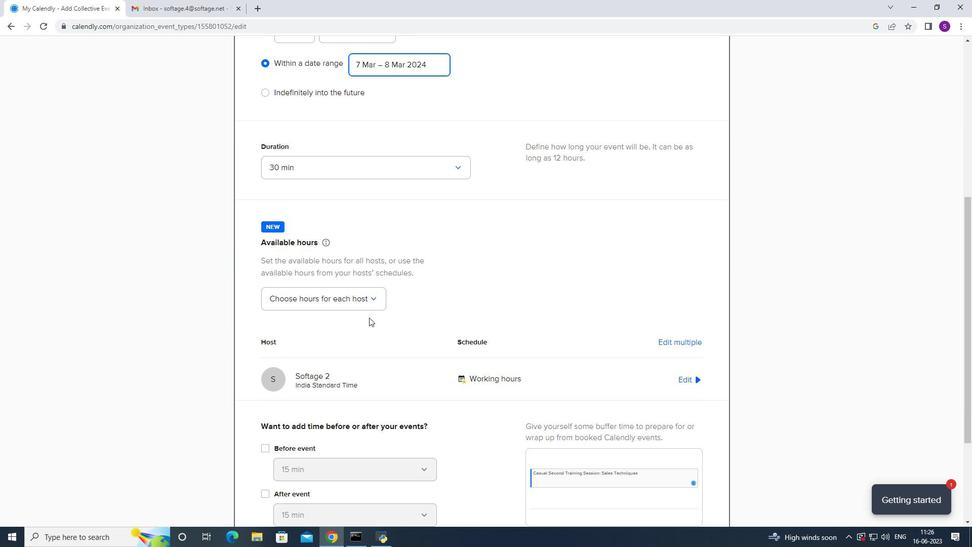 
Action: Mouse moved to (713, 475)
Screenshot: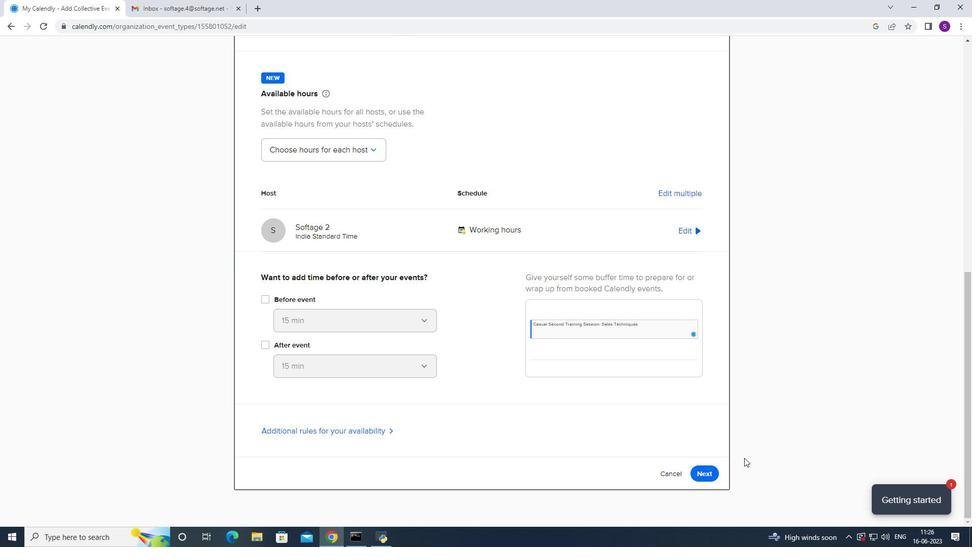 
Action: Mouse pressed left at (713, 475)
Screenshot: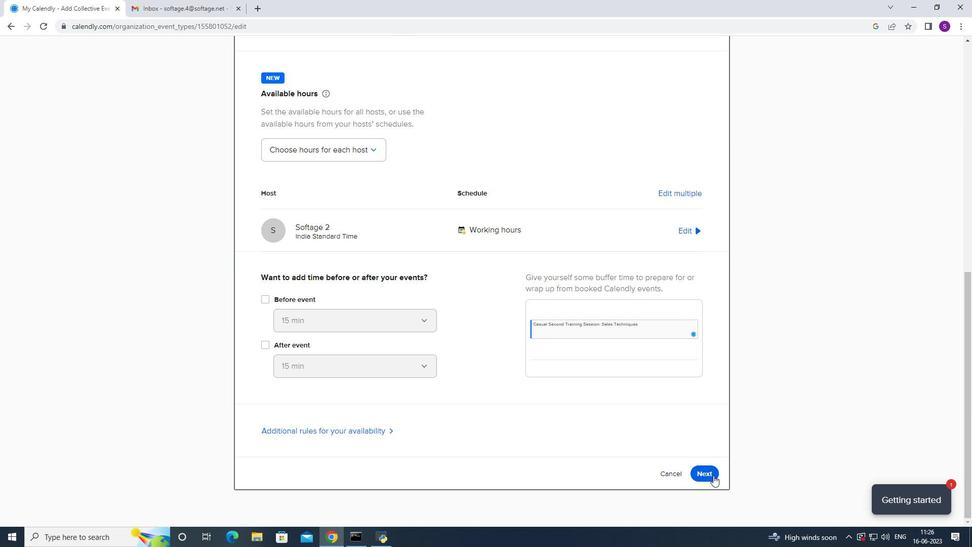 
Action: Mouse moved to (630, 353)
Screenshot: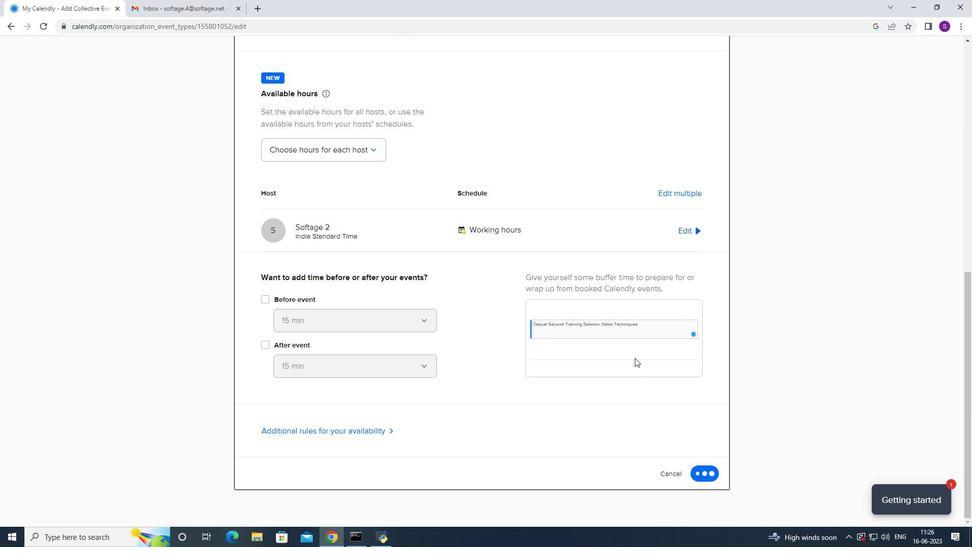 
Action: Mouse scrolled (630, 352) with delta (0, 0)
Screenshot: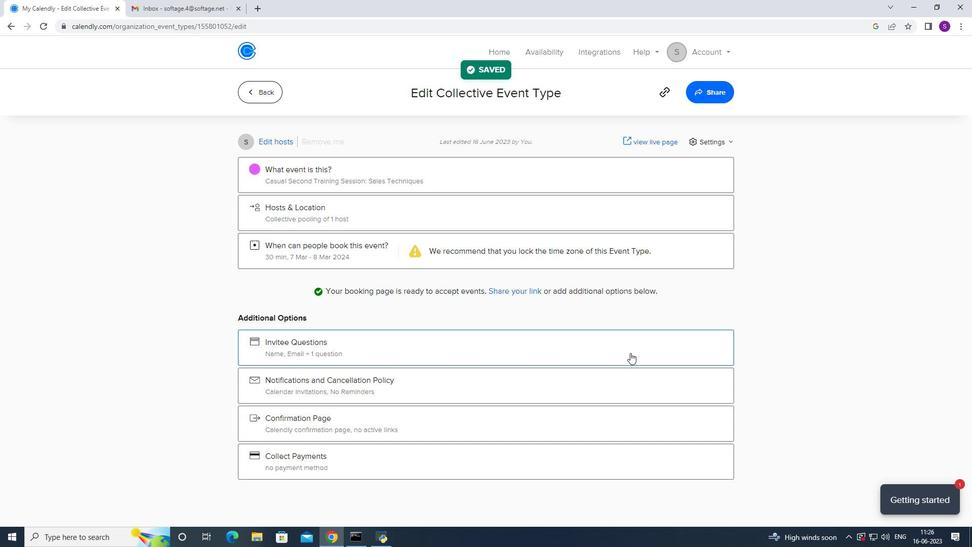 
Action: Mouse moved to (710, 94)
Screenshot: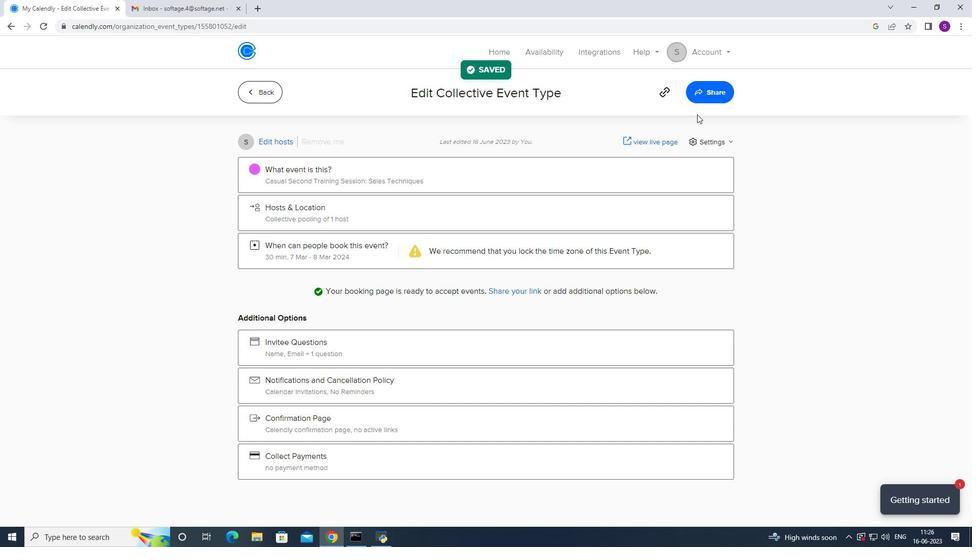 
Action: Mouse pressed left at (710, 94)
Screenshot: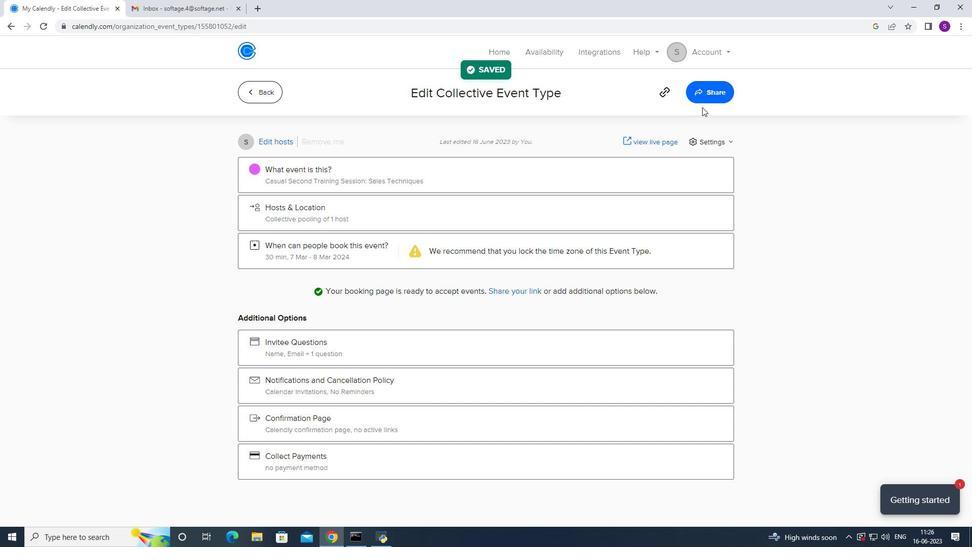 
Action: Mouse moved to (613, 178)
Screenshot: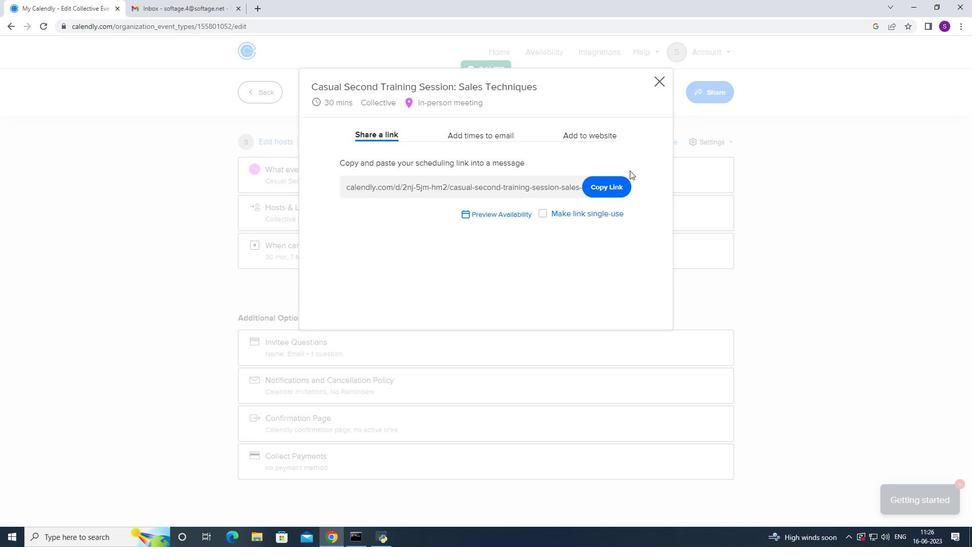 
Action: Mouse pressed left at (613, 178)
Screenshot: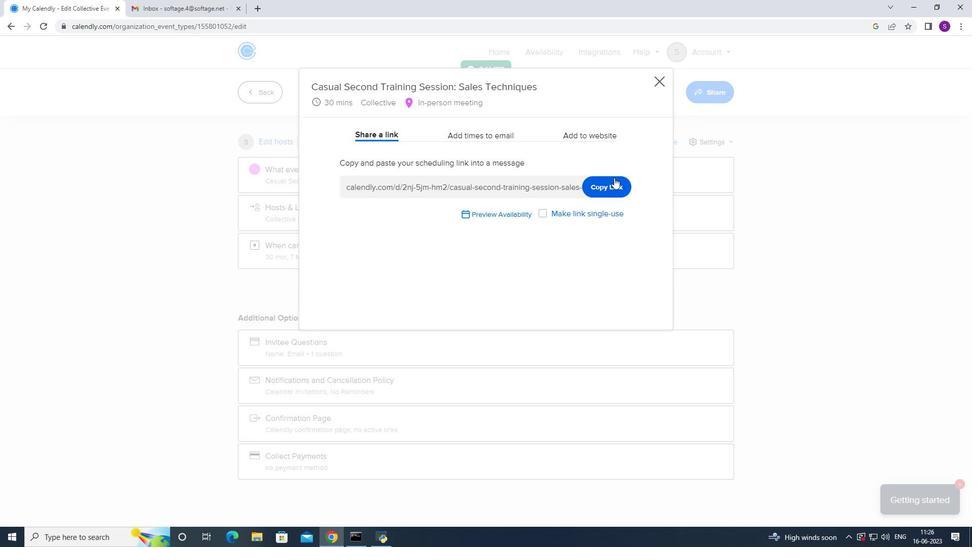 
Action: Mouse moved to (167, 17)
Screenshot: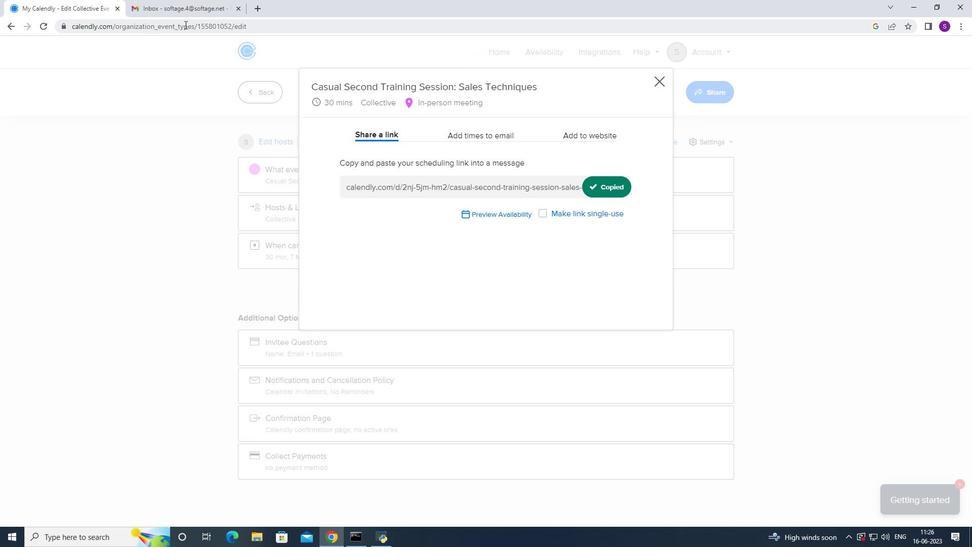 
Action: Mouse pressed left at (167, 17)
Screenshot: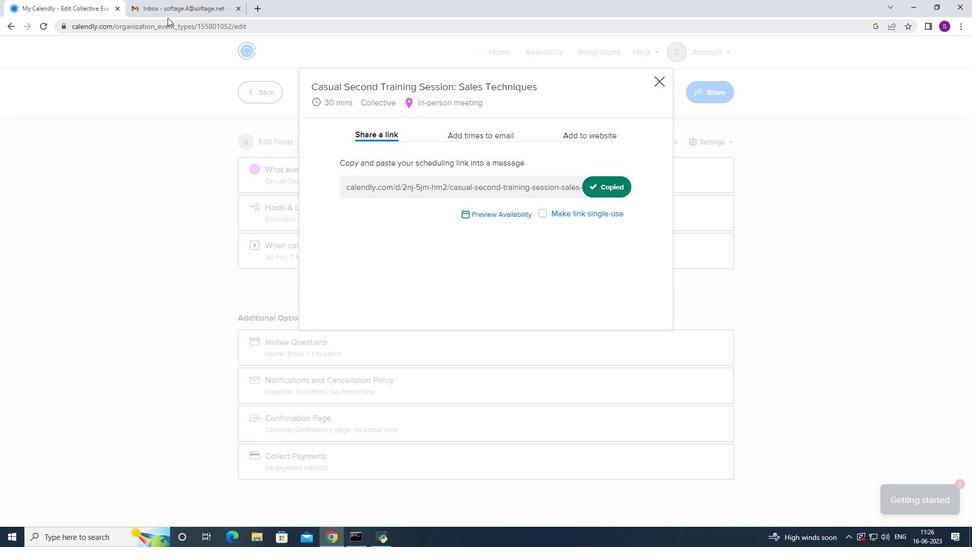 
Action: Mouse moved to (174, 15)
Screenshot: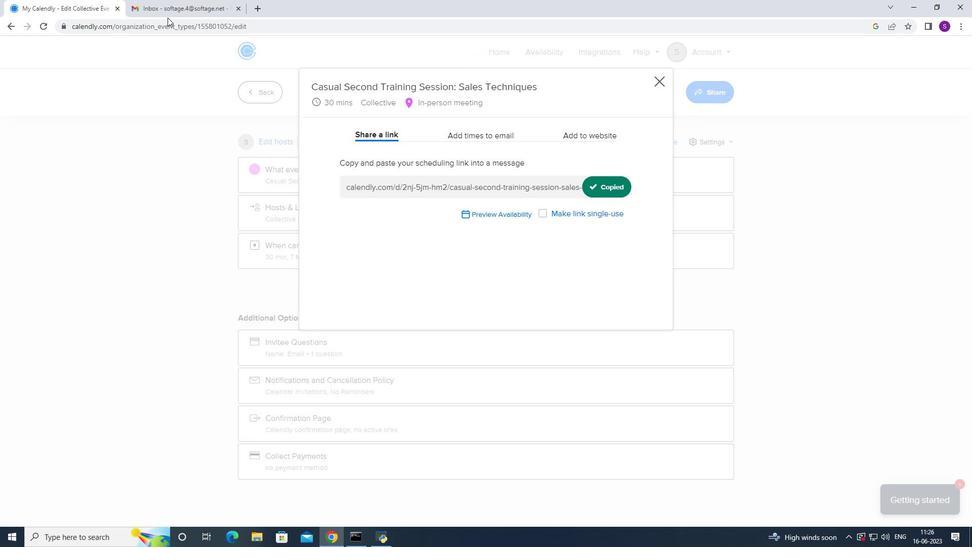 
Action: Mouse pressed left at (174, 15)
Screenshot: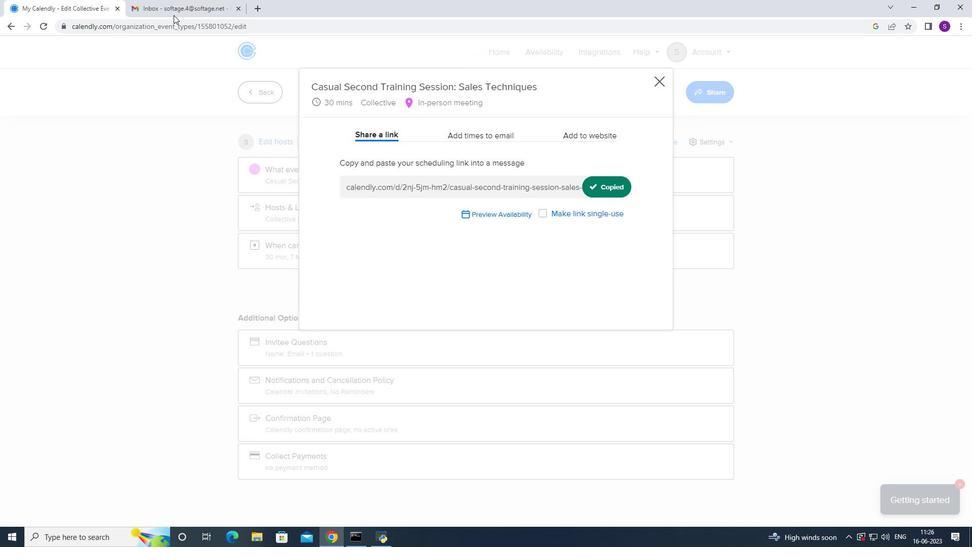 
Action: Mouse moved to (93, 76)
Screenshot: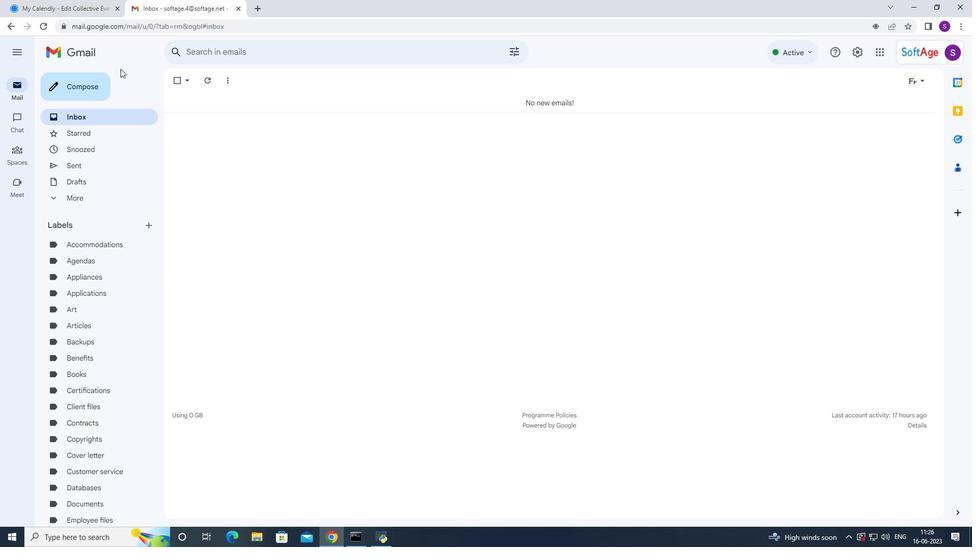
Action: Mouse pressed left at (93, 76)
Screenshot: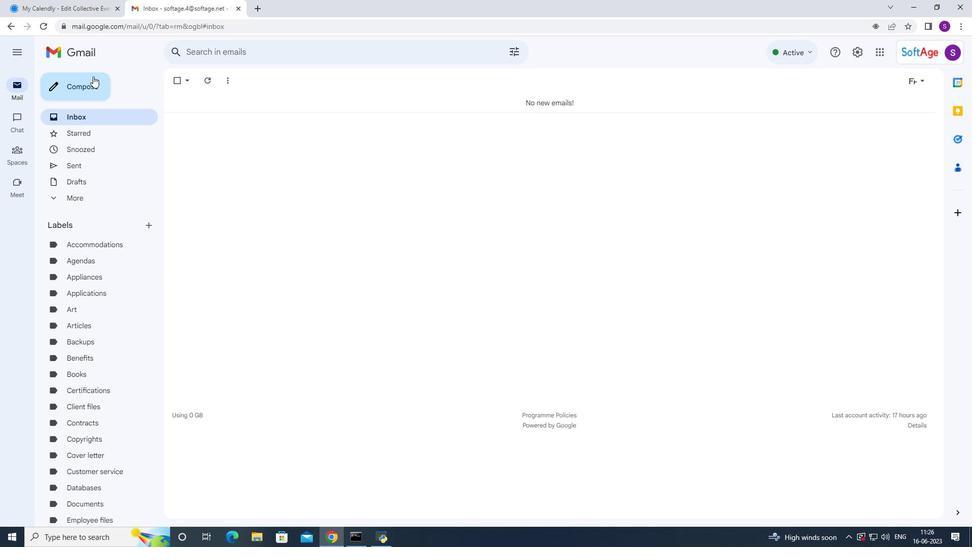 
Action: Mouse moved to (673, 300)
Screenshot: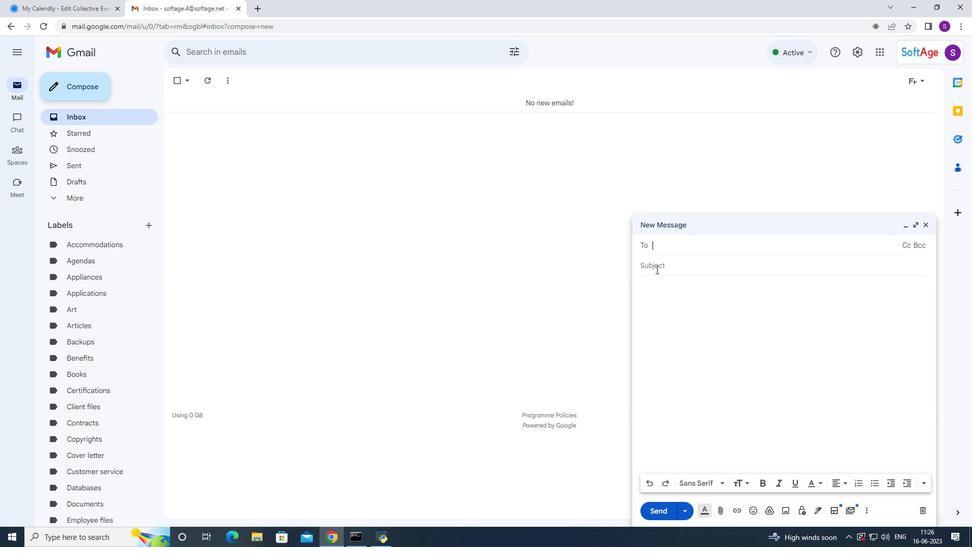 
Action: Mouse pressed right at (673, 300)
Screenshot: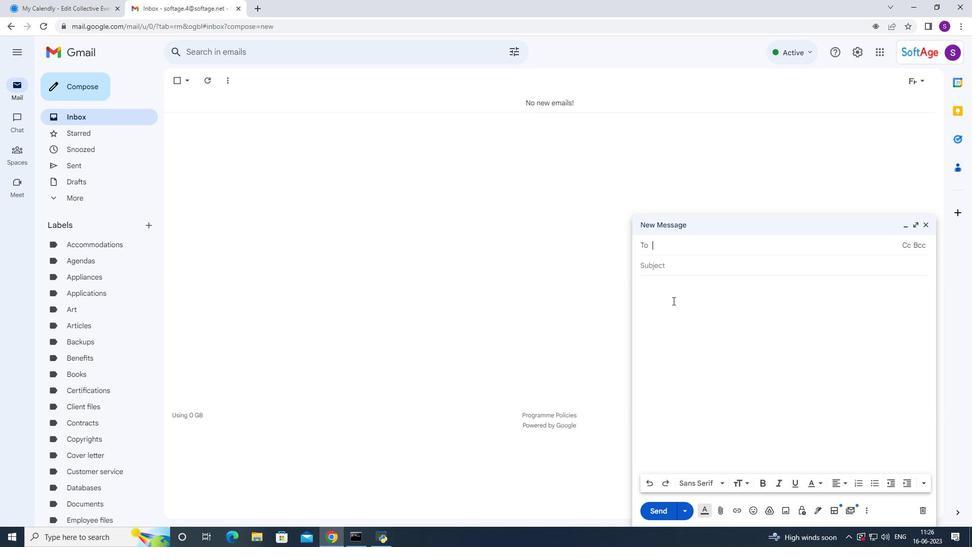 
Action: Mouse moved to (708, 381)
Screenshot: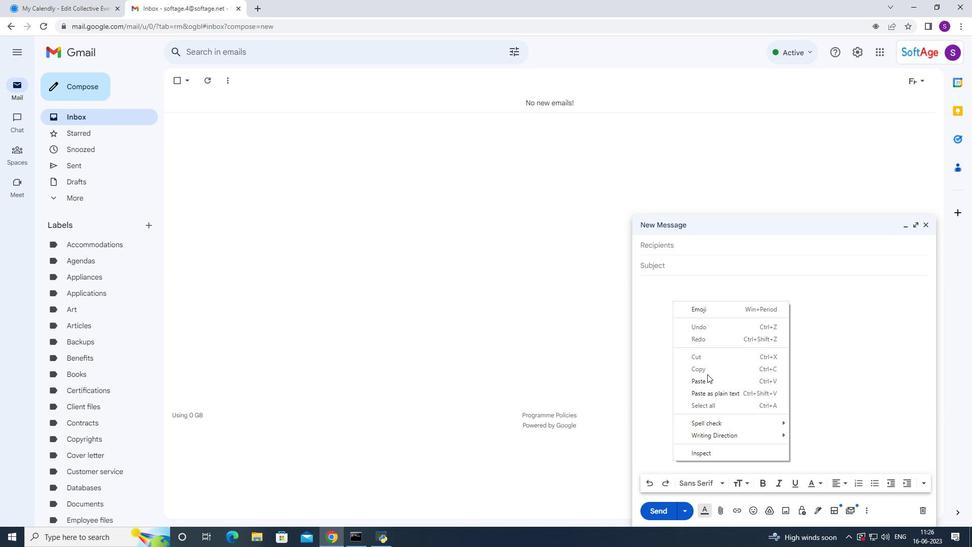 
Action: Mouse pressed left at (708, 381)
Screenshot: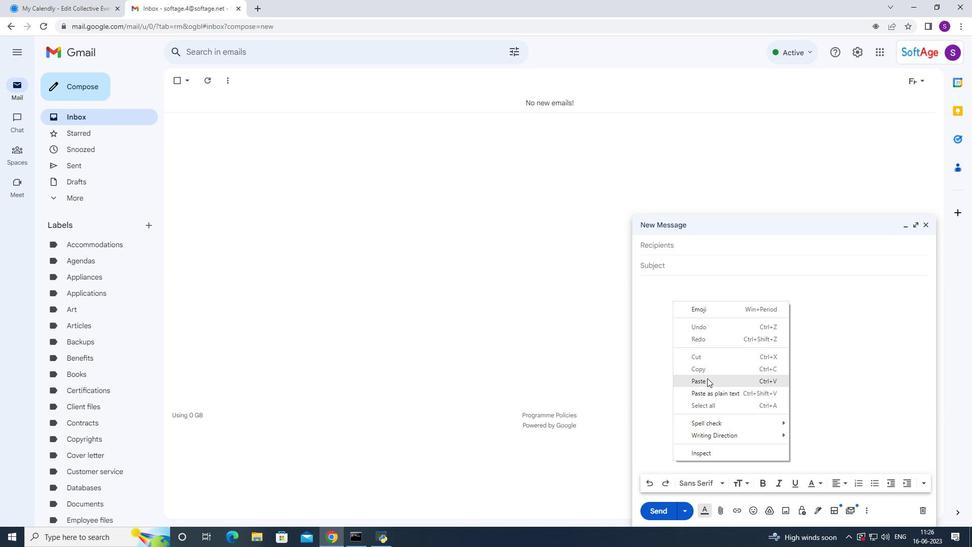 
Action: Mouse moved to (711, 252)
Screenshot: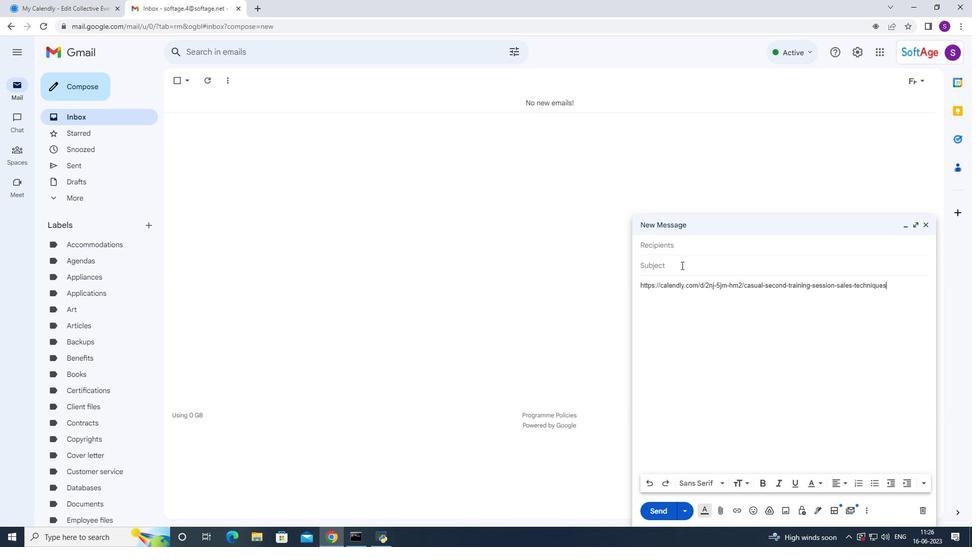 
Action: Mouse pressed left at (711, 252)
Screenshot: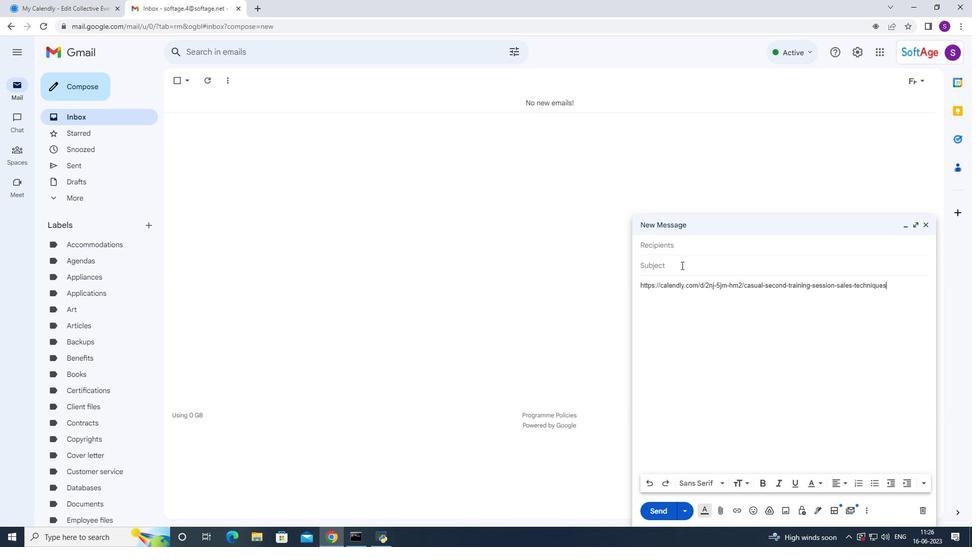 
Action: Key pressed sof
Screenshot: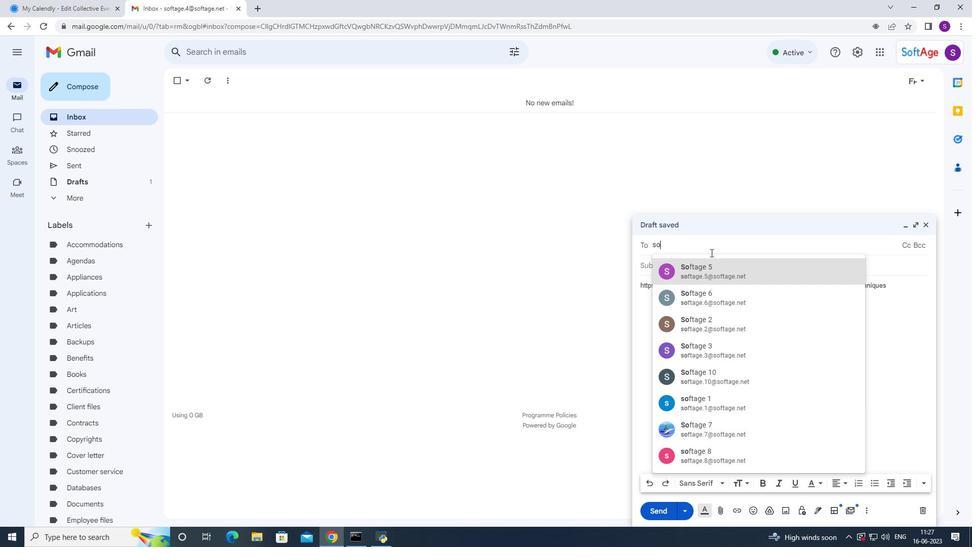 
Action: Mouse moved to (701, 438)
Screenshot: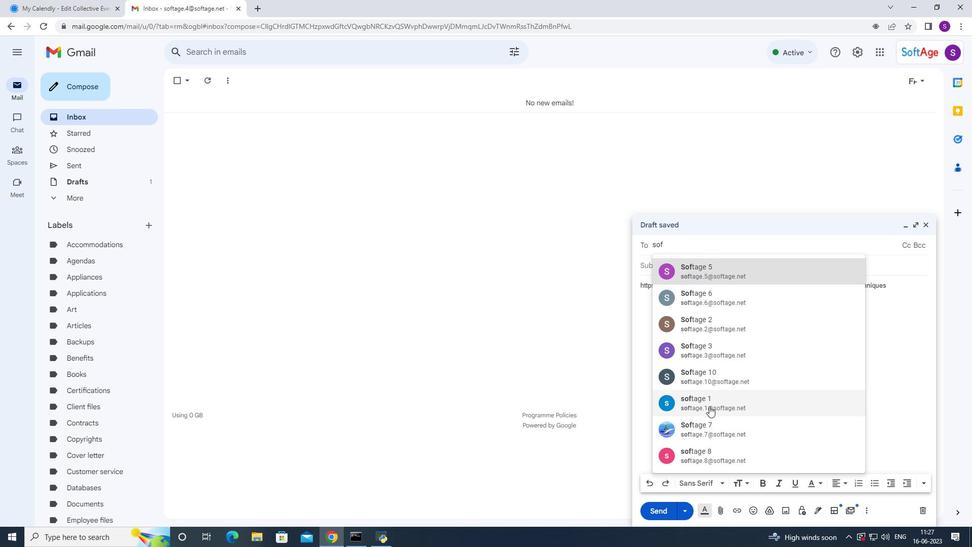 
Action: Mouse pressed left at (701, 438)
Screenshot: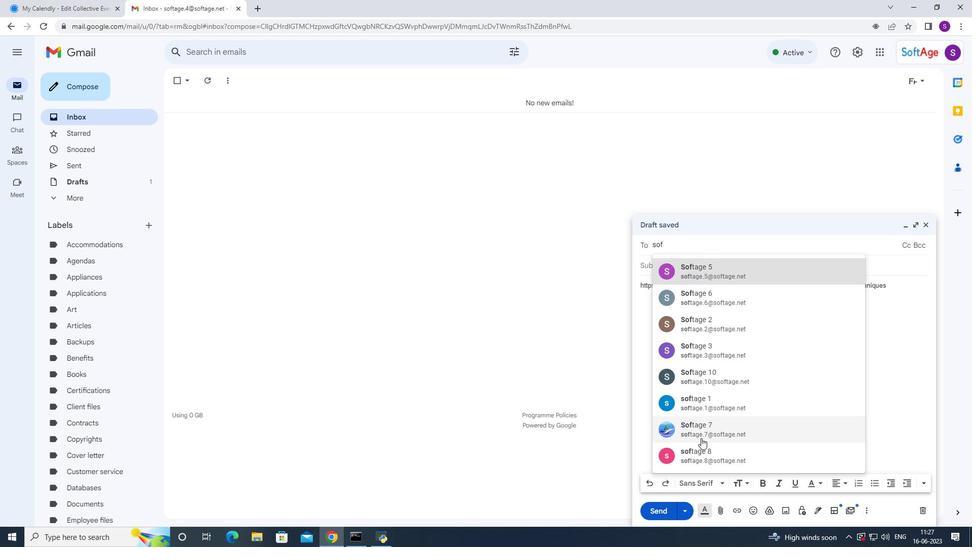 
Action: Mouse moved to (703, 425)
Screenshot: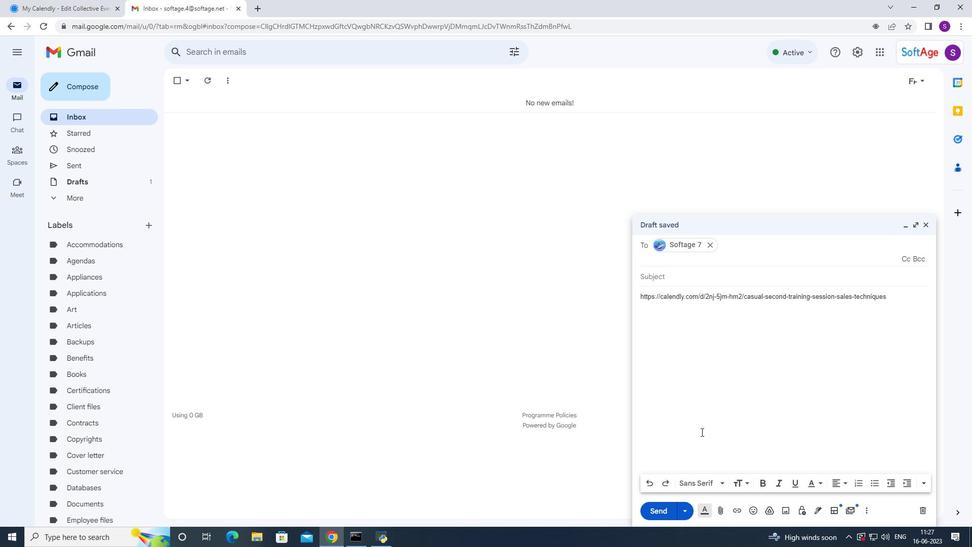 
Action: Key pressed s
Screenshot: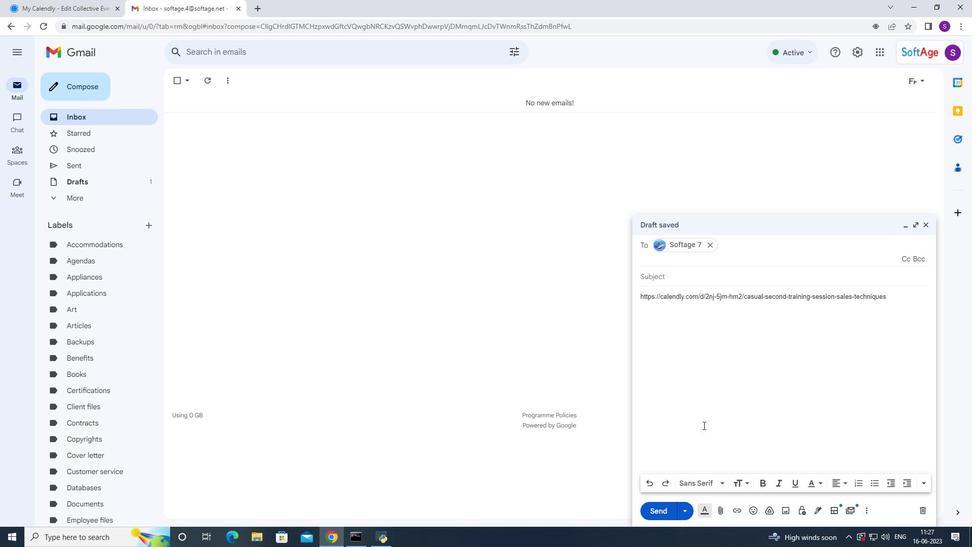 
Action: Mouse moved to (703, 425)
Screenshot: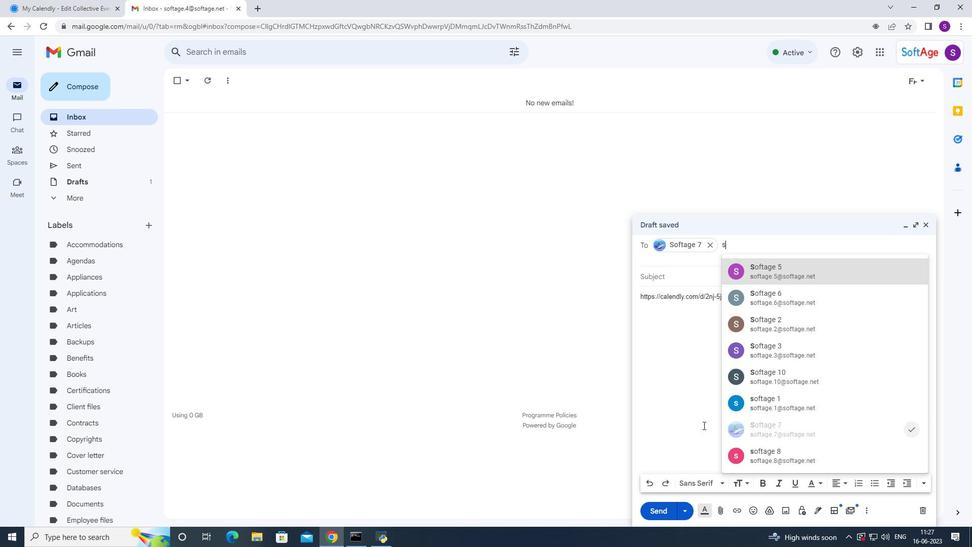 
Action: Key pressed o
Screenshot: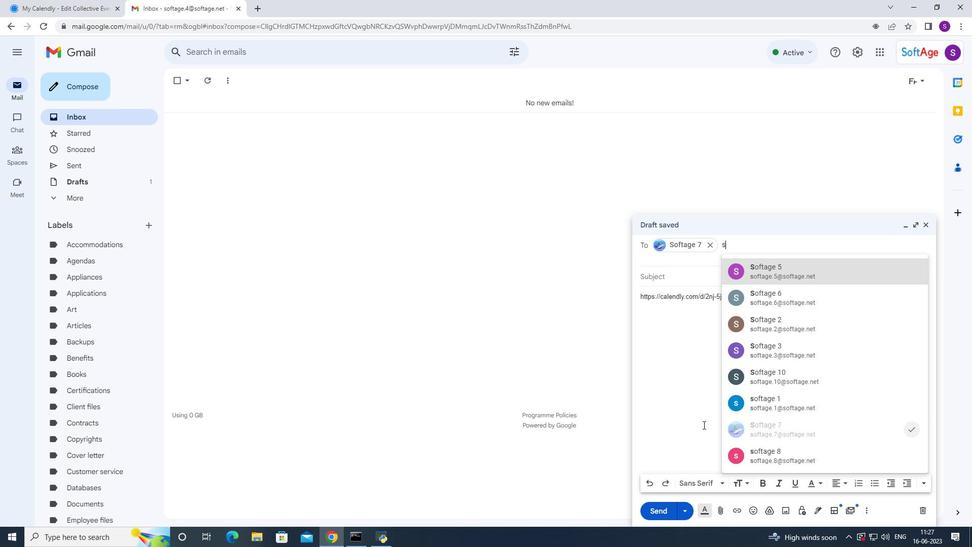 
Action: Mouse moved to (797, 455)
Screenshot: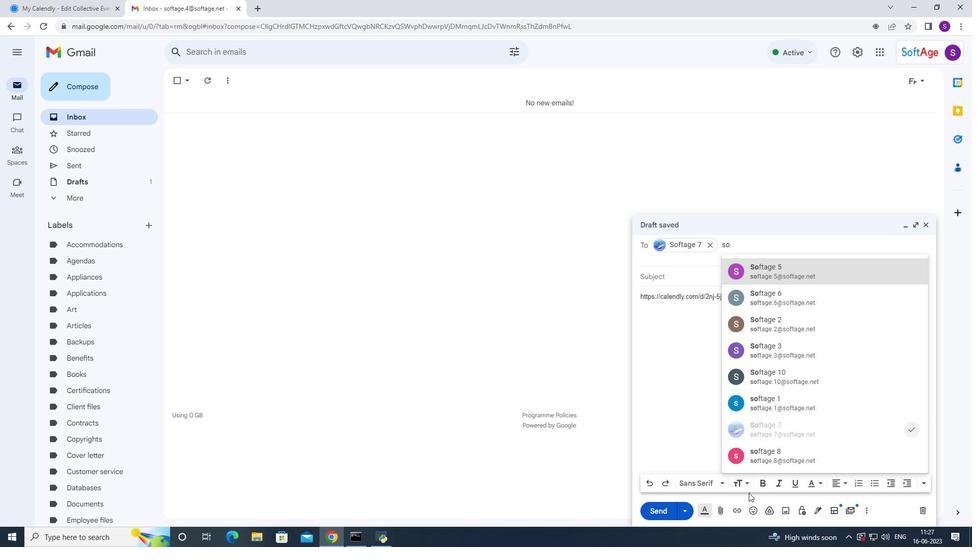 
Action: Mouse pressed left at (797, 455)
Screenshot: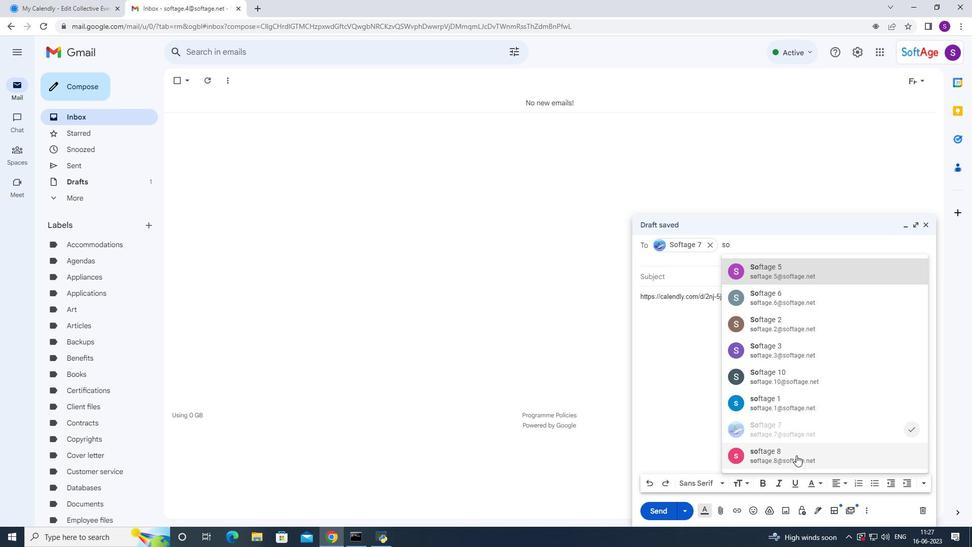 
Action: Mouse moved to (711, 430)
Screenshot: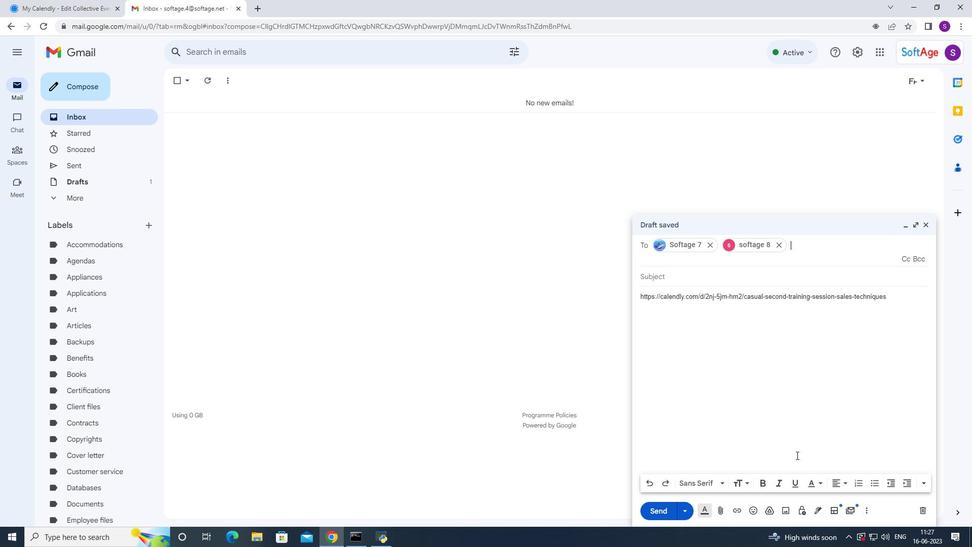 
Action: Mouse pressed left at (711, 430)
Screenshot: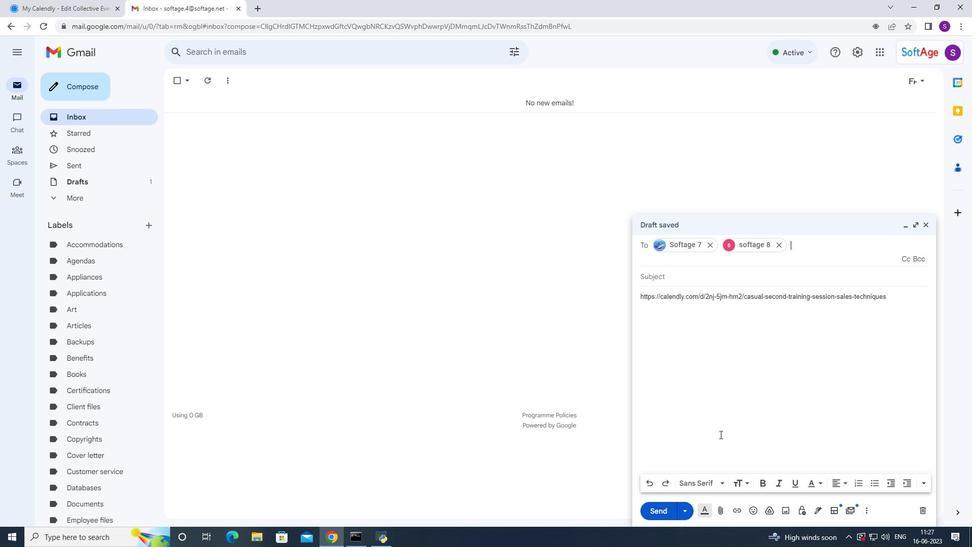 
Action: Mouse moved to (668, 509)
Screenshot: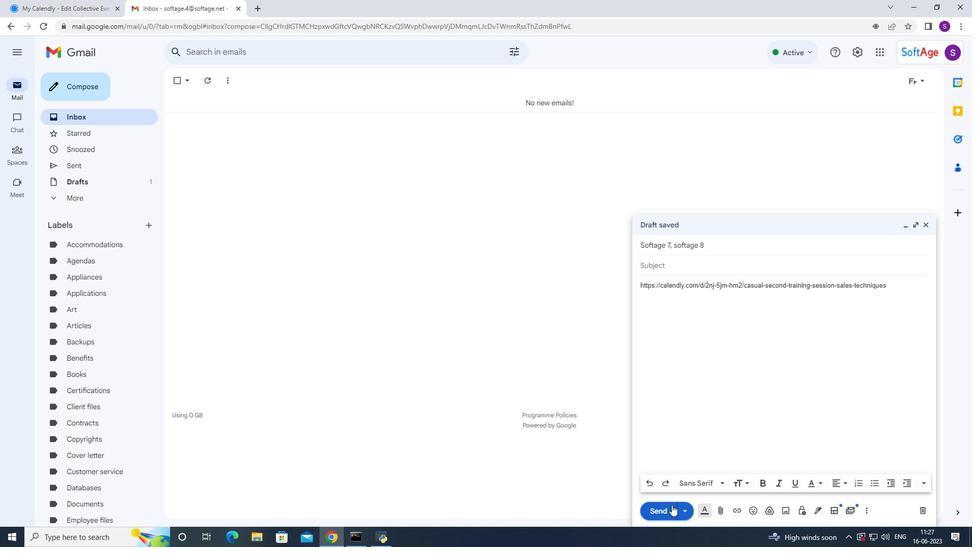 
Action: Mouse pressed left at (668, 509)
Screenshot: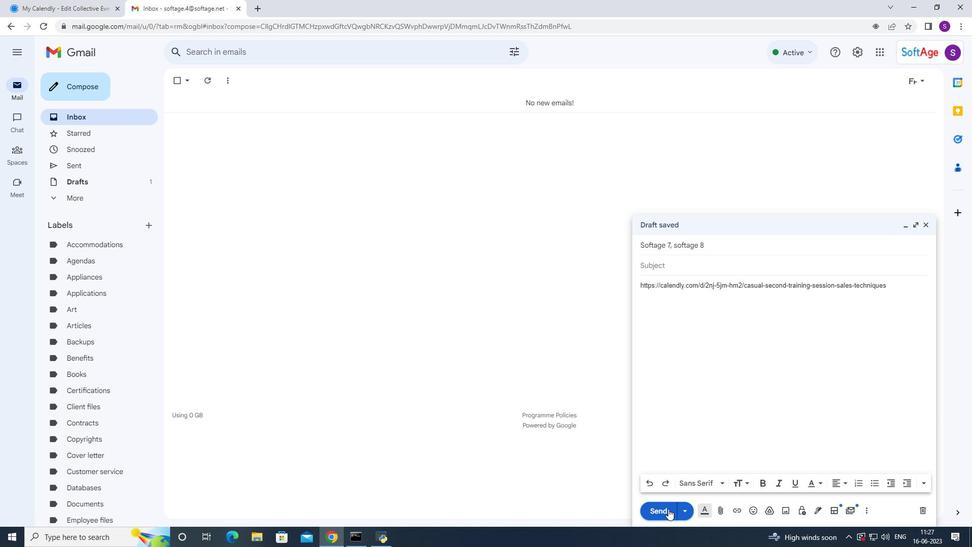 
